 Task: Find connections with filter location Haldaur with filter topic #customerrelationswith filter profile language English with filter current company Inc42 Media with filter school Dr. Balasaheb Sawant Konkan Krishi Vidyaapeeth,(former Konkan Krishi Vidyapeeth) Ratnagiri with filter industry Civic and Social Organizations with filter service category UX Research with filter keywords title Translator
Action: Mouse moved to (716, 104)
Screenshot: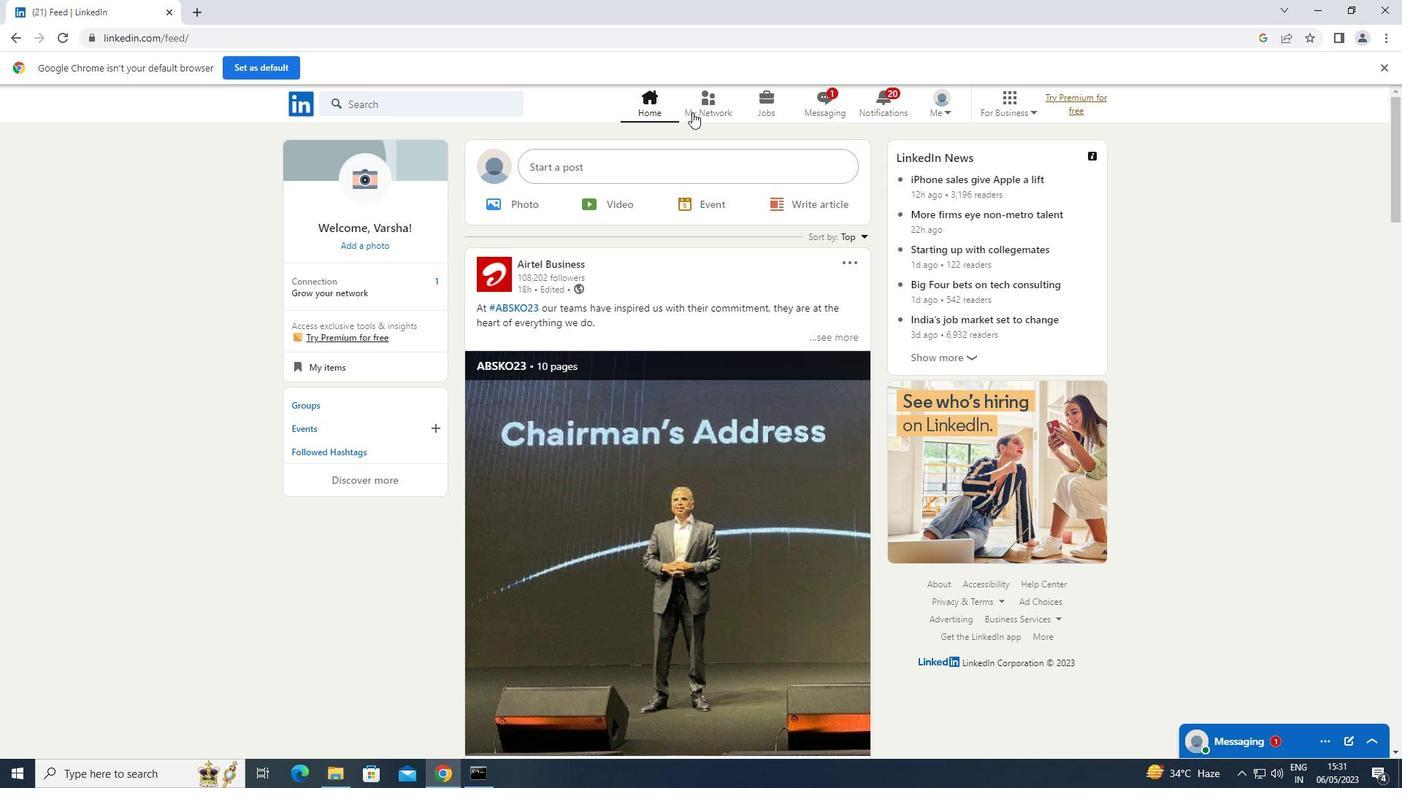 
Action: Mouse pressed left at (716, 104)
Screenshot: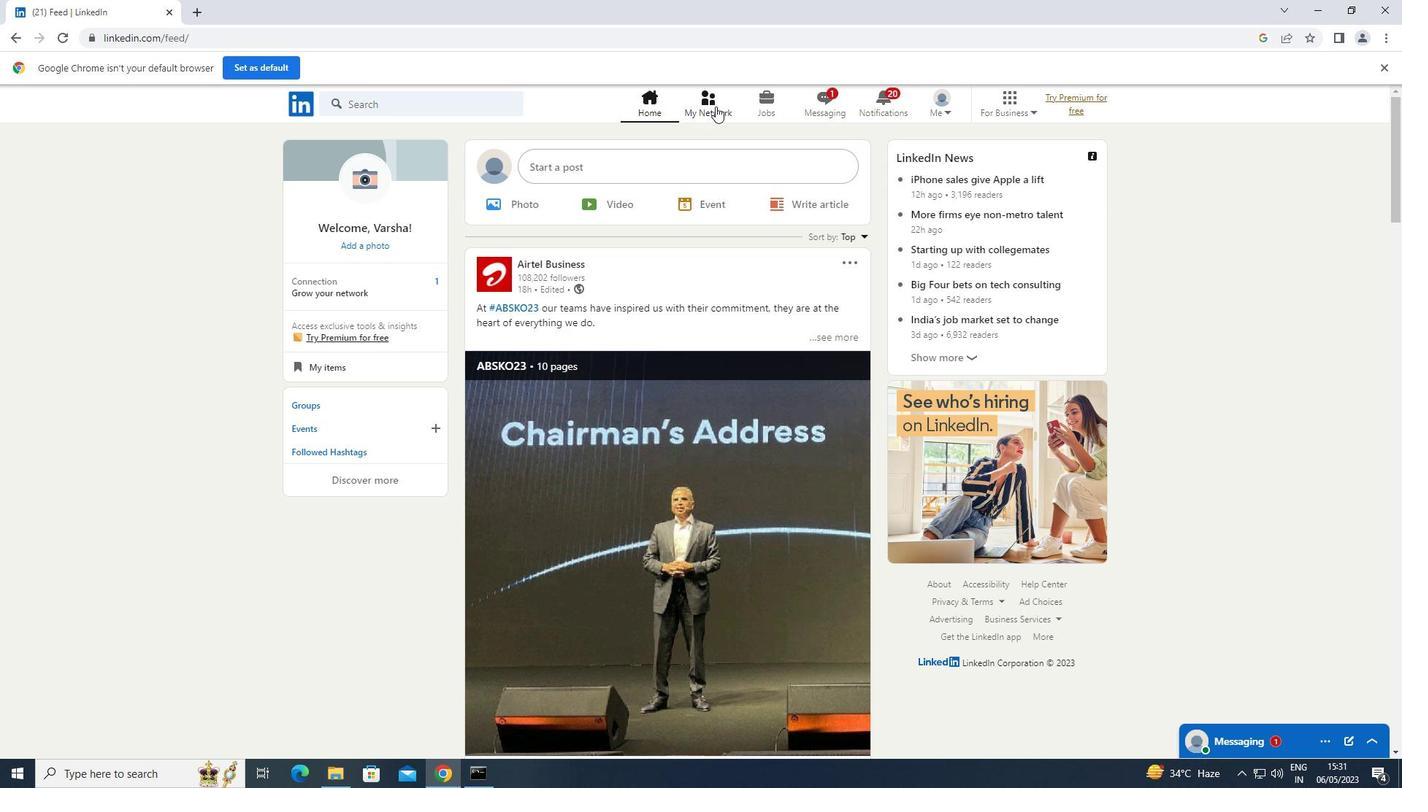 
Action: Mouse moved to (351, 186)
Screenshot: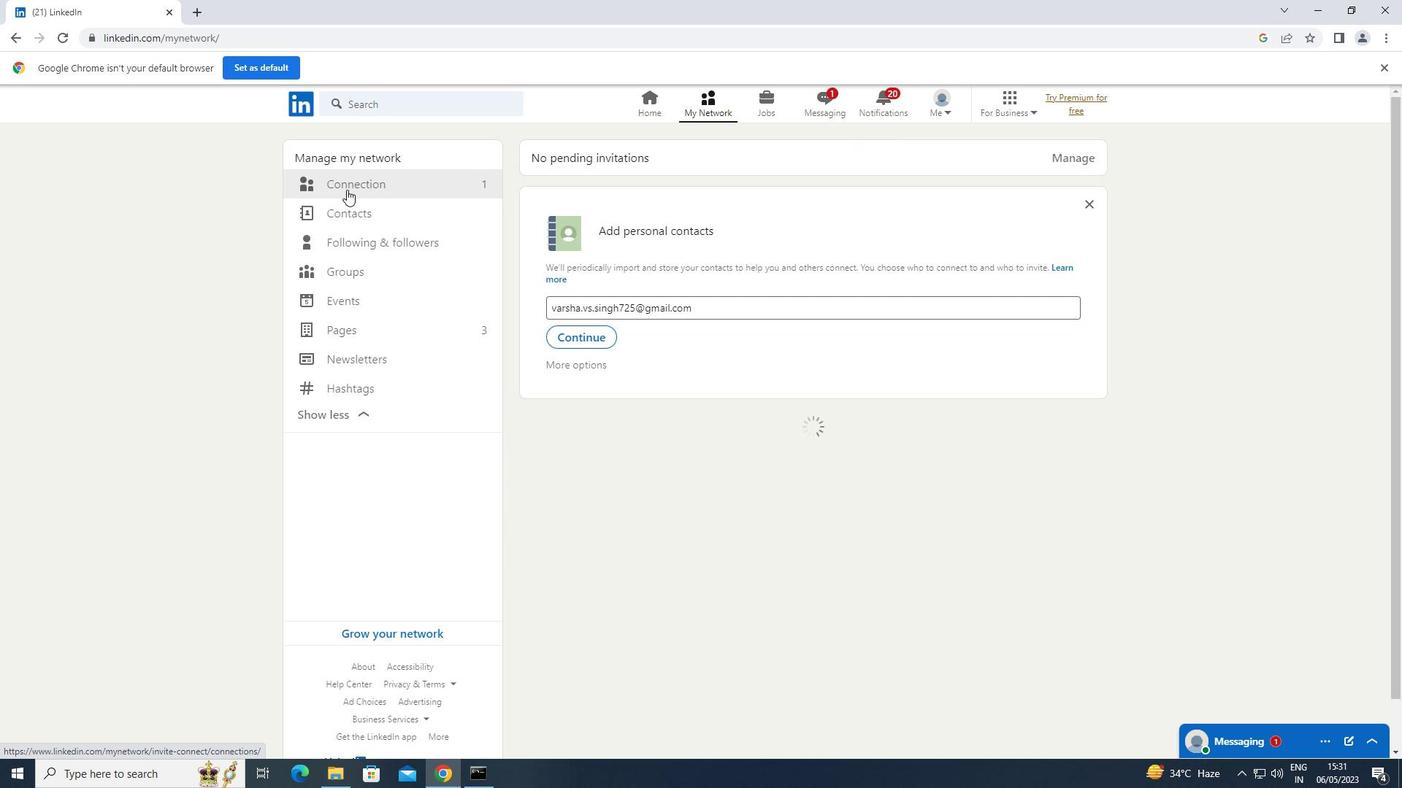 
Action: Mouse pressed left at (351, 186)
Screenshot: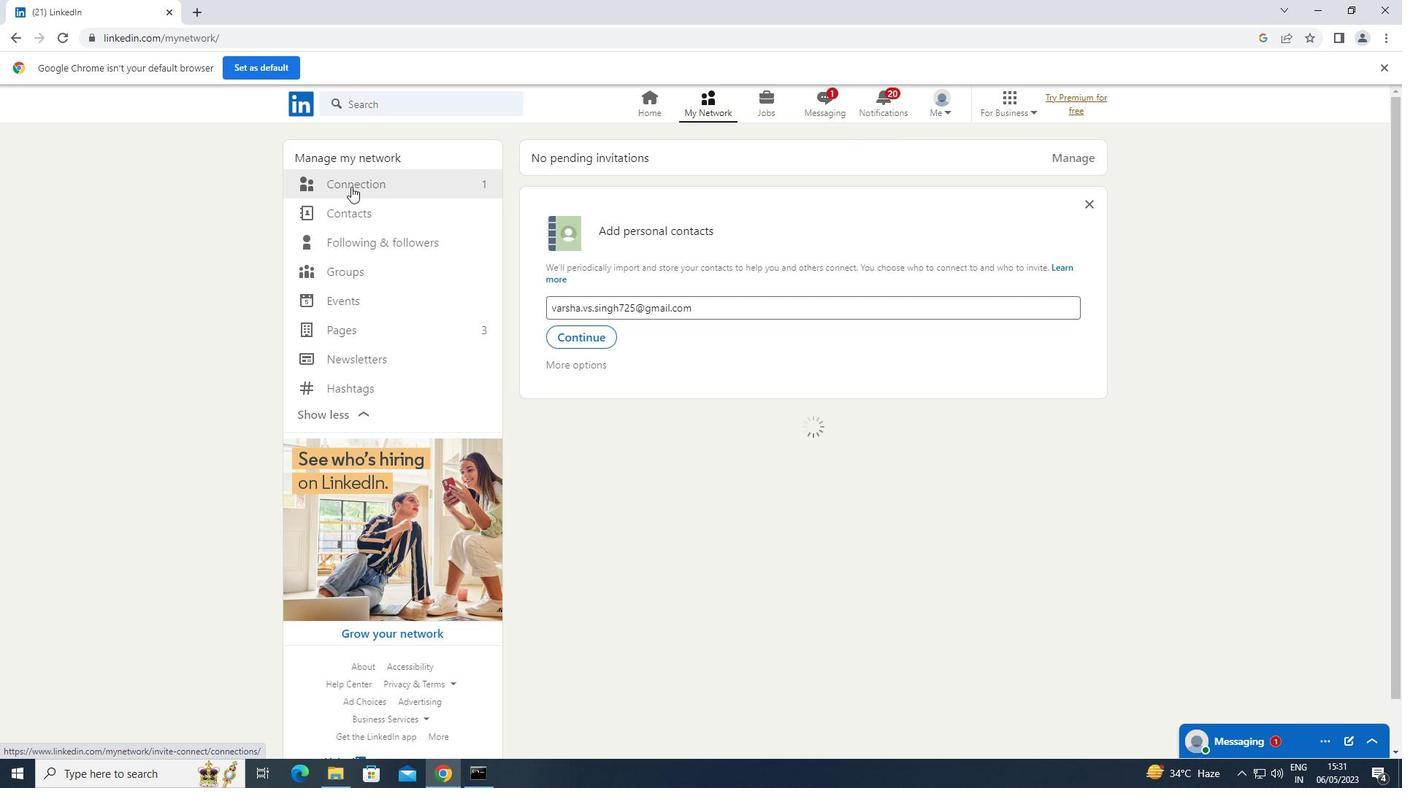 
Action: Mouse moved to (815, 185)
Screenshot: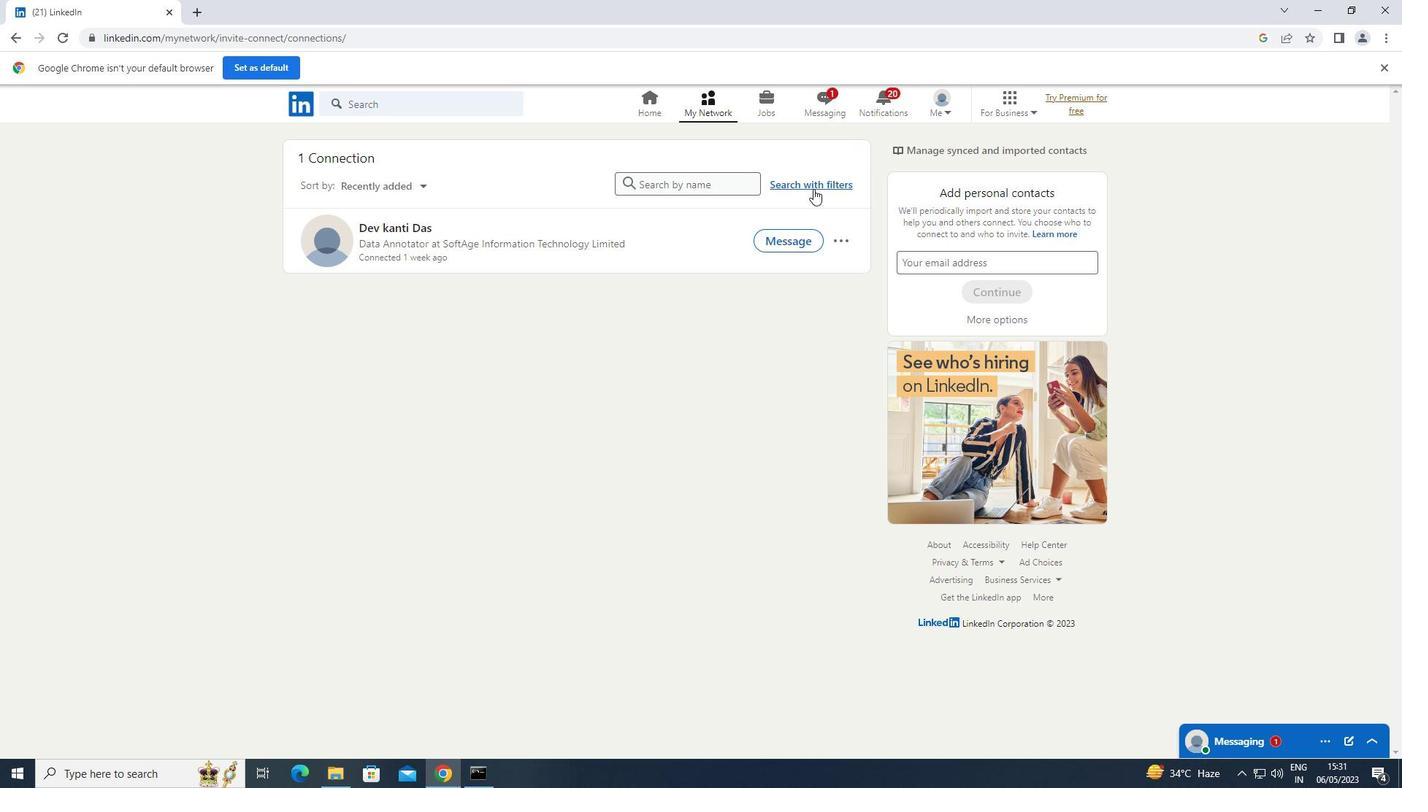 
Action: Mouse pressed left at (815, 185)
Screenshot: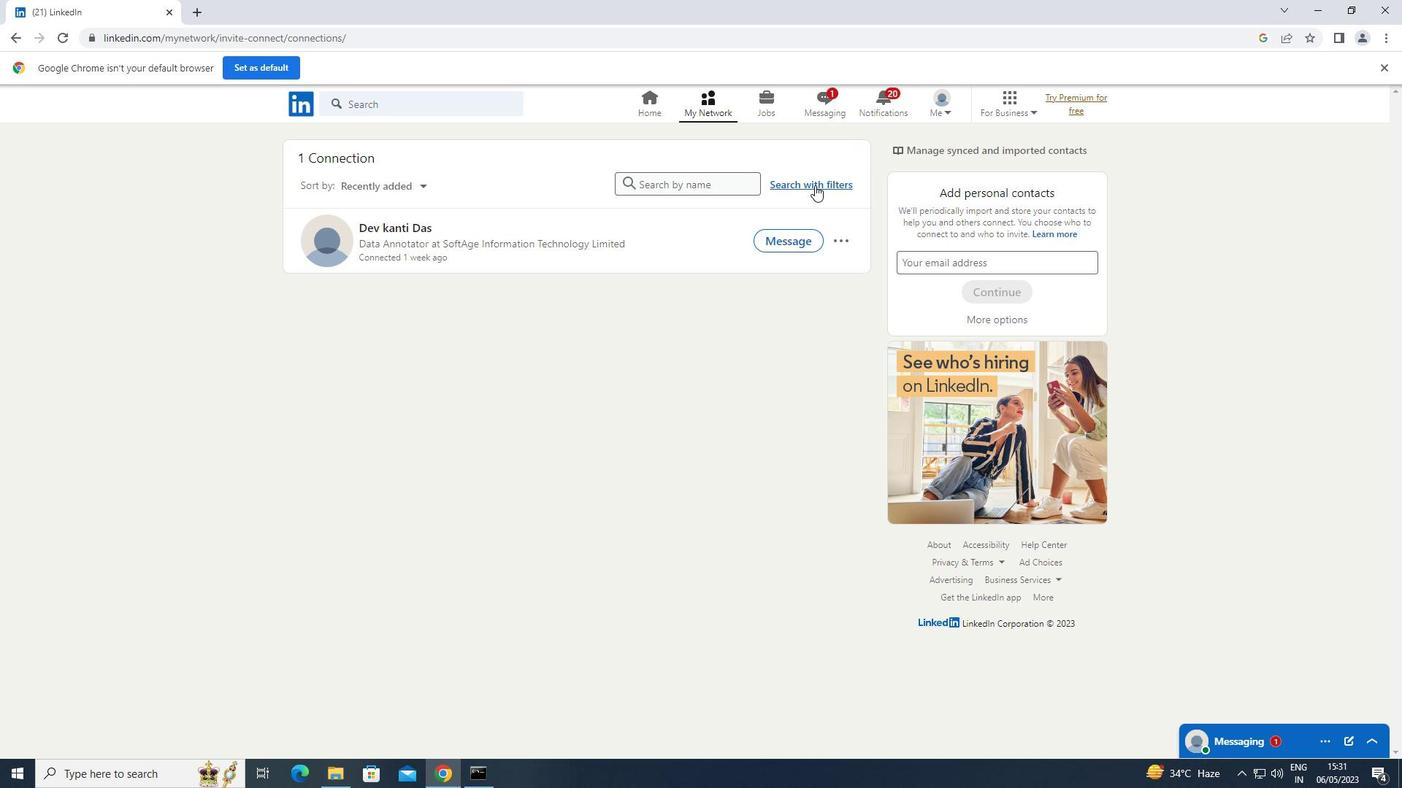 
Action: Mouse moved to (743, 142)
Screenshot: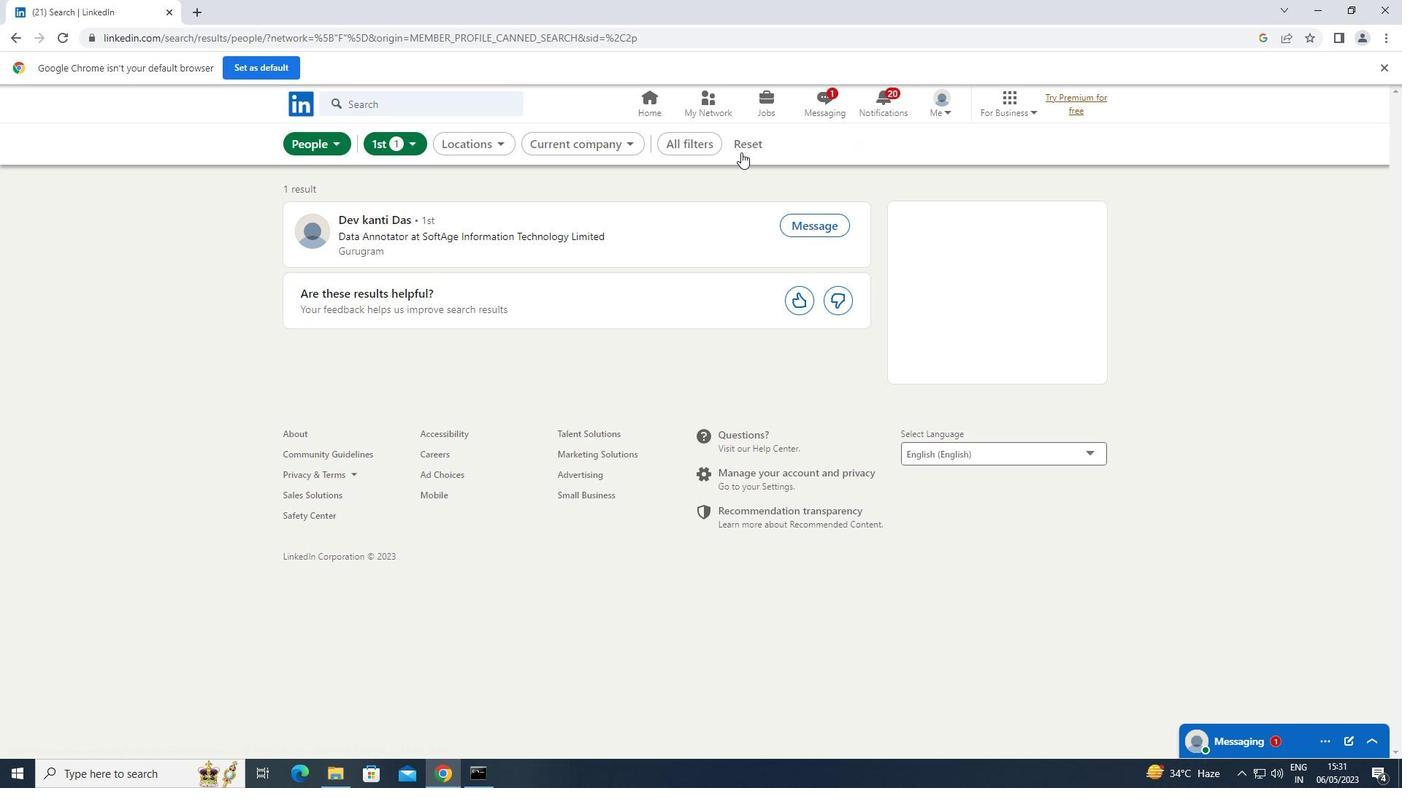 
Action: Mouse pressed left at (743, 142)
Screenshot: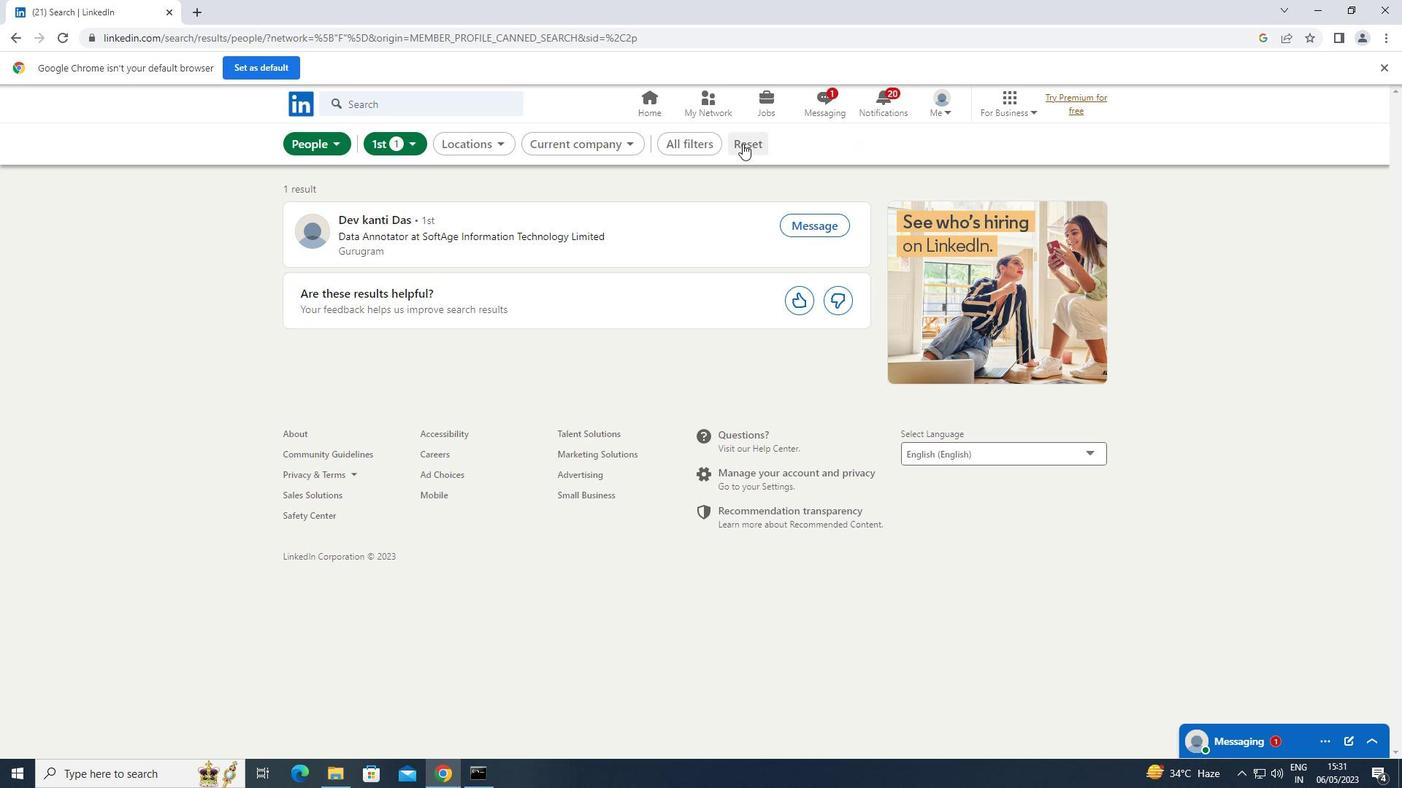 
Action: Mouse moved to (712, 144)
Screenshot: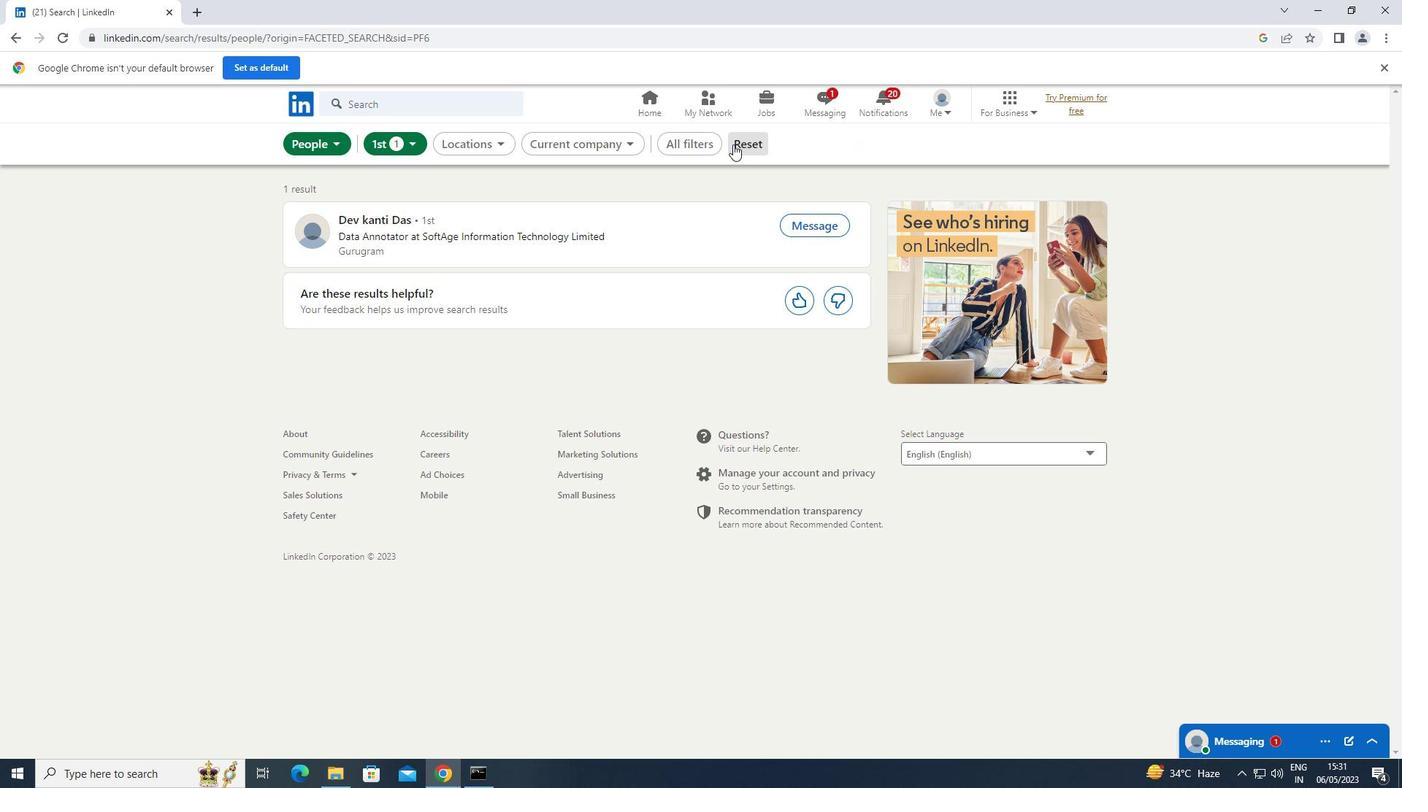 
Action: Mouse pressed left at (712, 144)
Screenshot: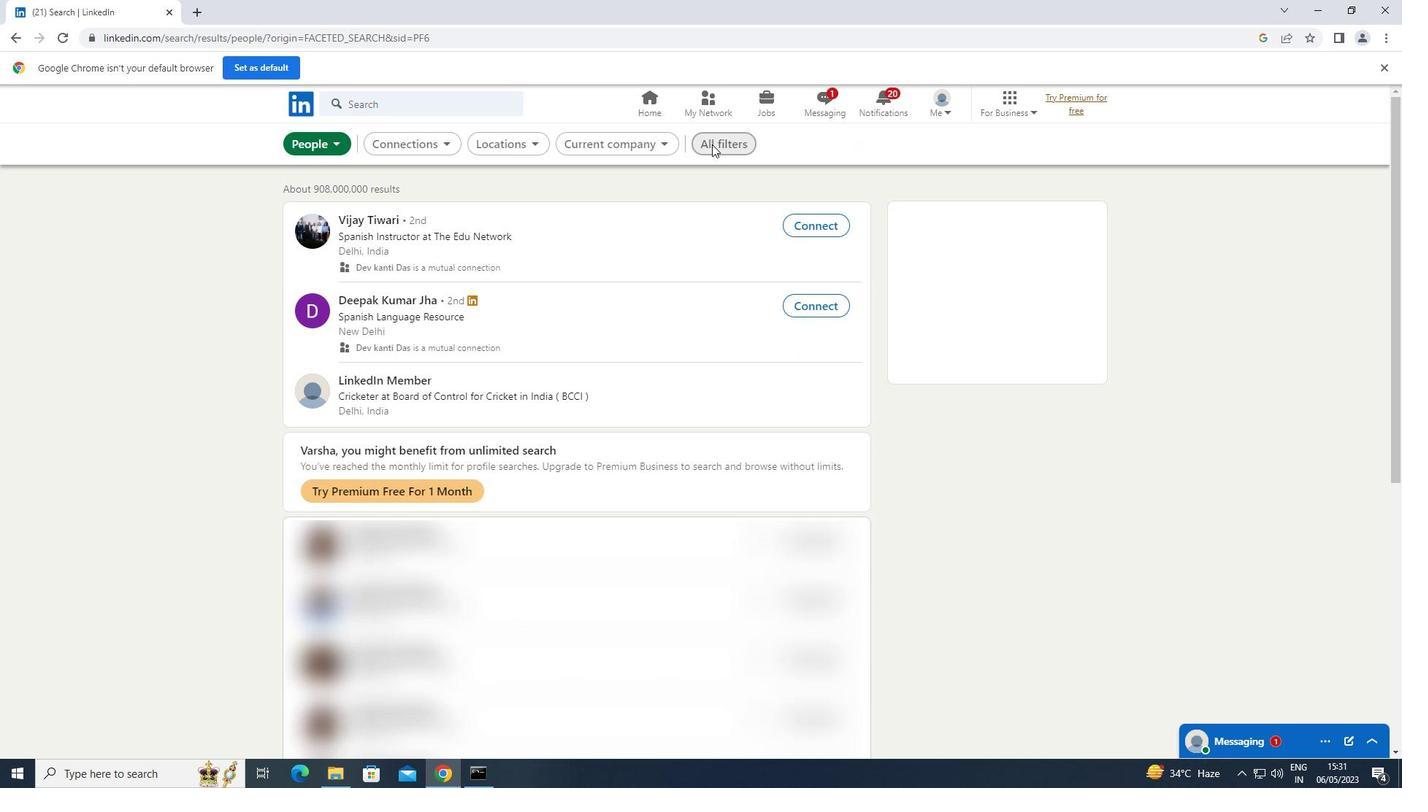 
Action: Mouse moved to (1063, 303)
Screenshot: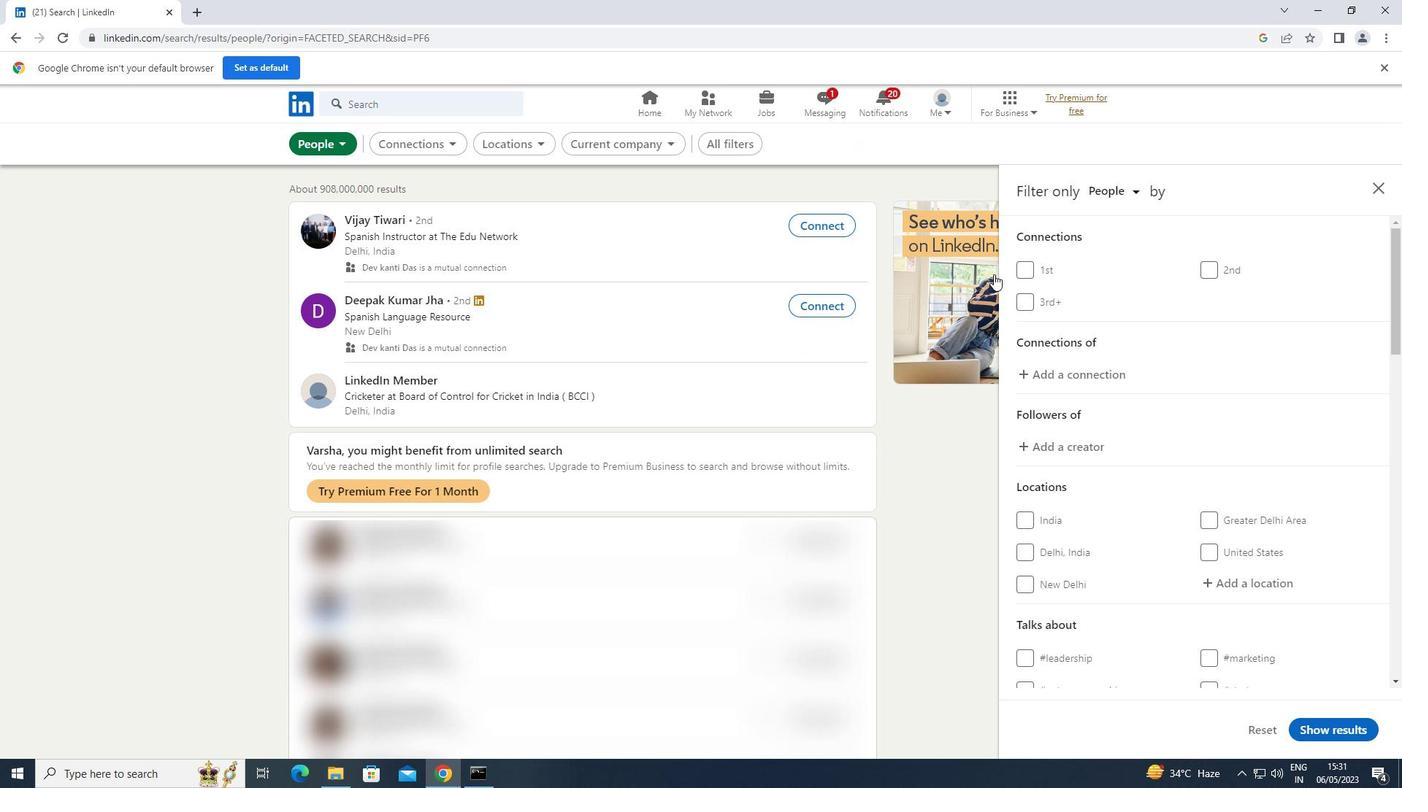 
Action: Mouse scrolled (1063, 302) with delta (0, 0)
Screenshot: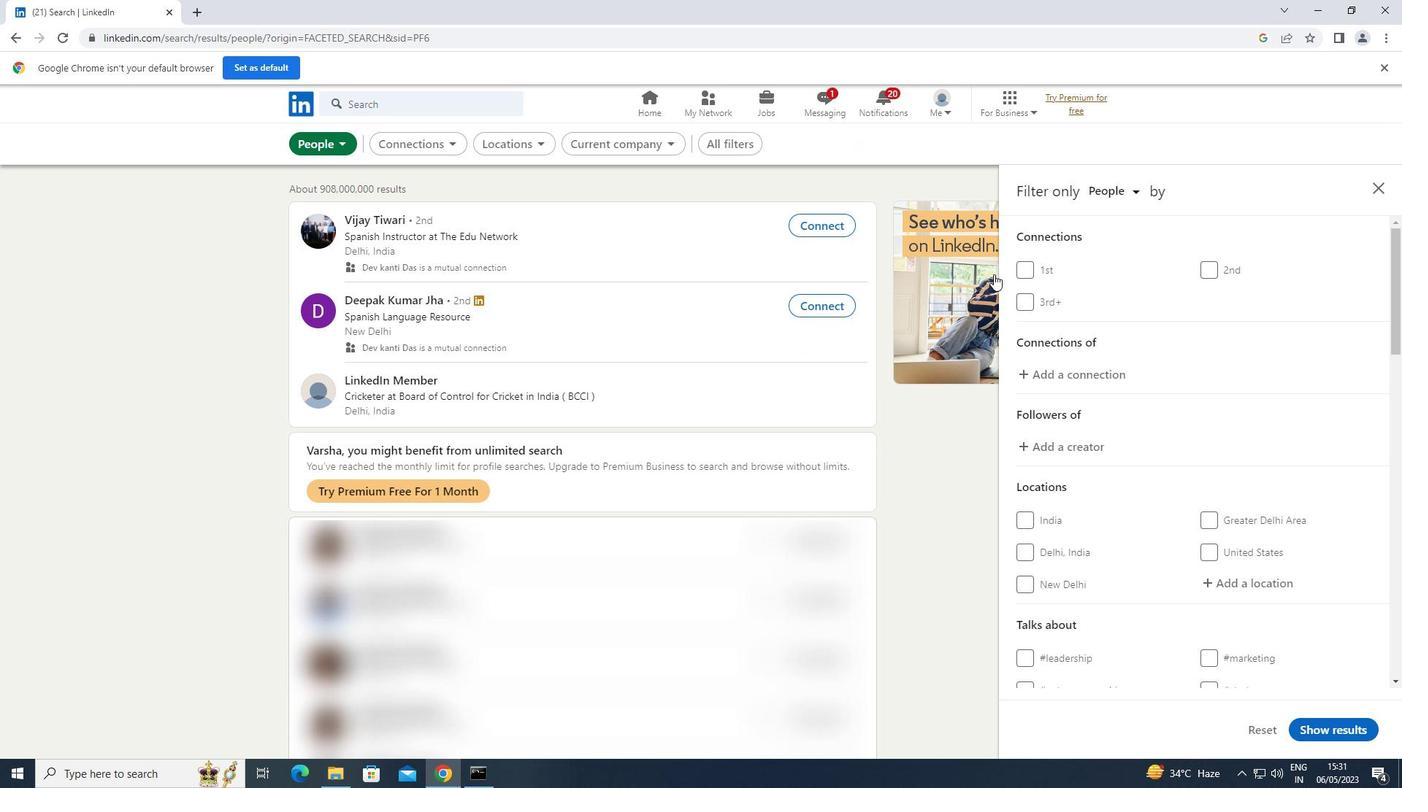 
Action: Mouse moved to (1074, 307)
Screenshot: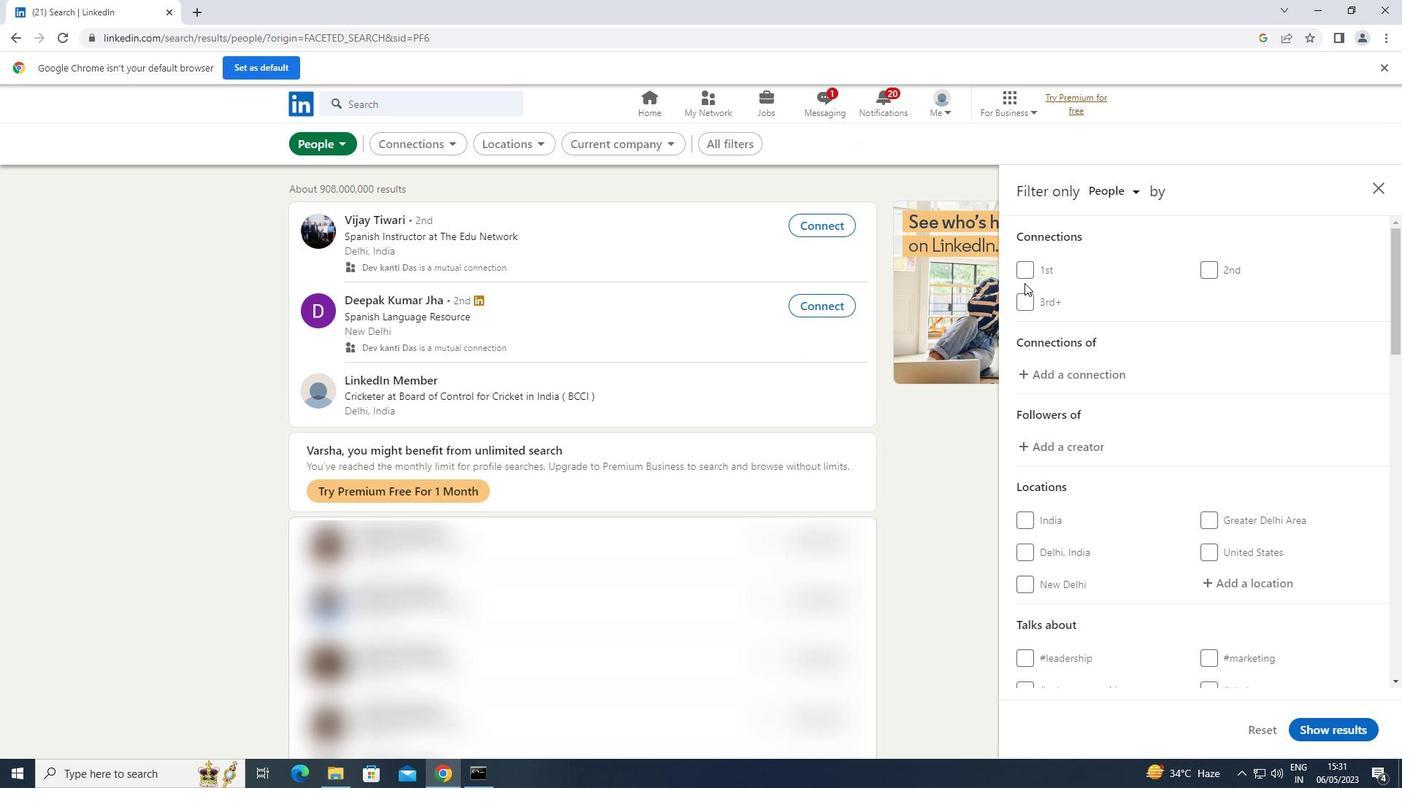 
Action: Mouse scrolled (1074, 306) with delta (0, 0)
Screenshot: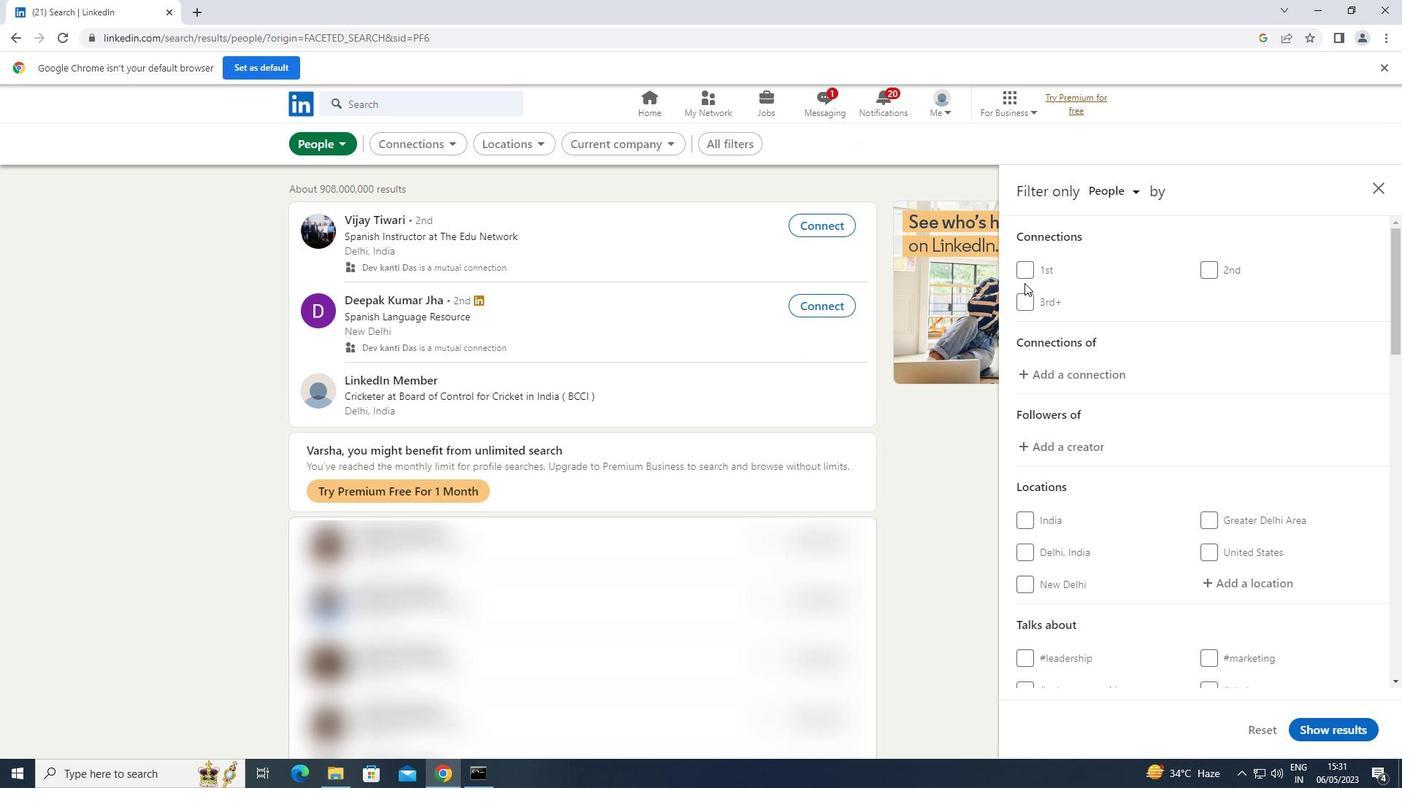
Action: Mouse moved to (1254, 440)
Screenshot: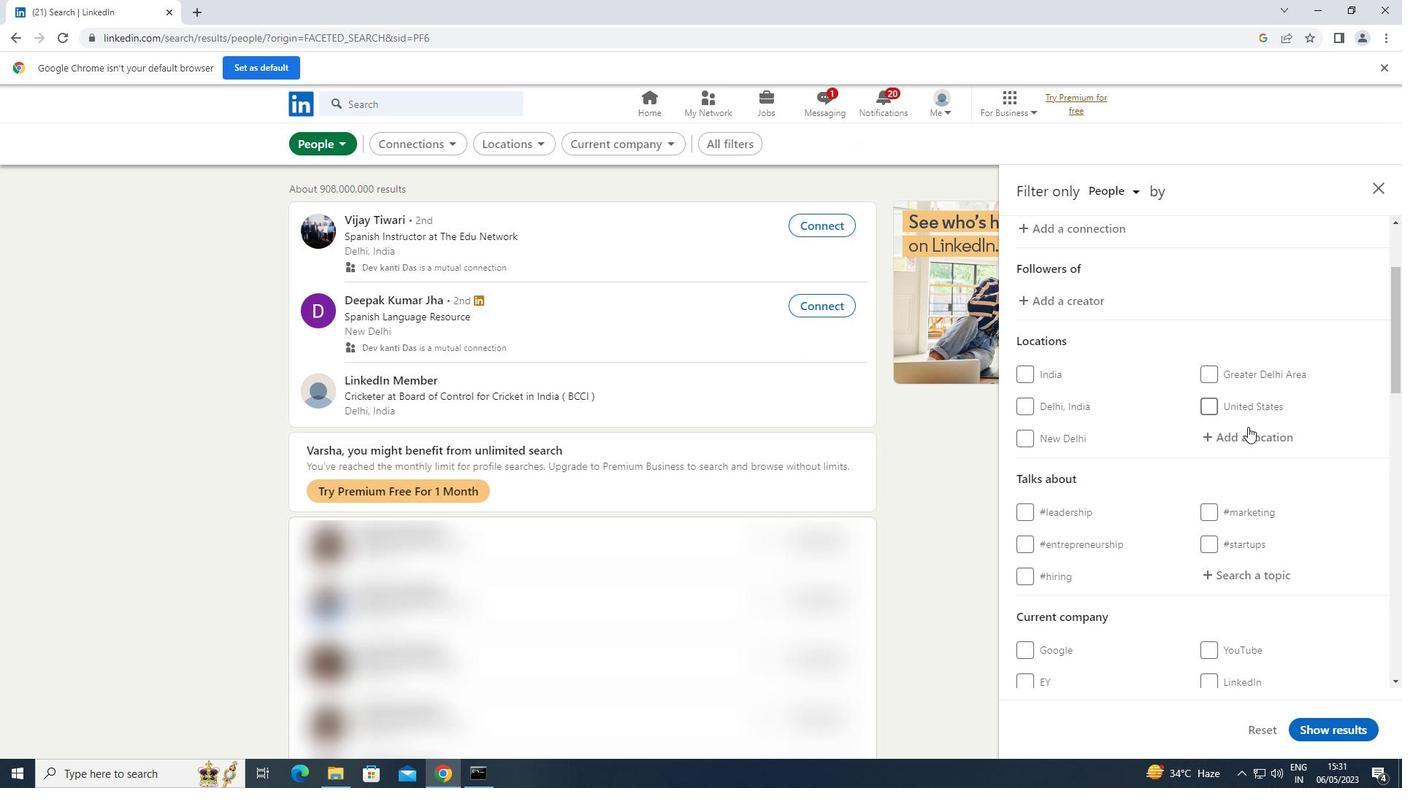
Action: Mouse pressed left at (1254, 440)
Screenshot: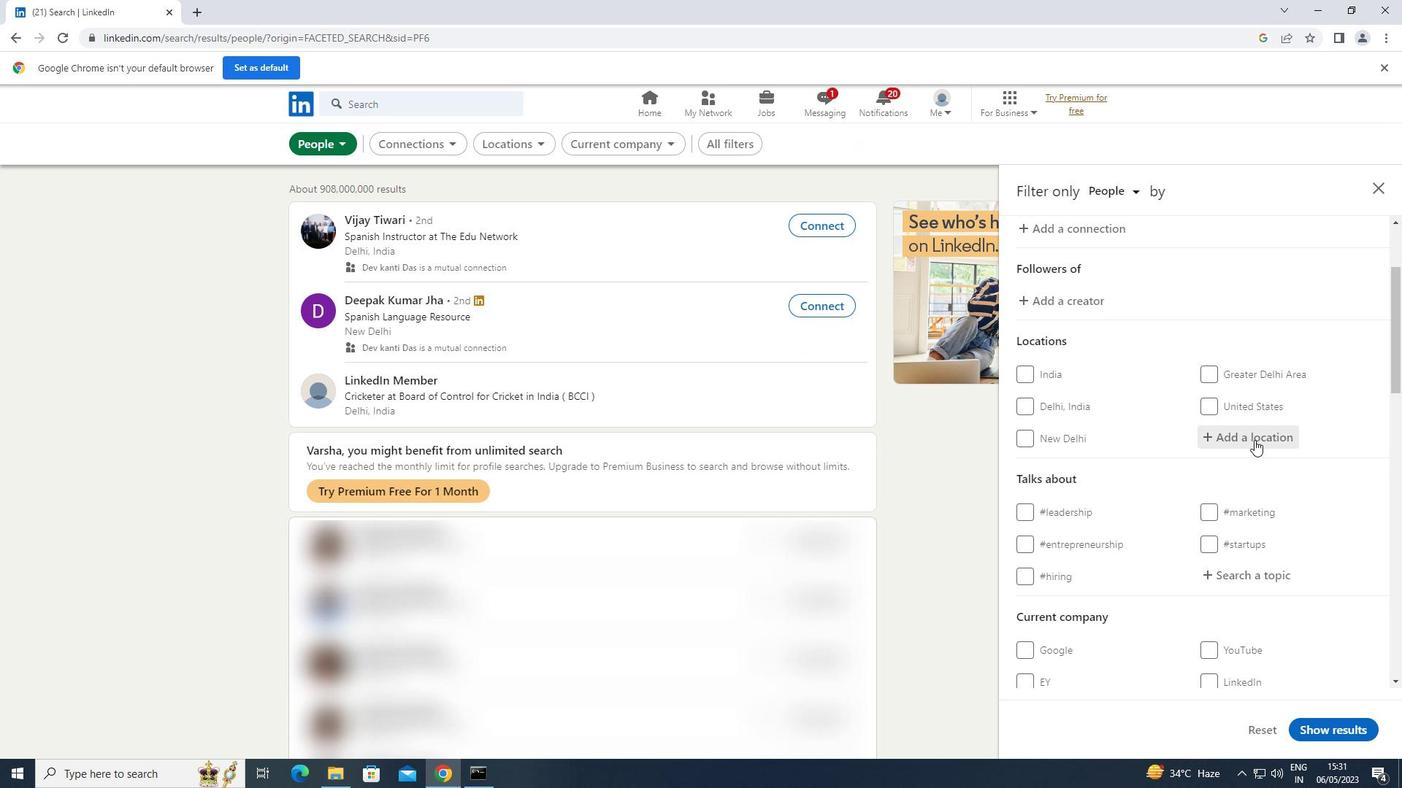 
Action: Key pressed <Key.shift>HALDAUR
Screenshot: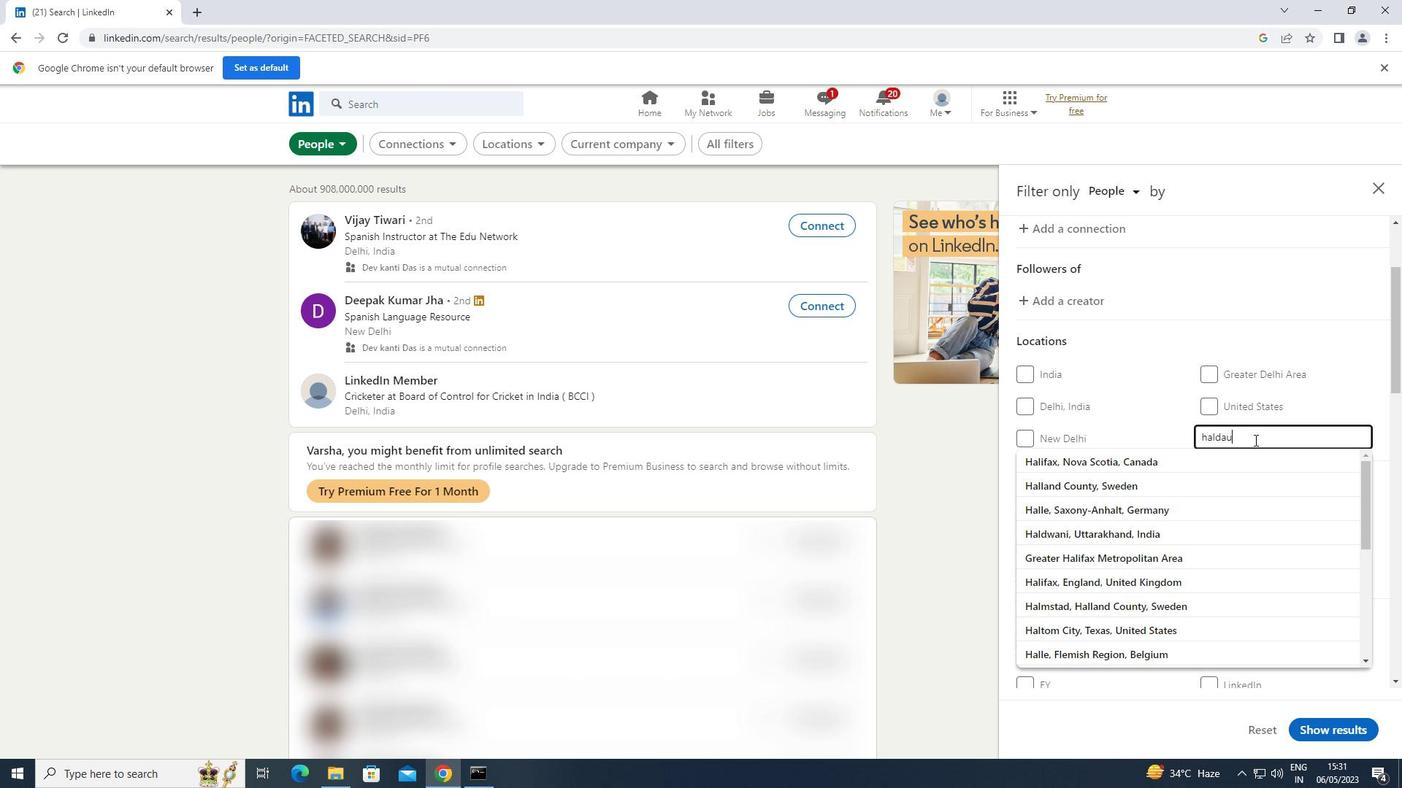 
Action: Mouse moved to (1206, 433)
Screenshot: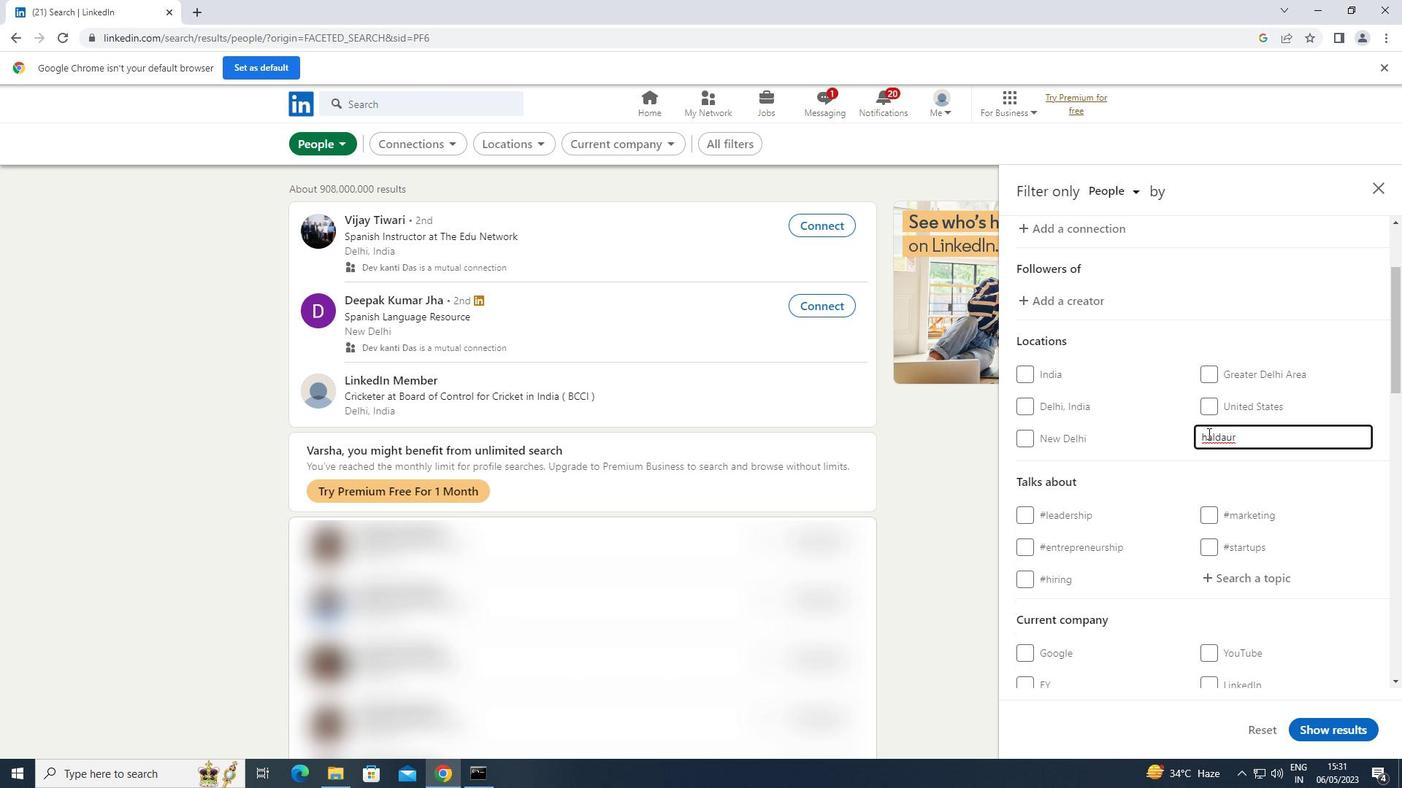 
Action: Mouse pressed left at (1206, 433)
Screenshot: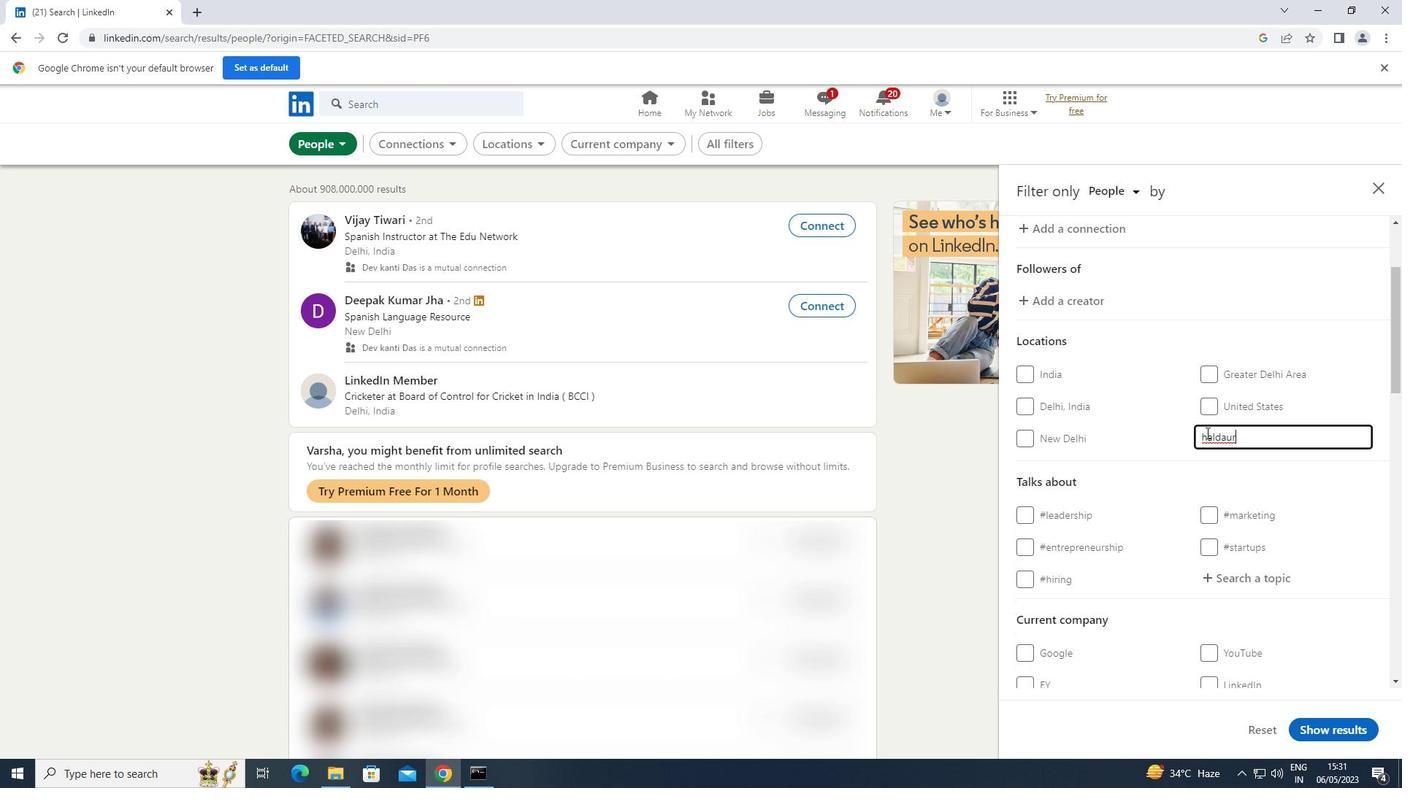 
Action: Key pressed <Key.backspace><Key.shift>H
Screenshot: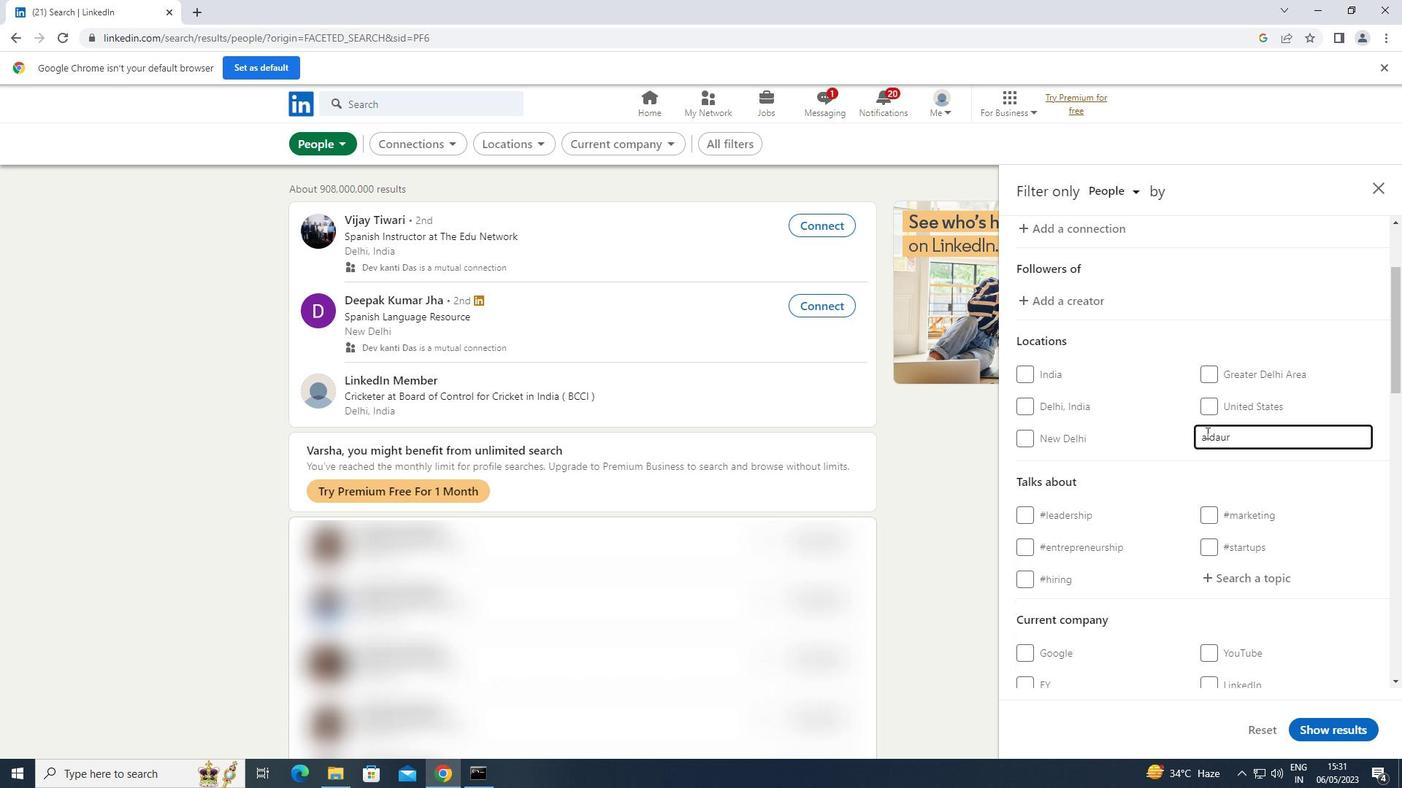 
Action: Mouse moved to (1239, 574)
Screenshot: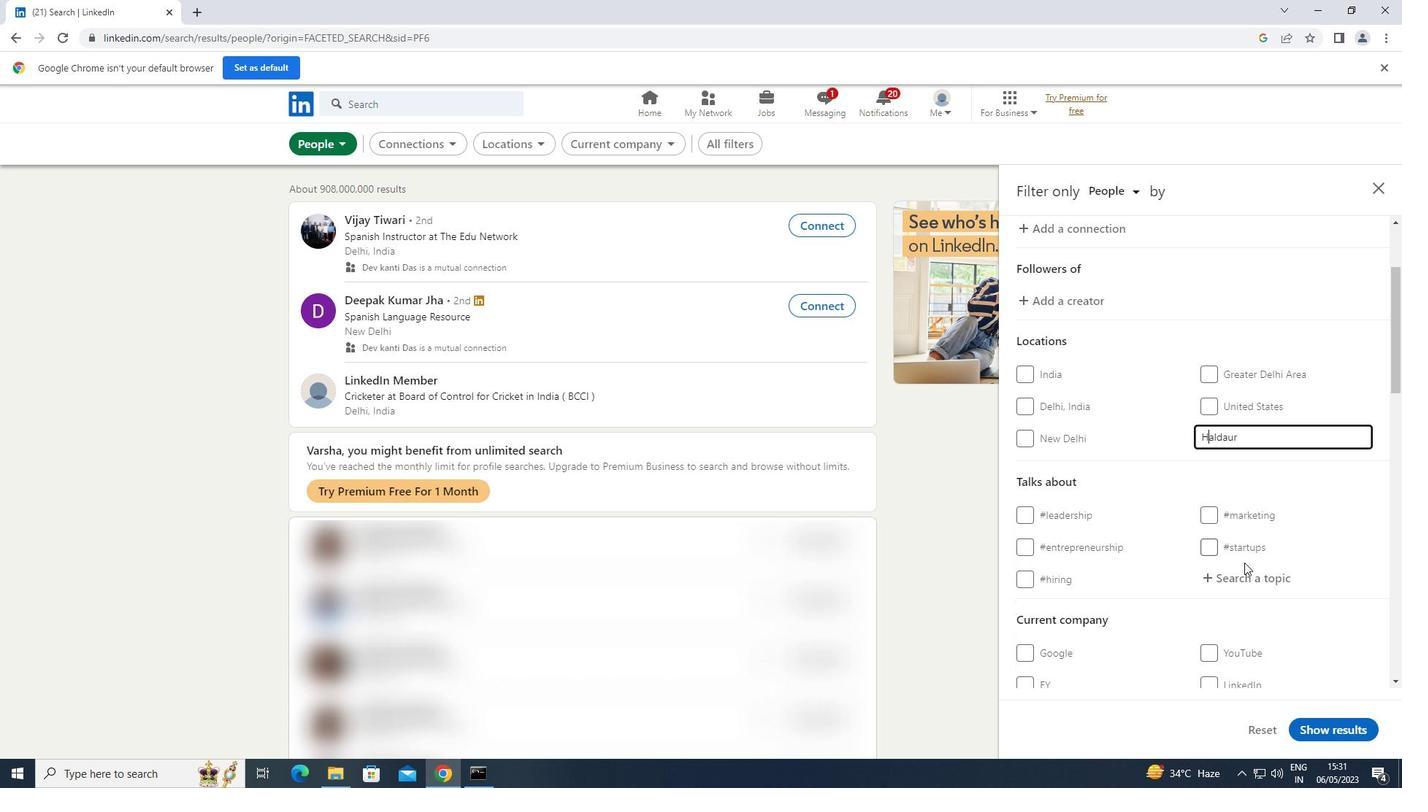 
Action: Mouse pressed left at (1239, 574)
Screenshot: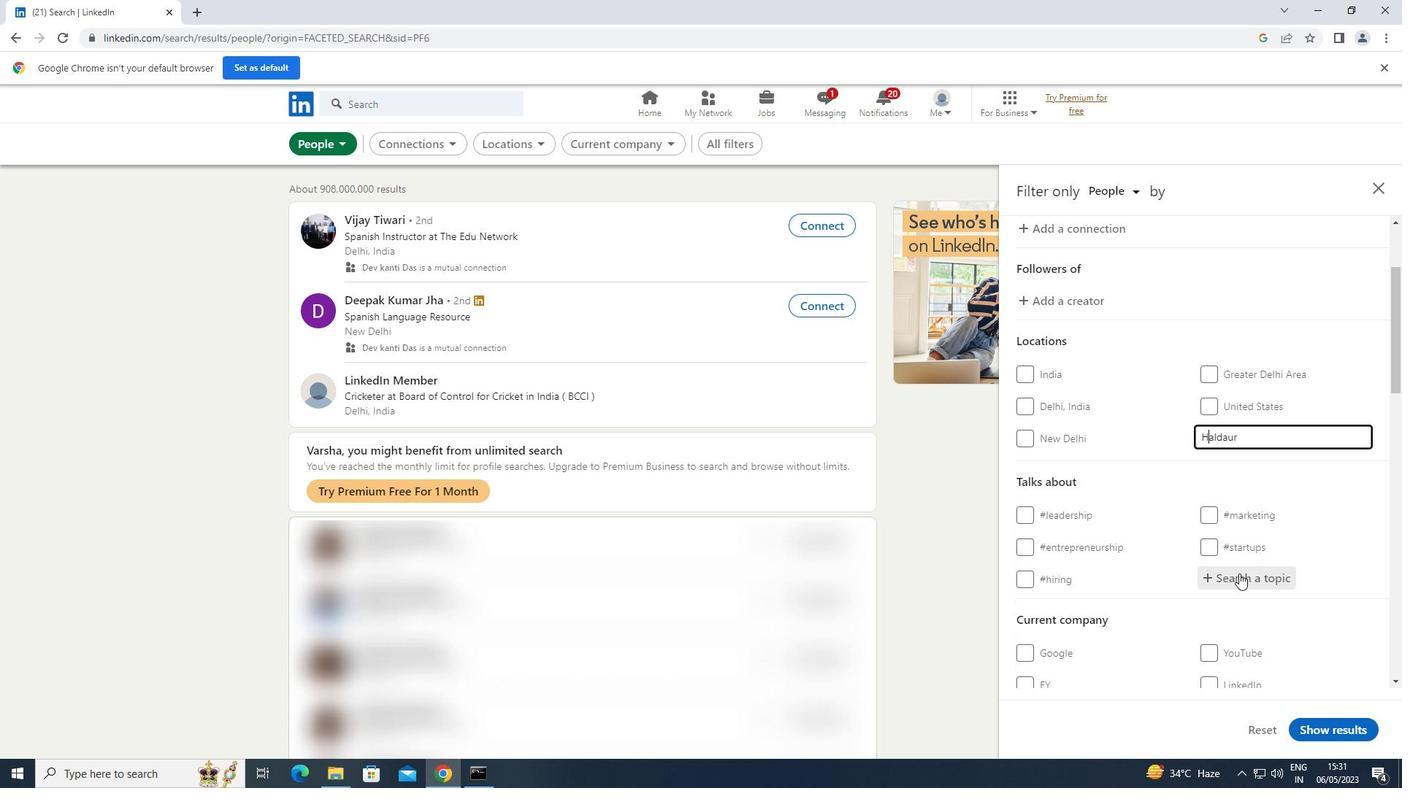 
Action: Key pressed CUSTOMERRELAT
Screenshot: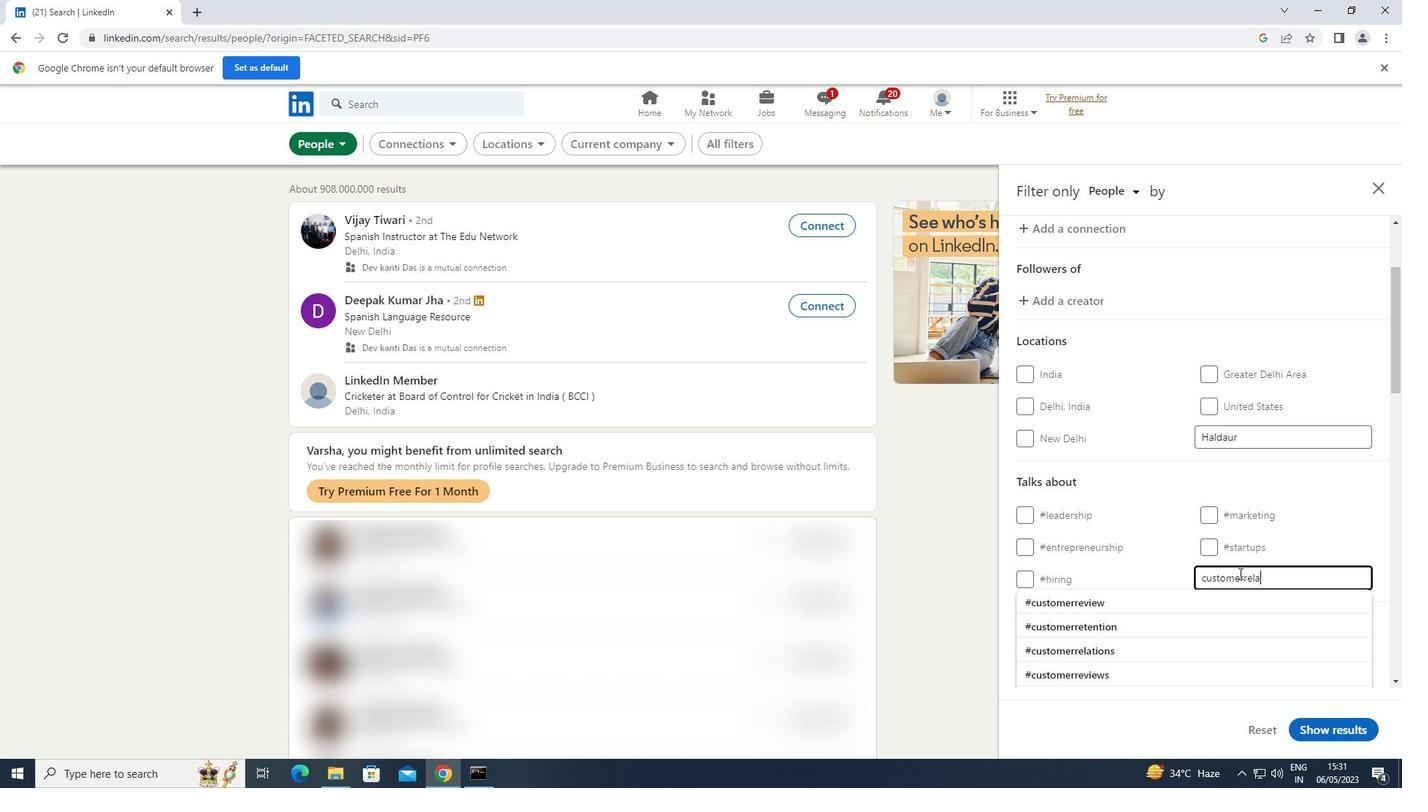 
Action: Mouse moved to (1108, 598)
Screenshot: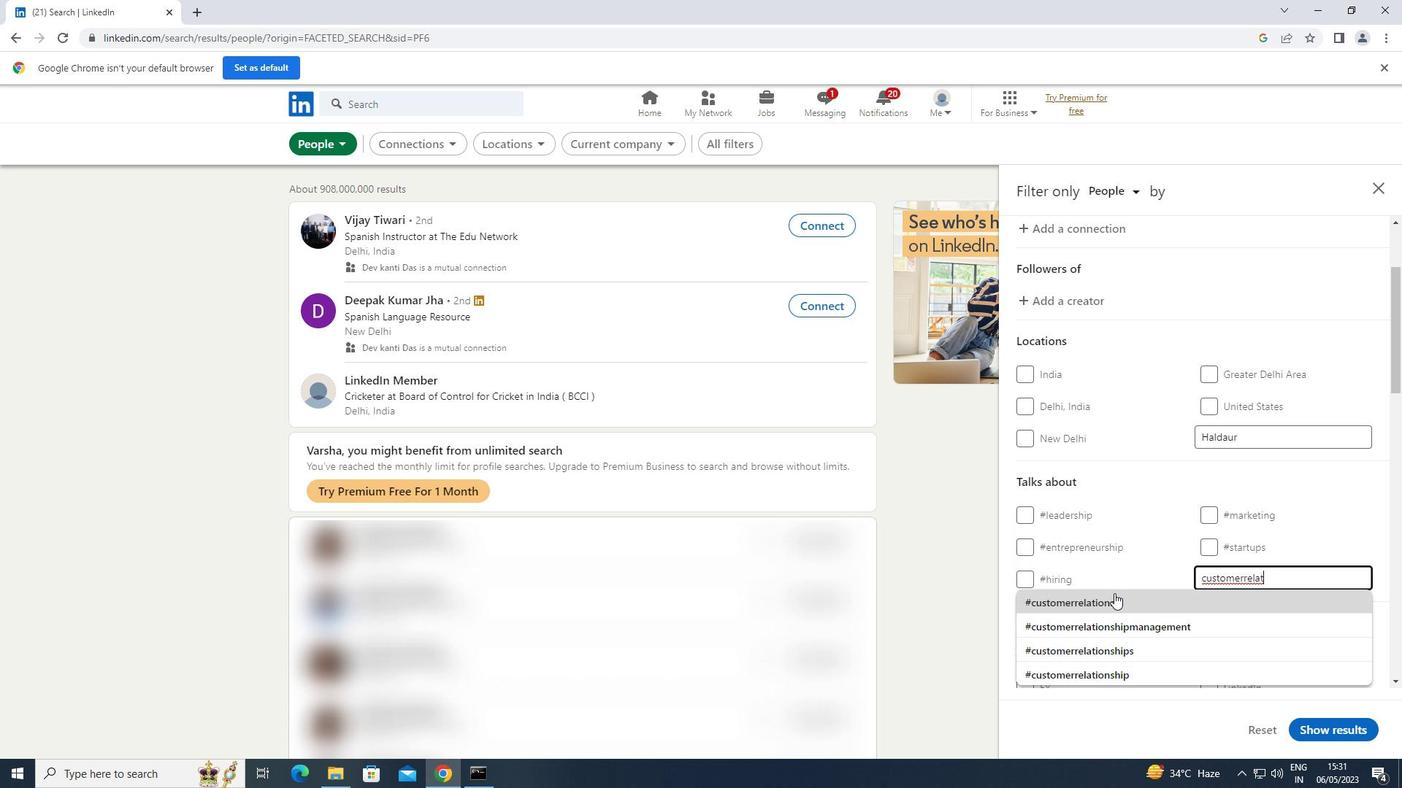 
Action: Mouse pressed left at (1108, 598)
Screenshot: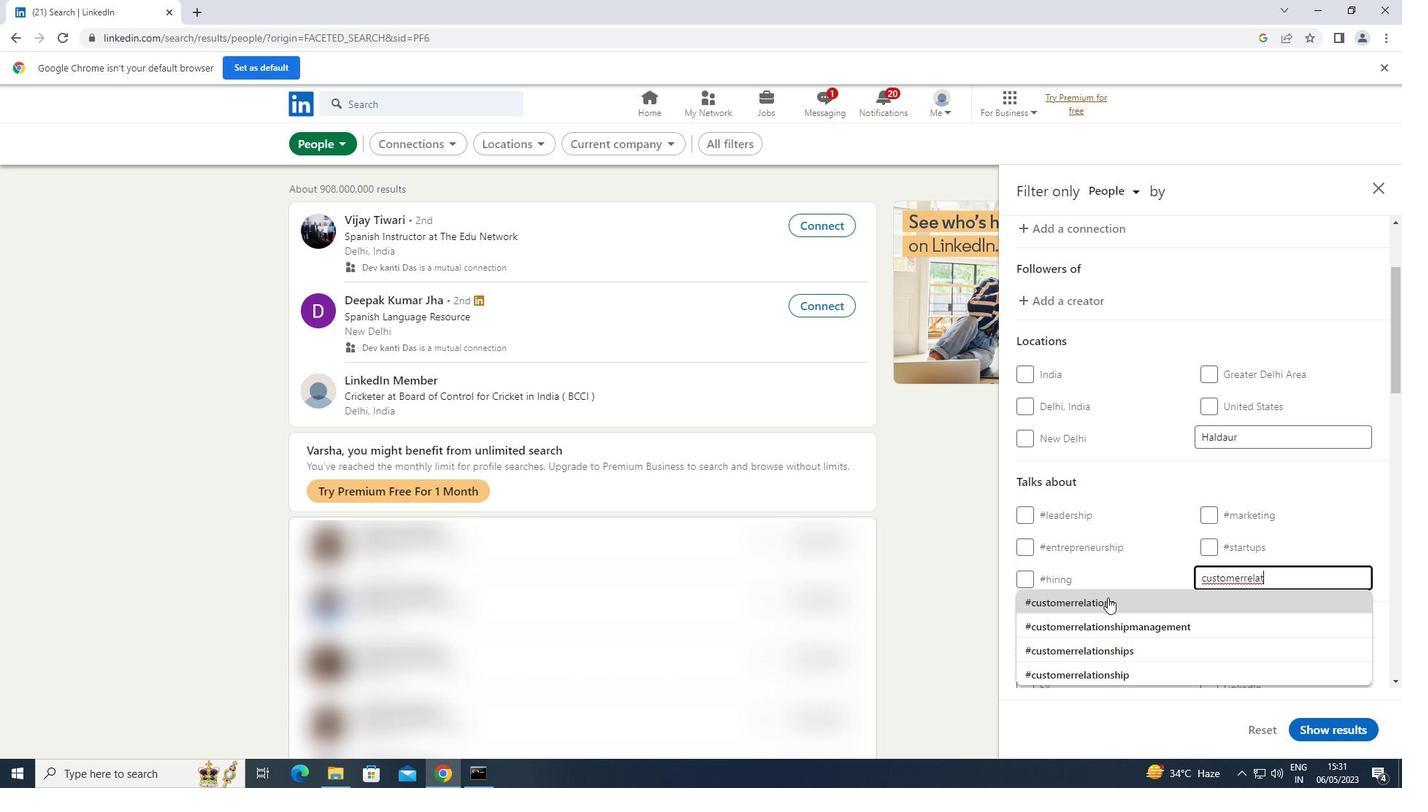 
Action: Mouse moved to (1107, 597)
Screenshot: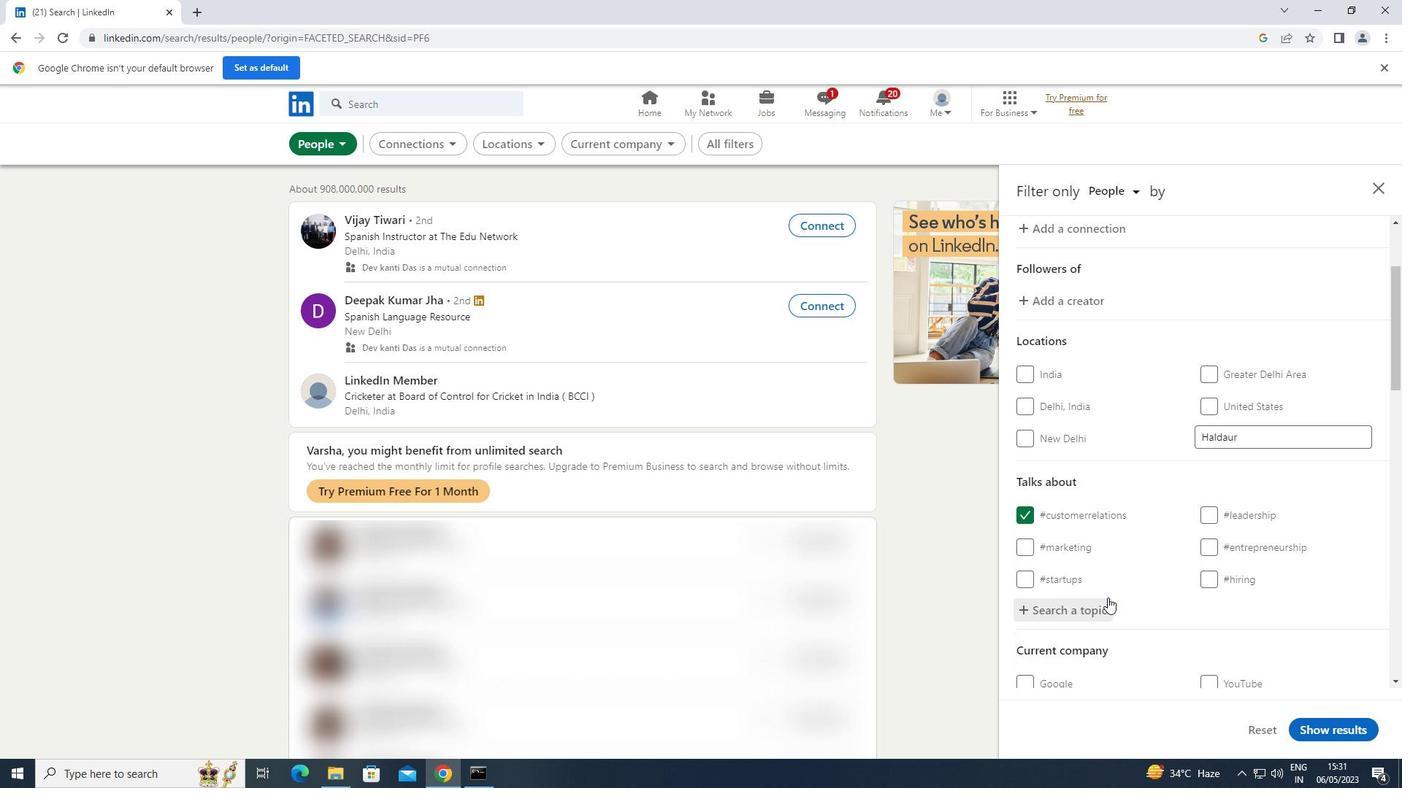 
Action: Mouse scrolled (1107, 596) with delta (0, 0)
Screenshot: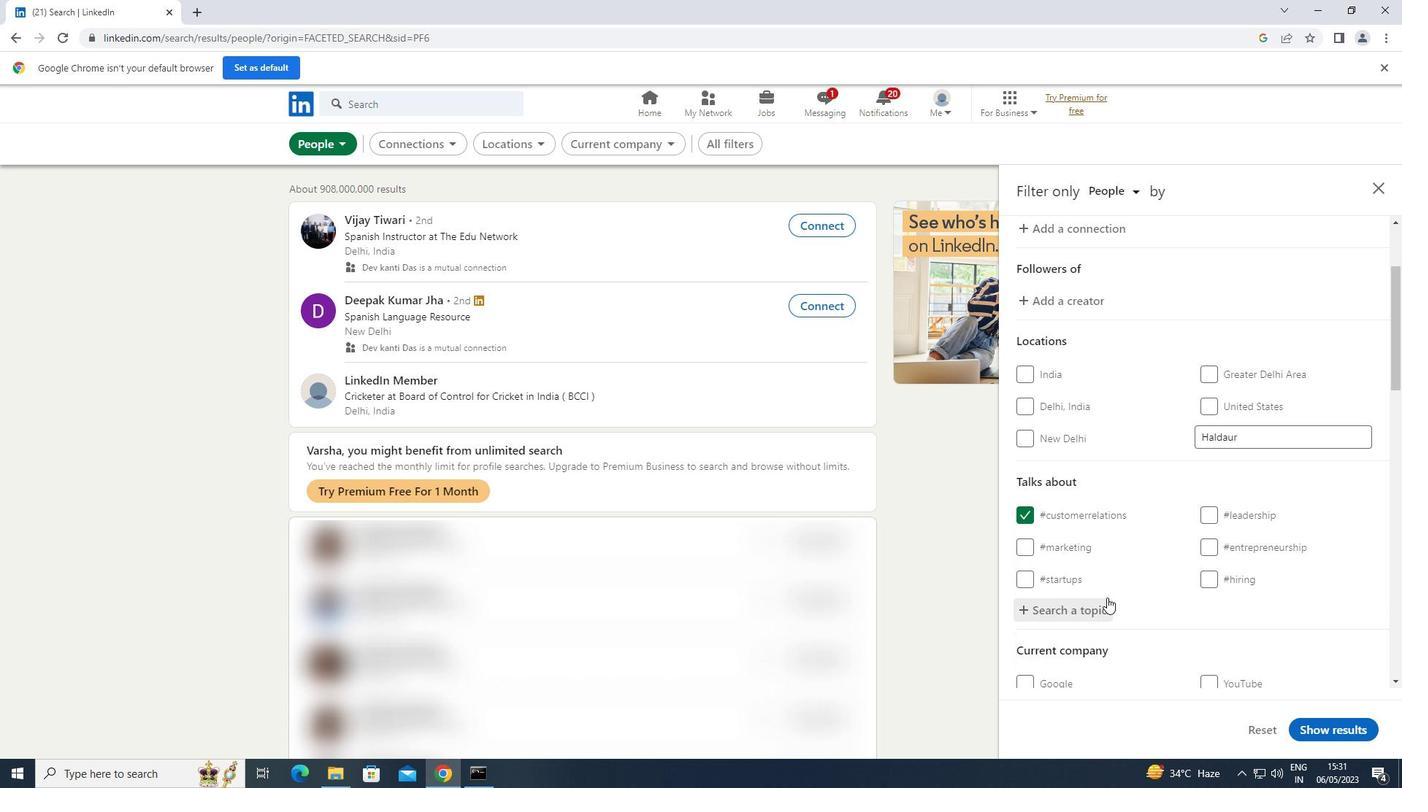 
Action: Mouse scrolled (1107, 596) with delta (0, 0)
Screenshot: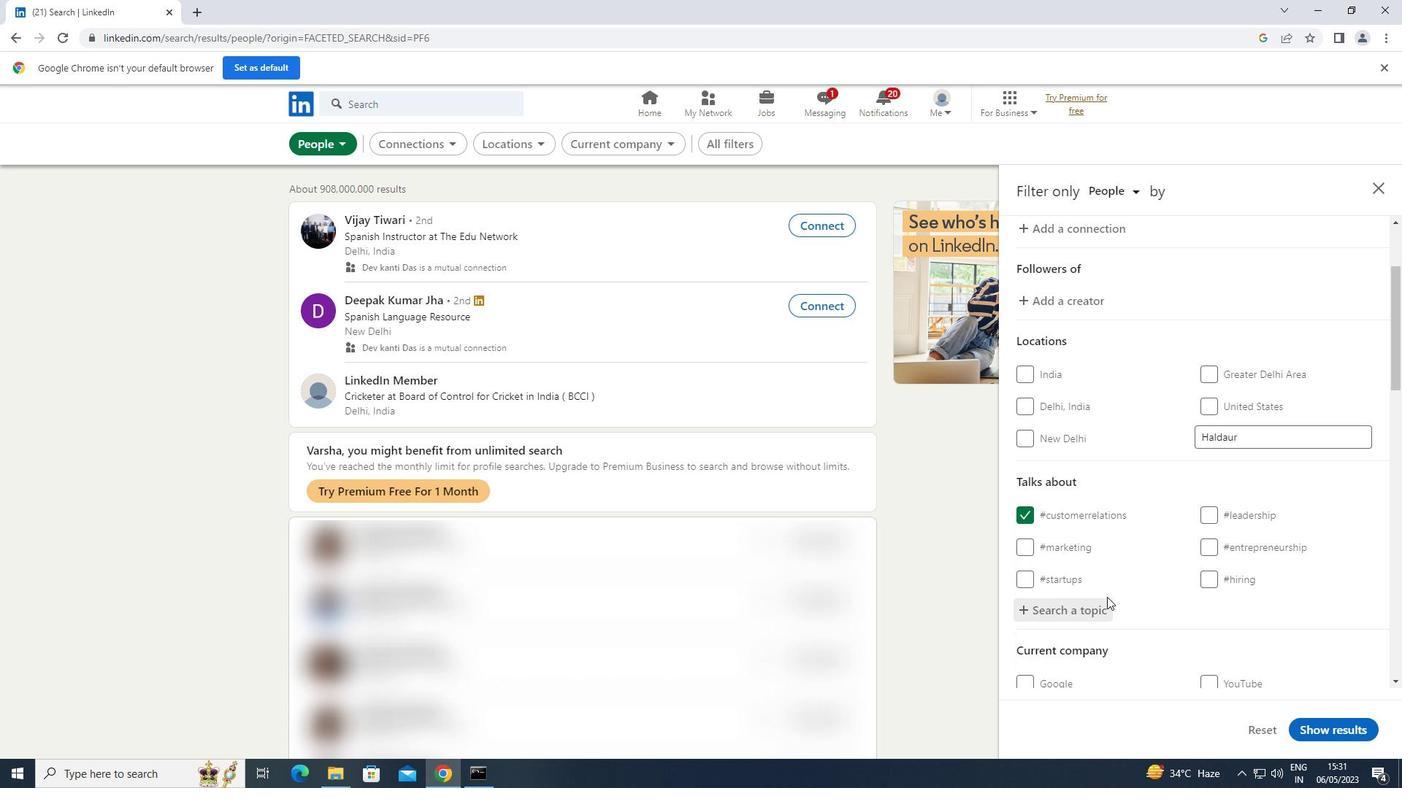 
Action: Mouse scrolled (1107, 596) with delta (0, 0)
Screenshot: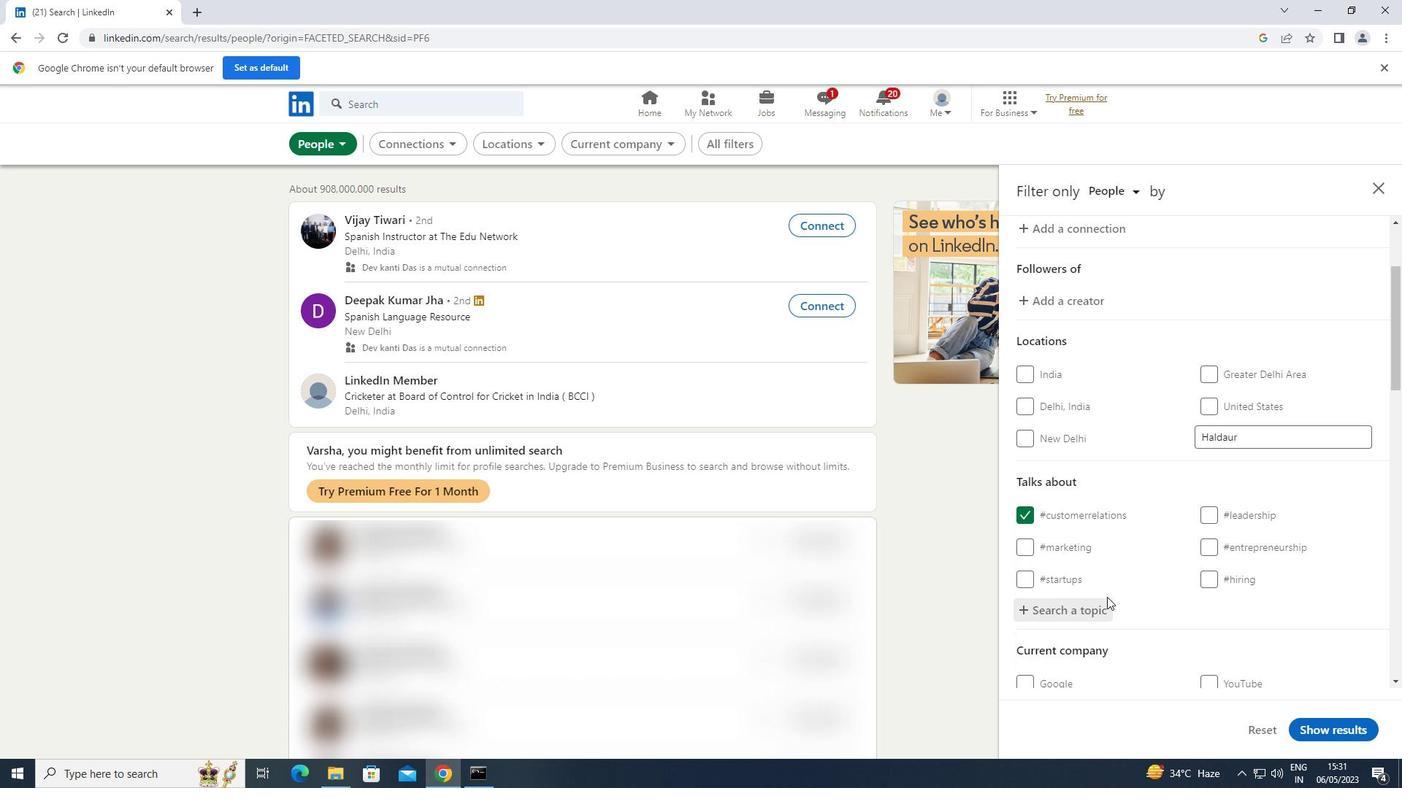 
Action: Mouse scrolled (1107, 596) with delta (0, 0)
Screenshot: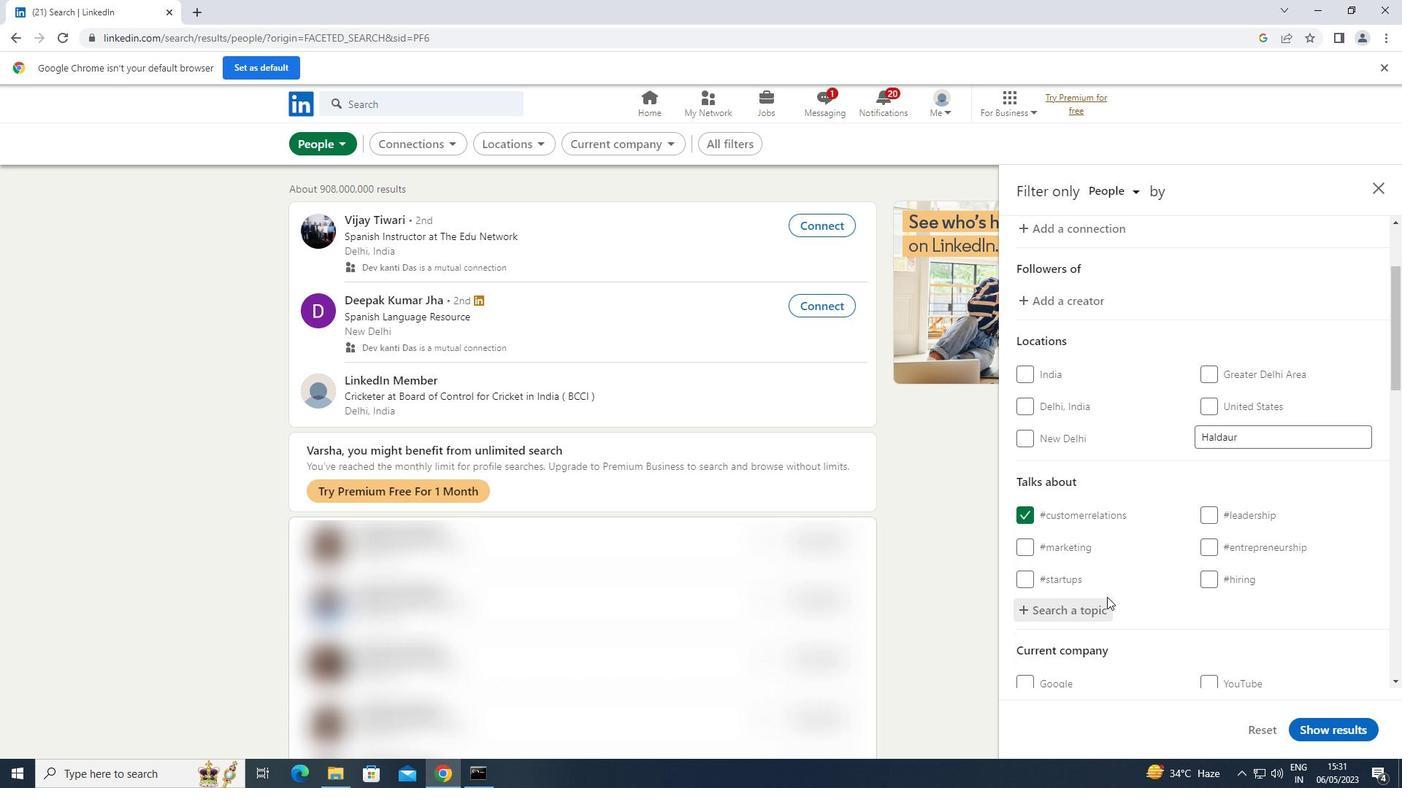 
Action: Mouse scrolled (1107, 596) with delta (0, 0)
Screenshot: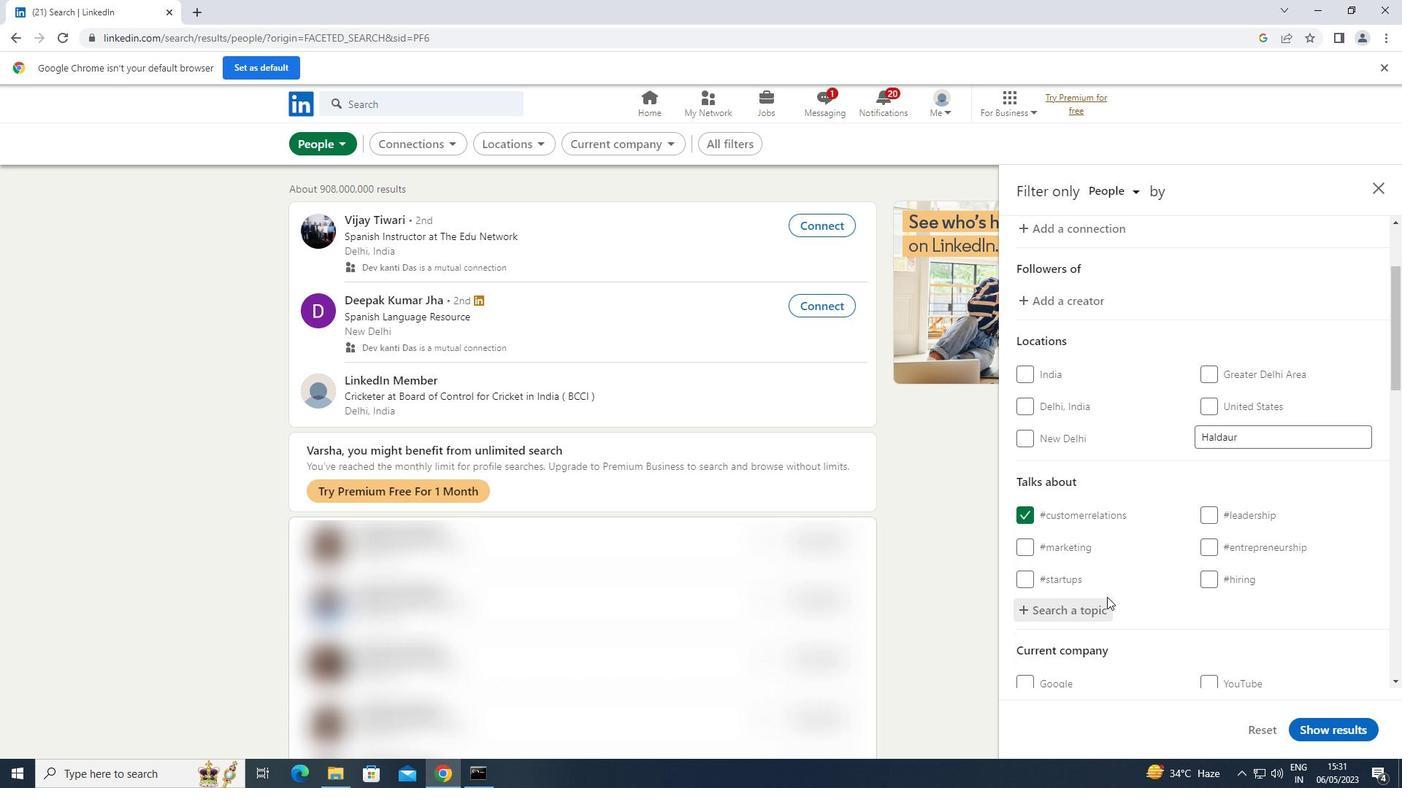 
Action: Mouse moved to (1113, 593)
Screenshot: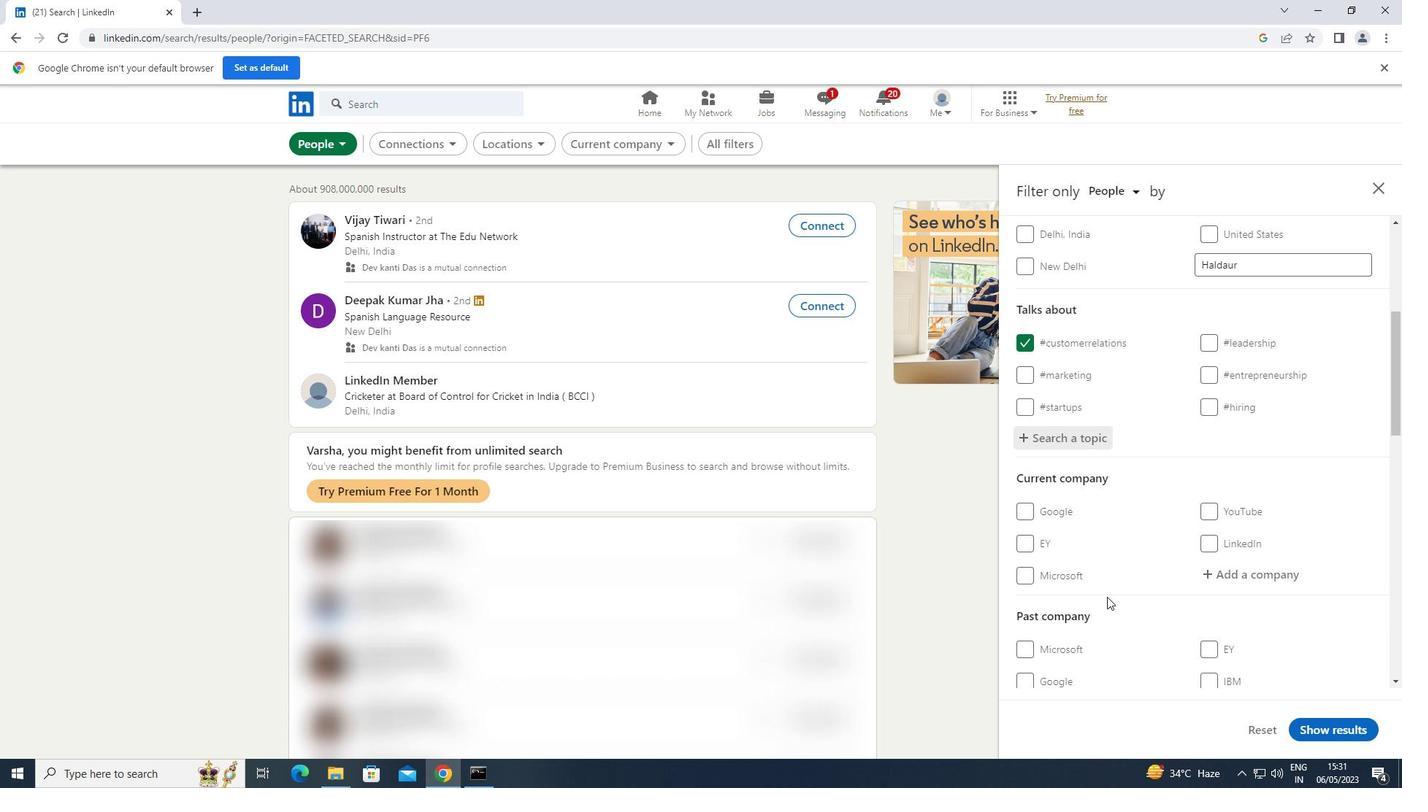 
Action: Mouse scrolled (1113, 593) with delta (0, 0)
Screenshot: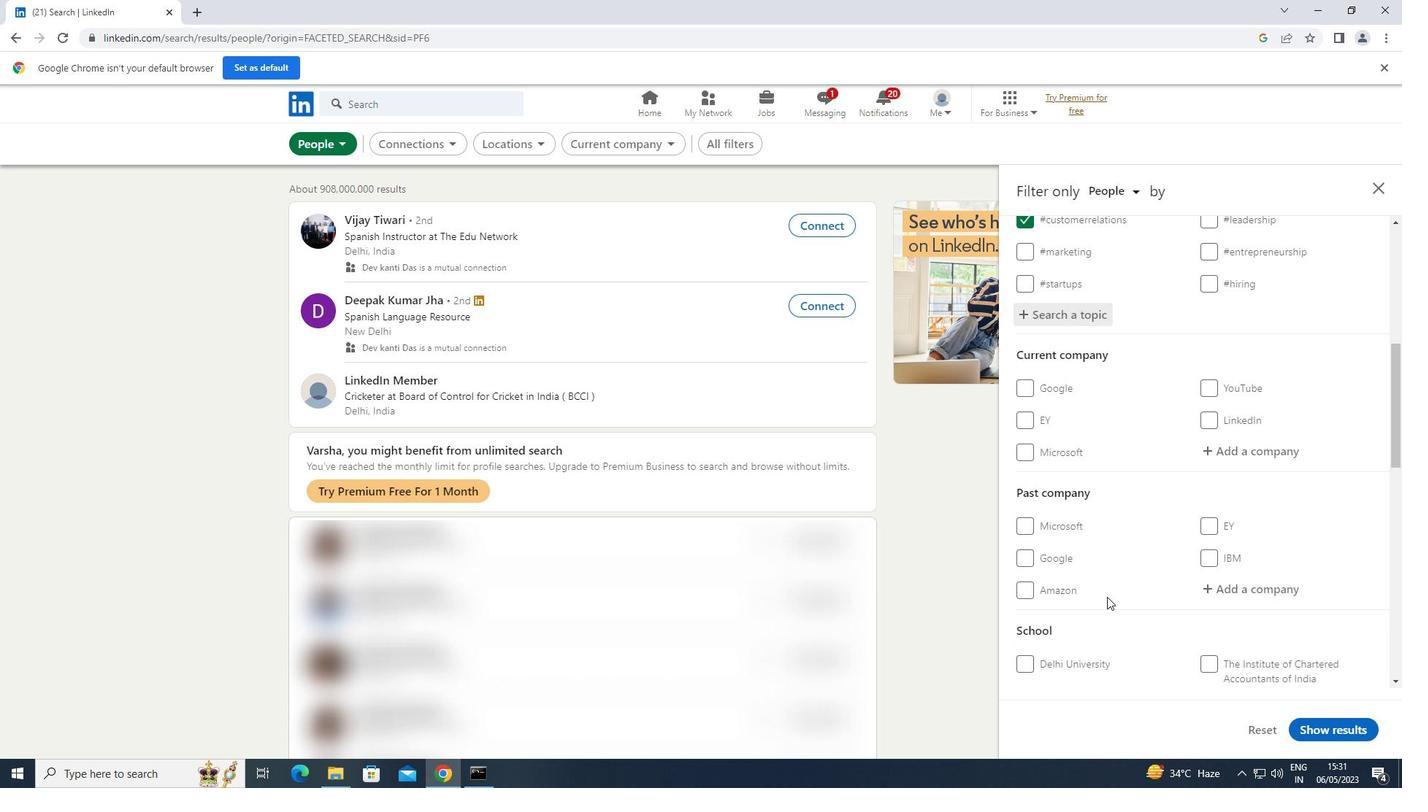 
Action: Mouse moved to (1114, 593)
Screenshot: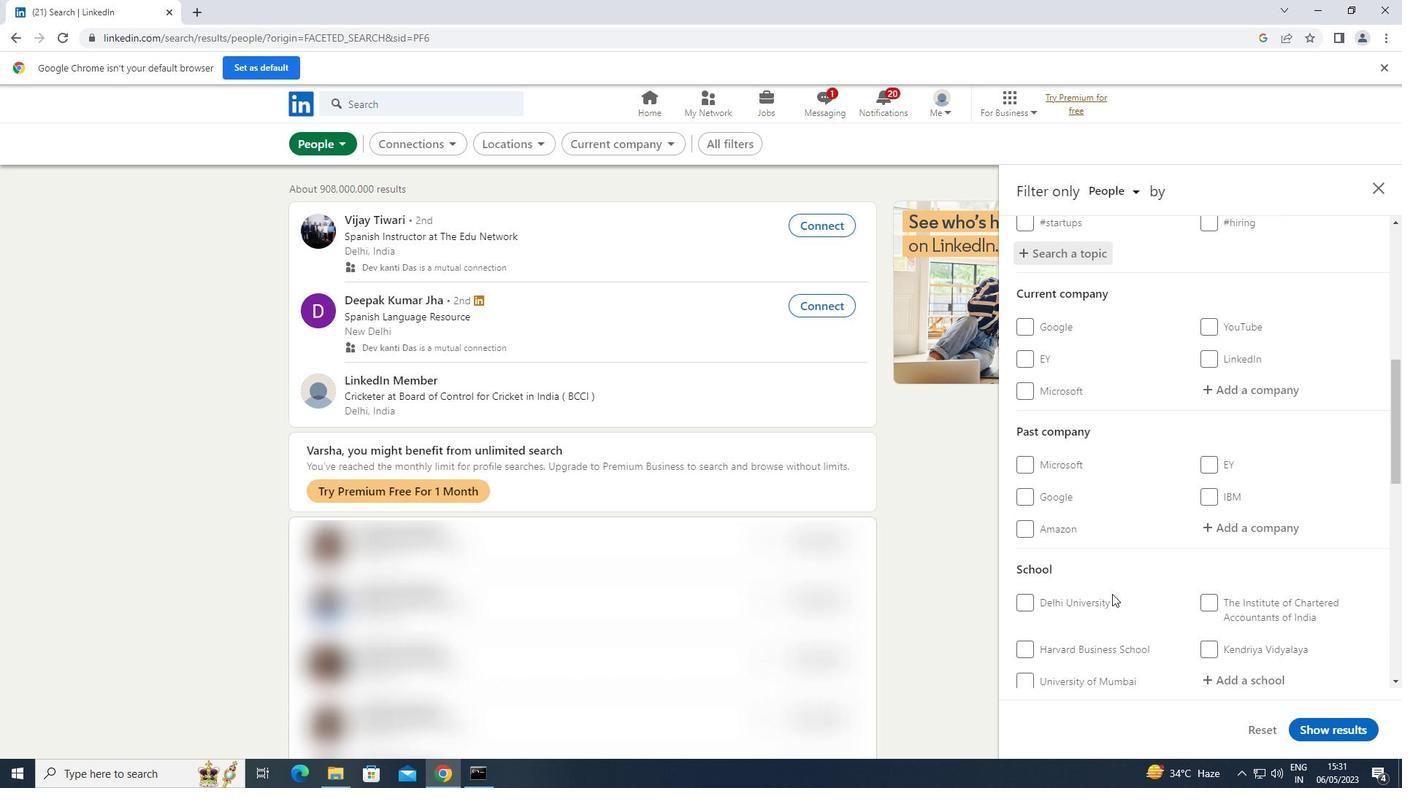 
Action: Mouse scrolled (1114, 593) with delta (0, 0)
Screenshot: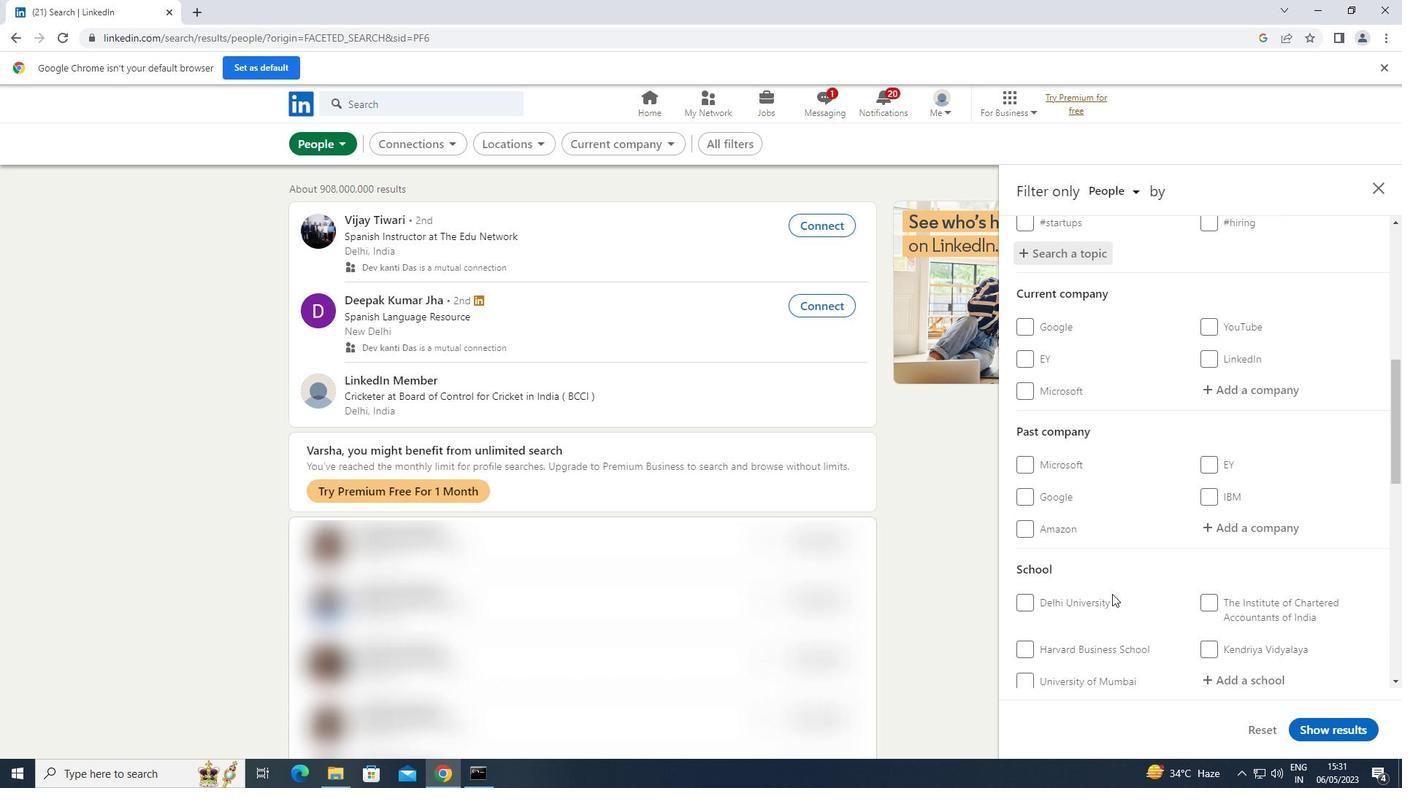 
Action: Mouse scrolled (1114, 593) with delta (0, 0)
Screenshot: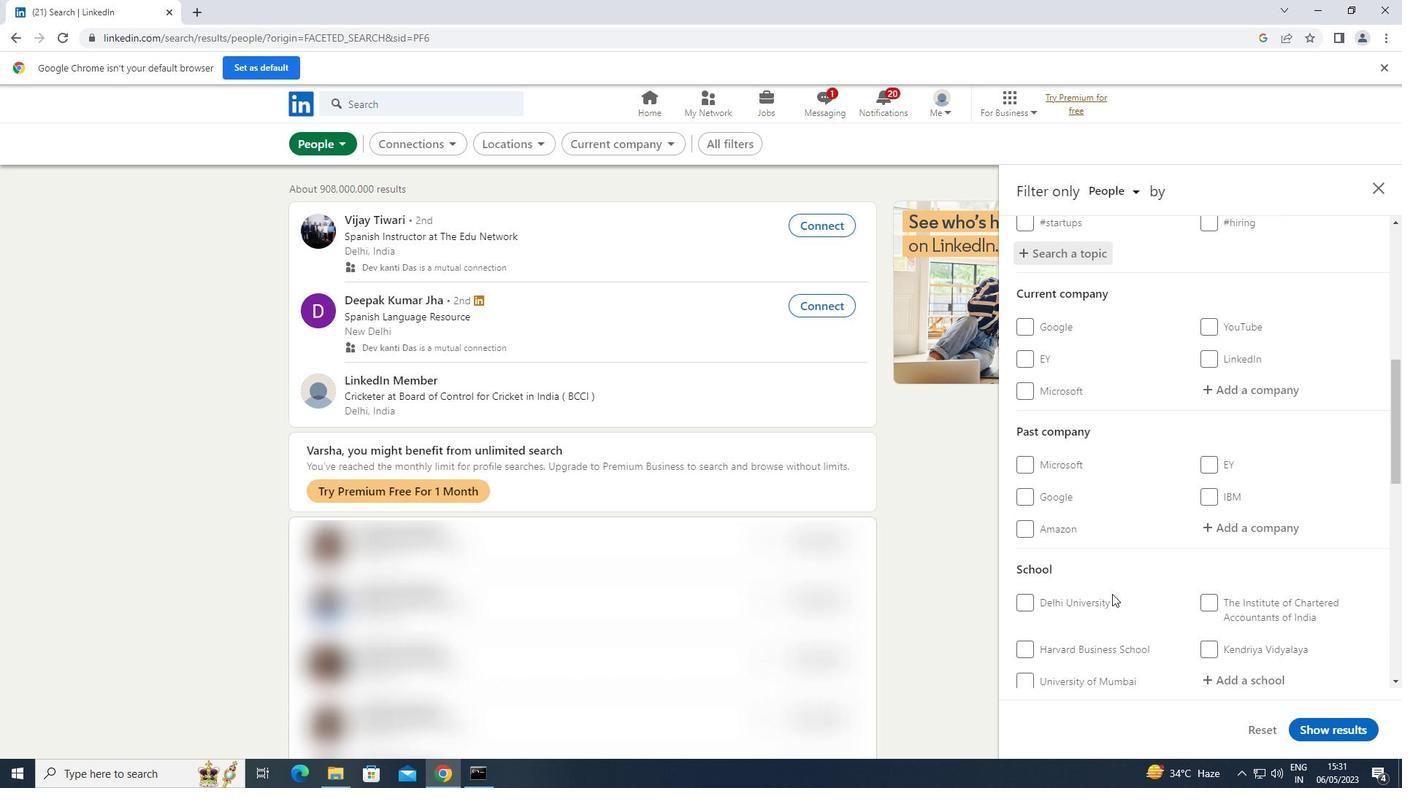 
Action: Mouse moved to (1043, 540)
Screenshot: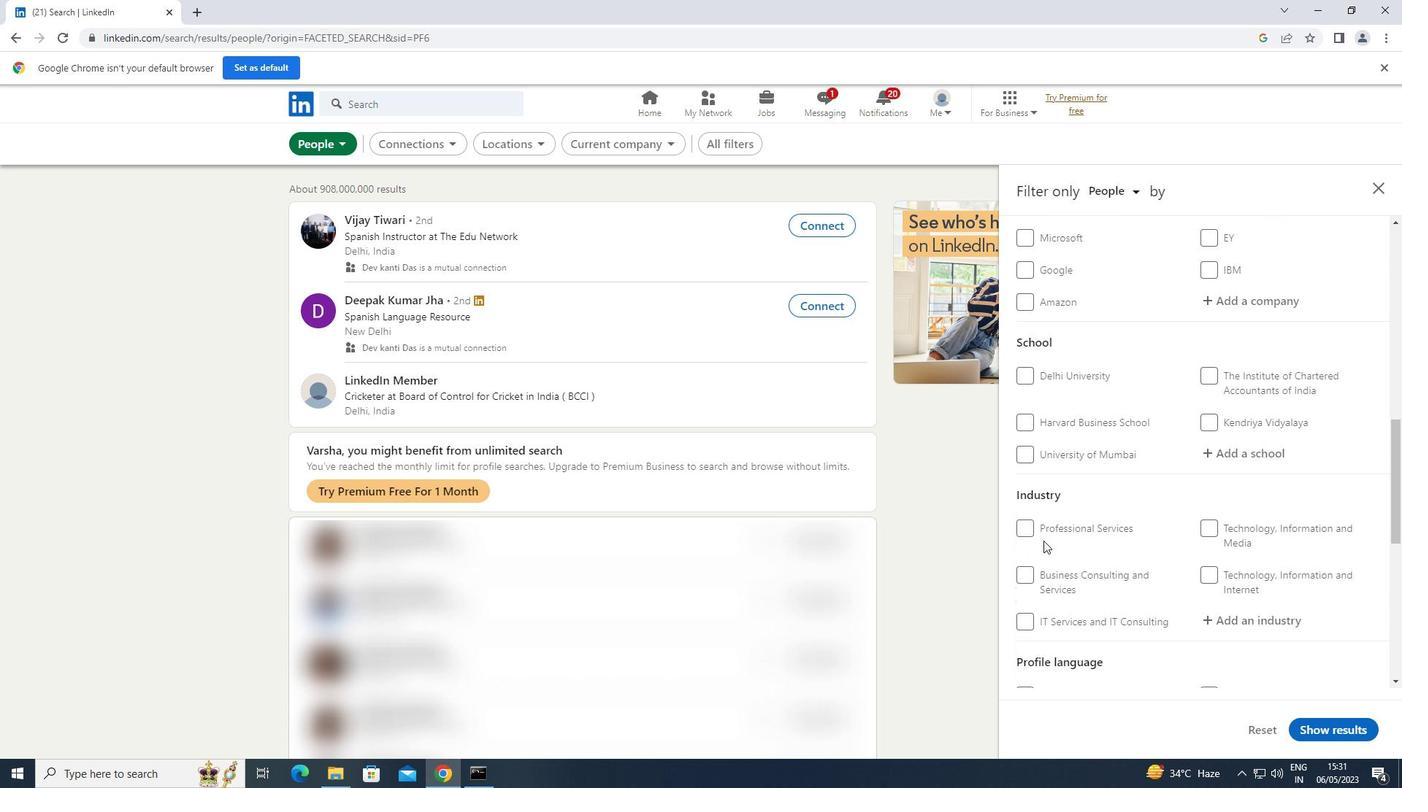 
Action: Mouse scrolled (1043, 539) with delta (0, 0)
Screenshot: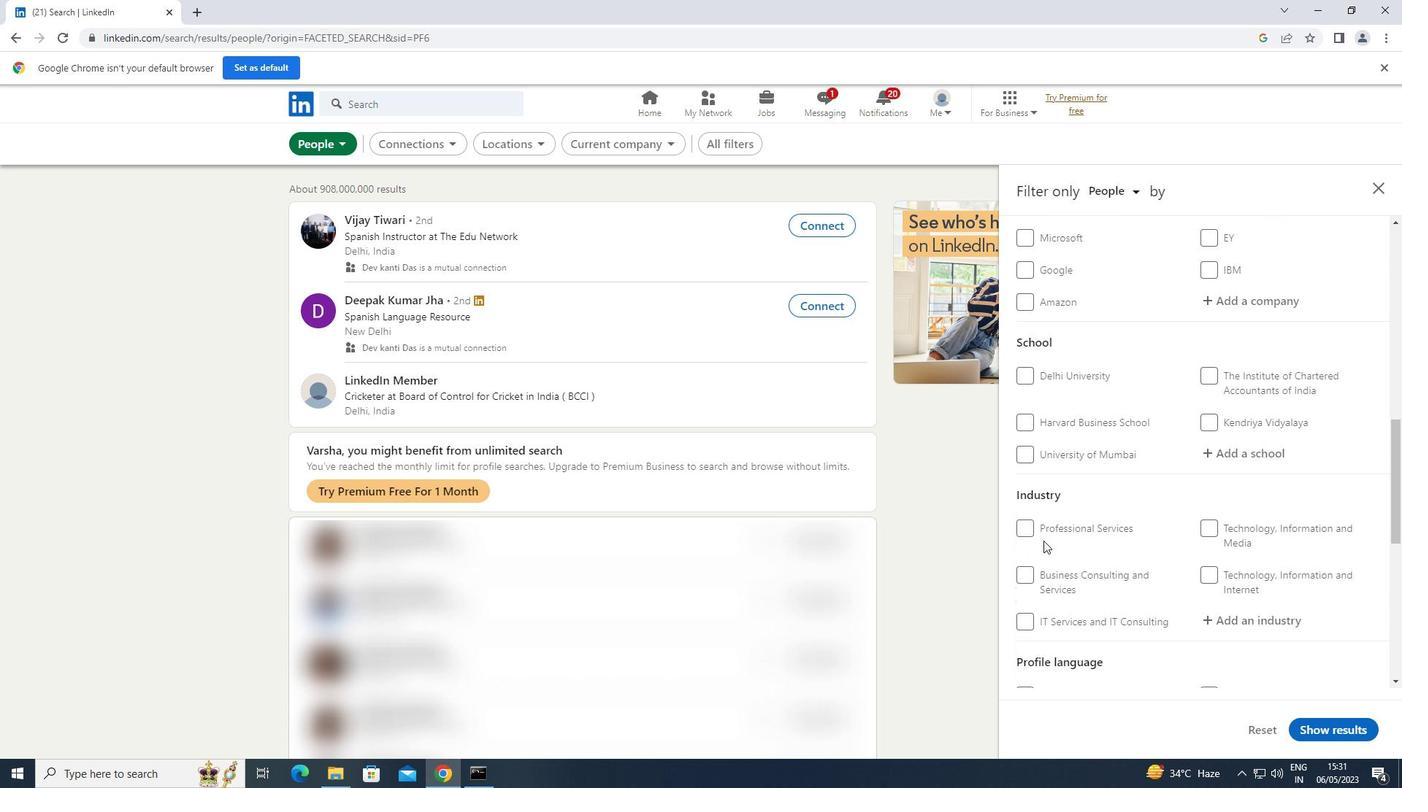 
Action: Mouse scrolled (1043, 539) with delta (0, 0)
Screenshot: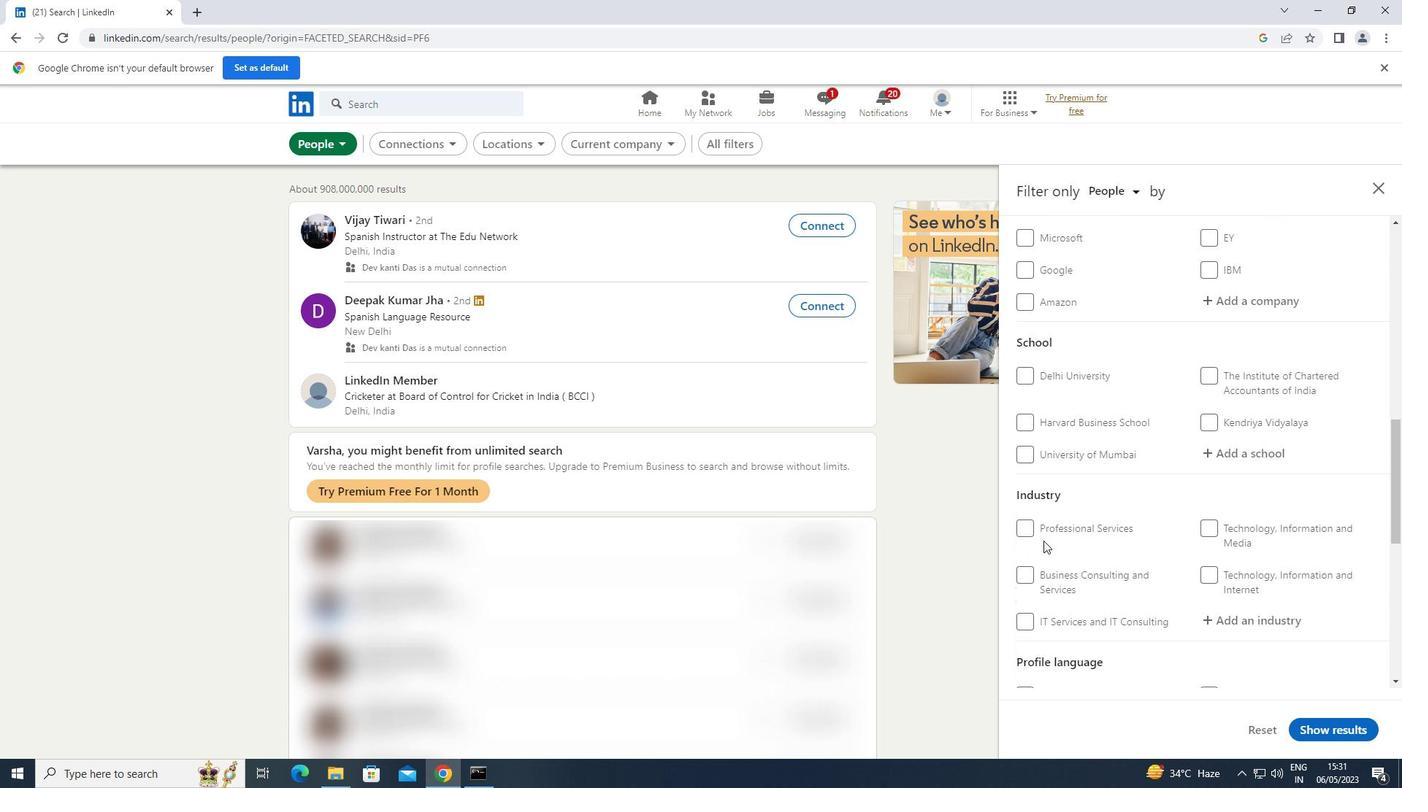 
Action: Mouse scrolled (1043, 539) with delta (0, 0)
Screenshot: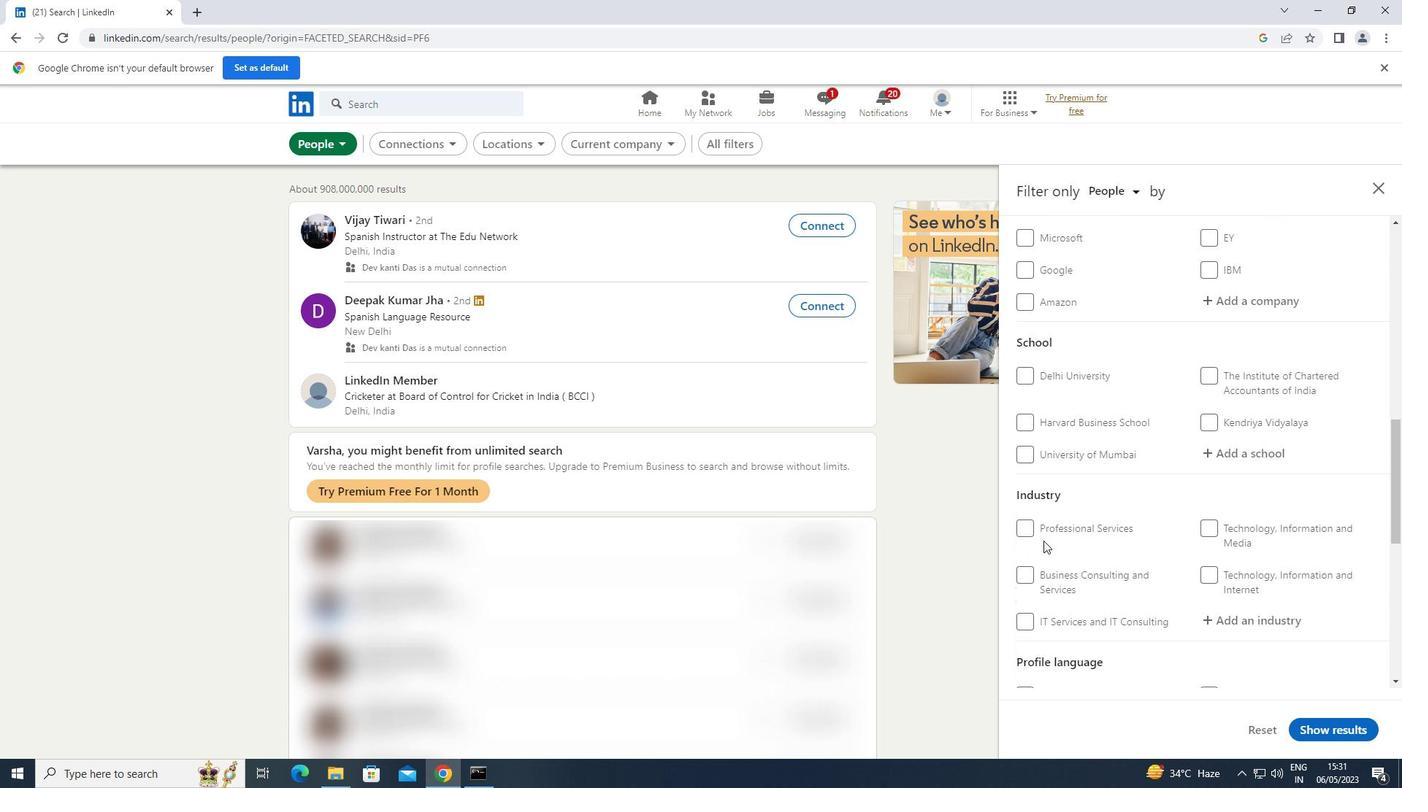 
Action: Mouse moved to (1024, 477)
Screenshot: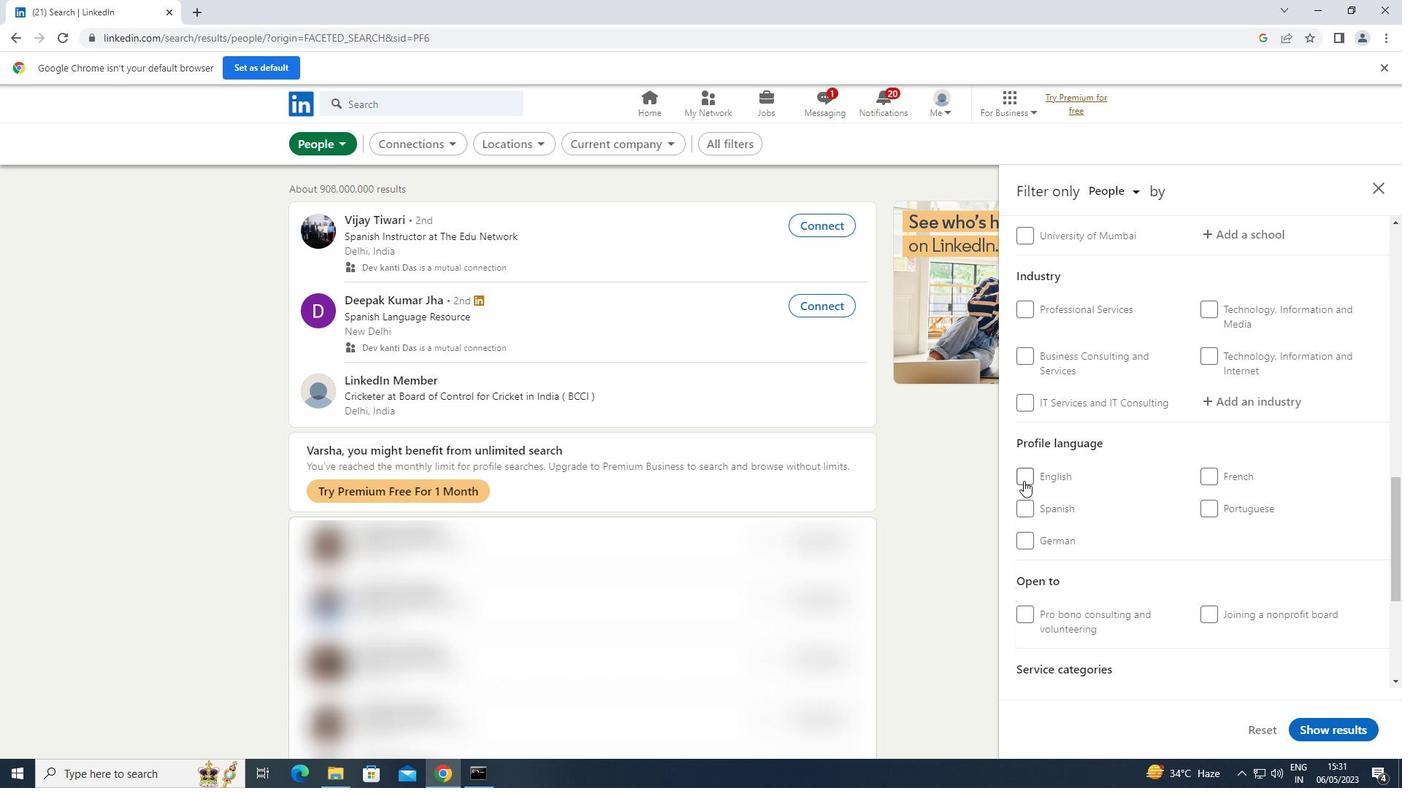 
Action: Mouse pressed left at (1024, 477)
Screenshot: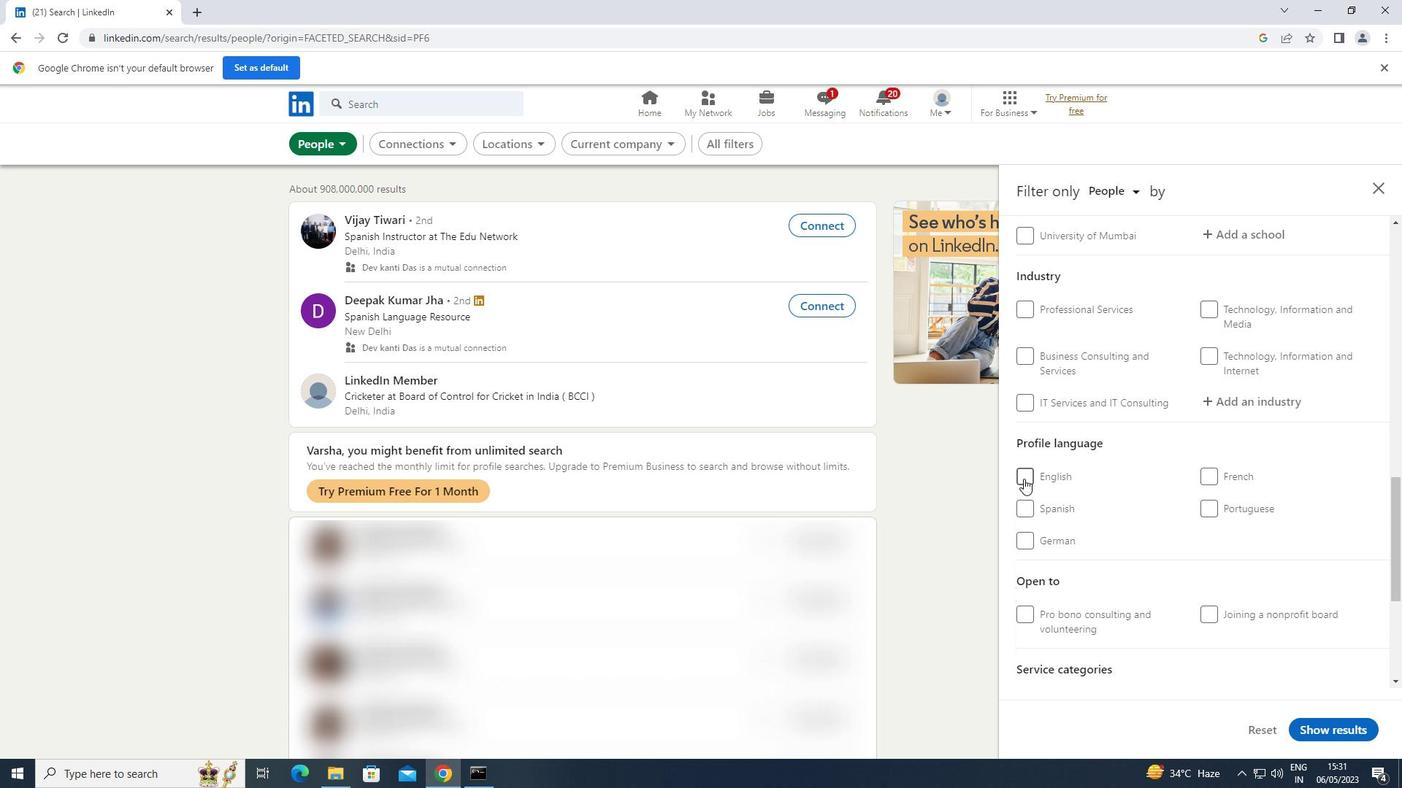 
Action: Mouse moved to (1126, 537)
Screenshot: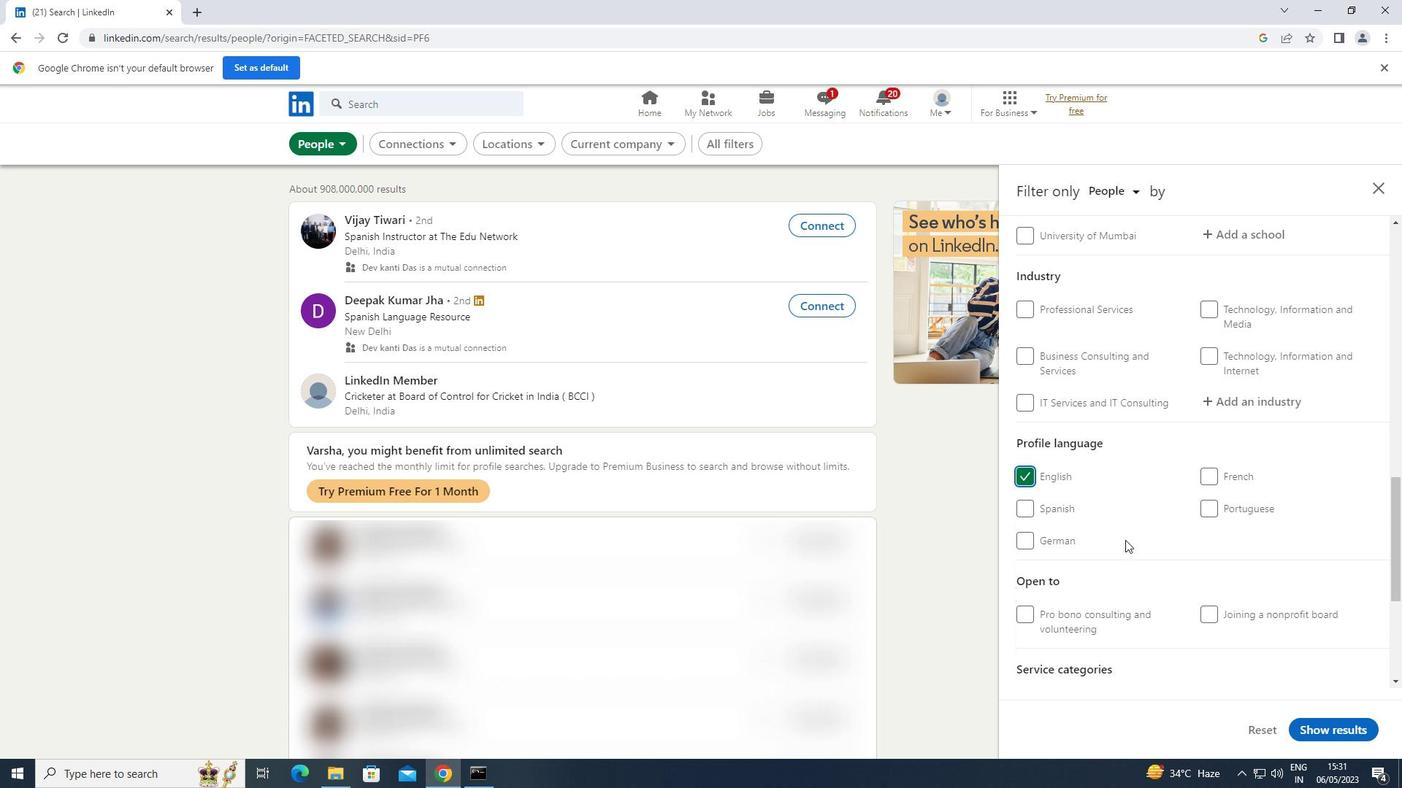 
Action: Mouse scrolled (1126, 538) with delta (0, 0)
Screenshot: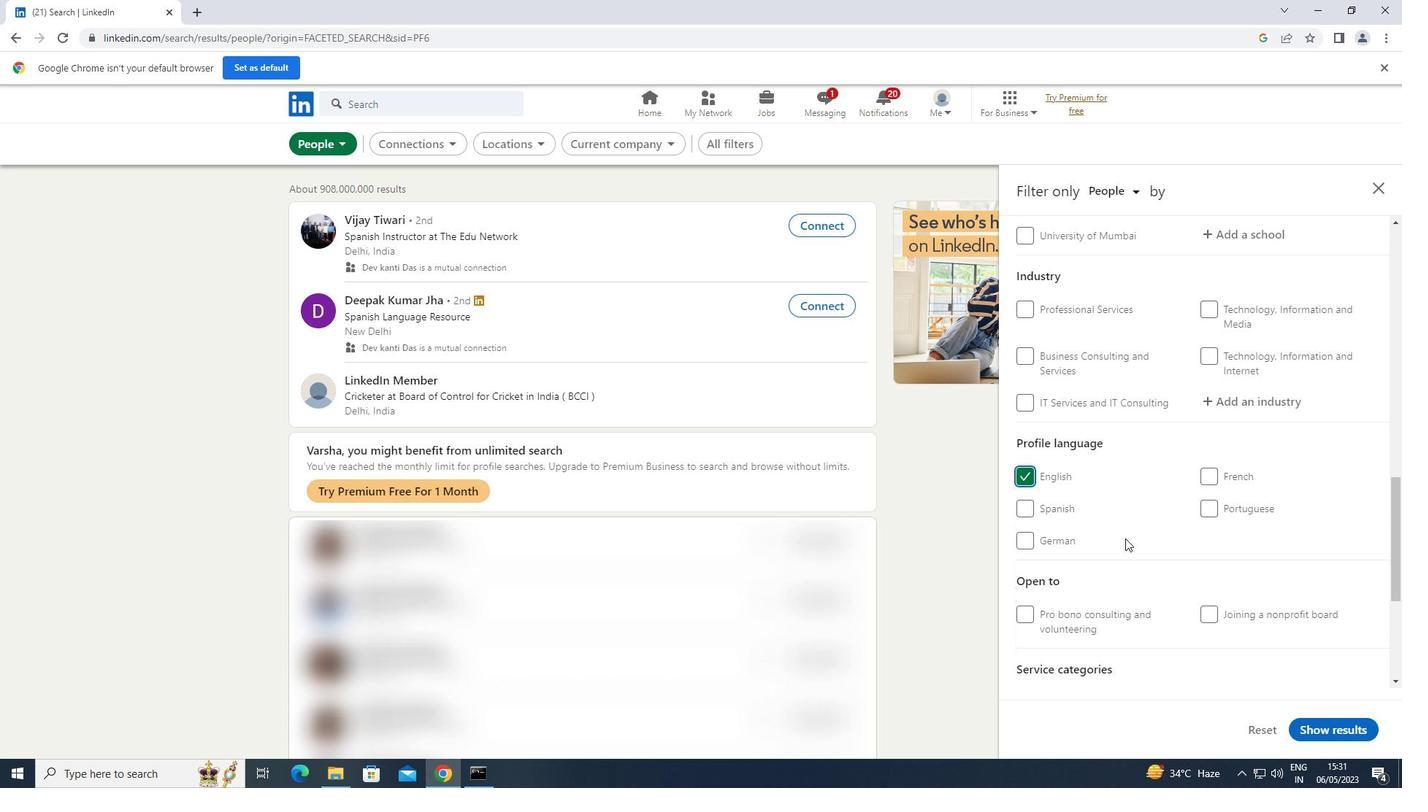 
Action: Mouse moved to (1126, 536)
Screenshot: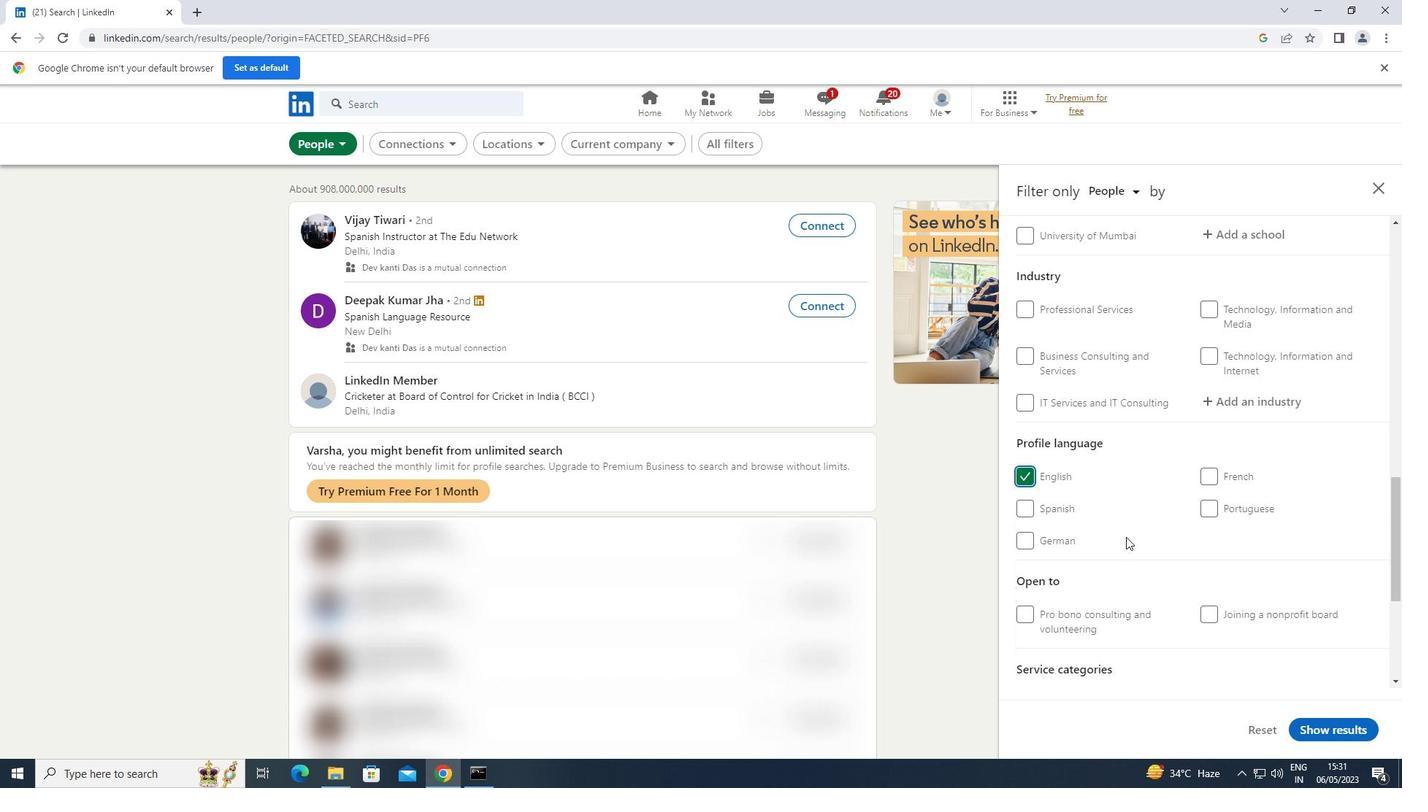 
Action: Mouse scrolled (1126, 536) with delta (0, 0)
Screenshot: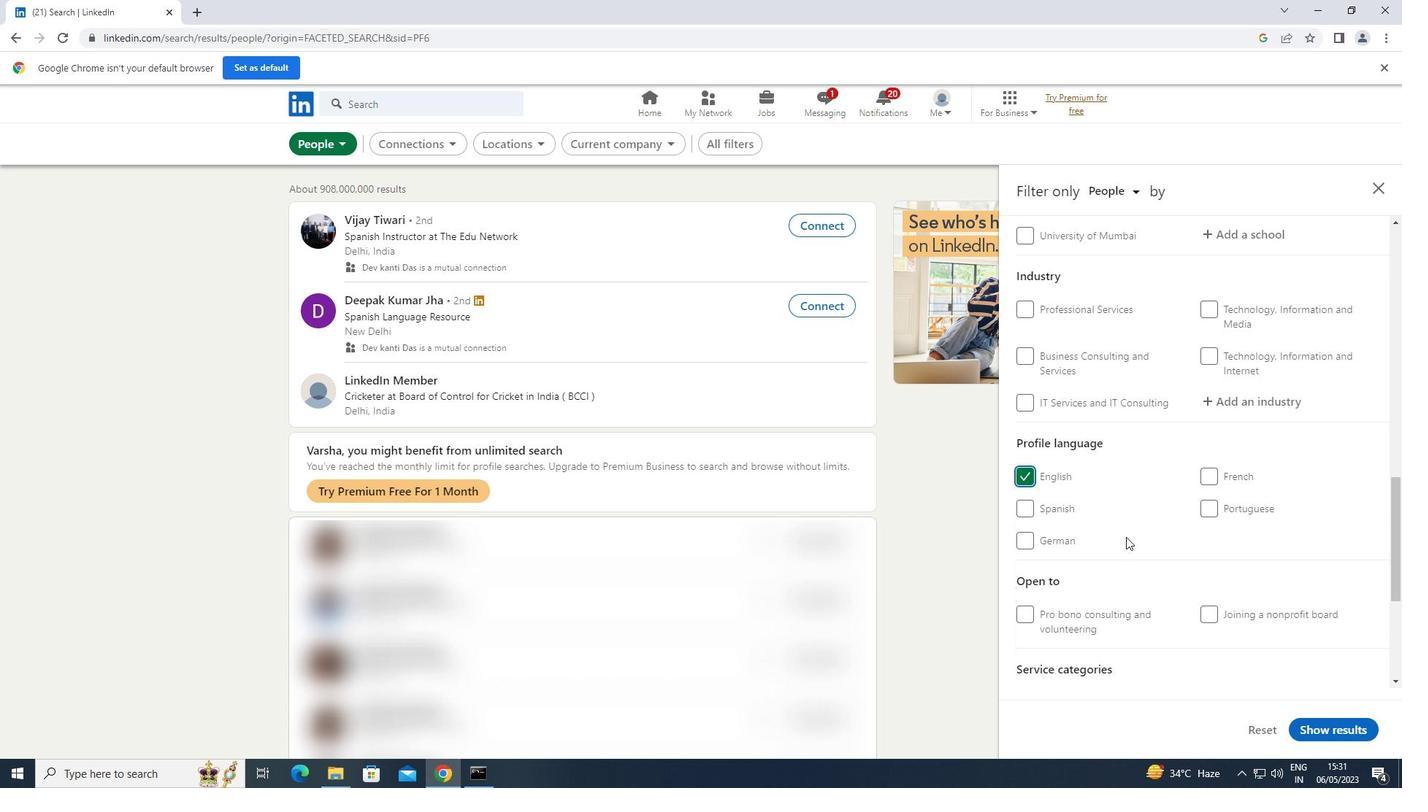 
Action: Mouse moved to (1126, 536)
Screenshot: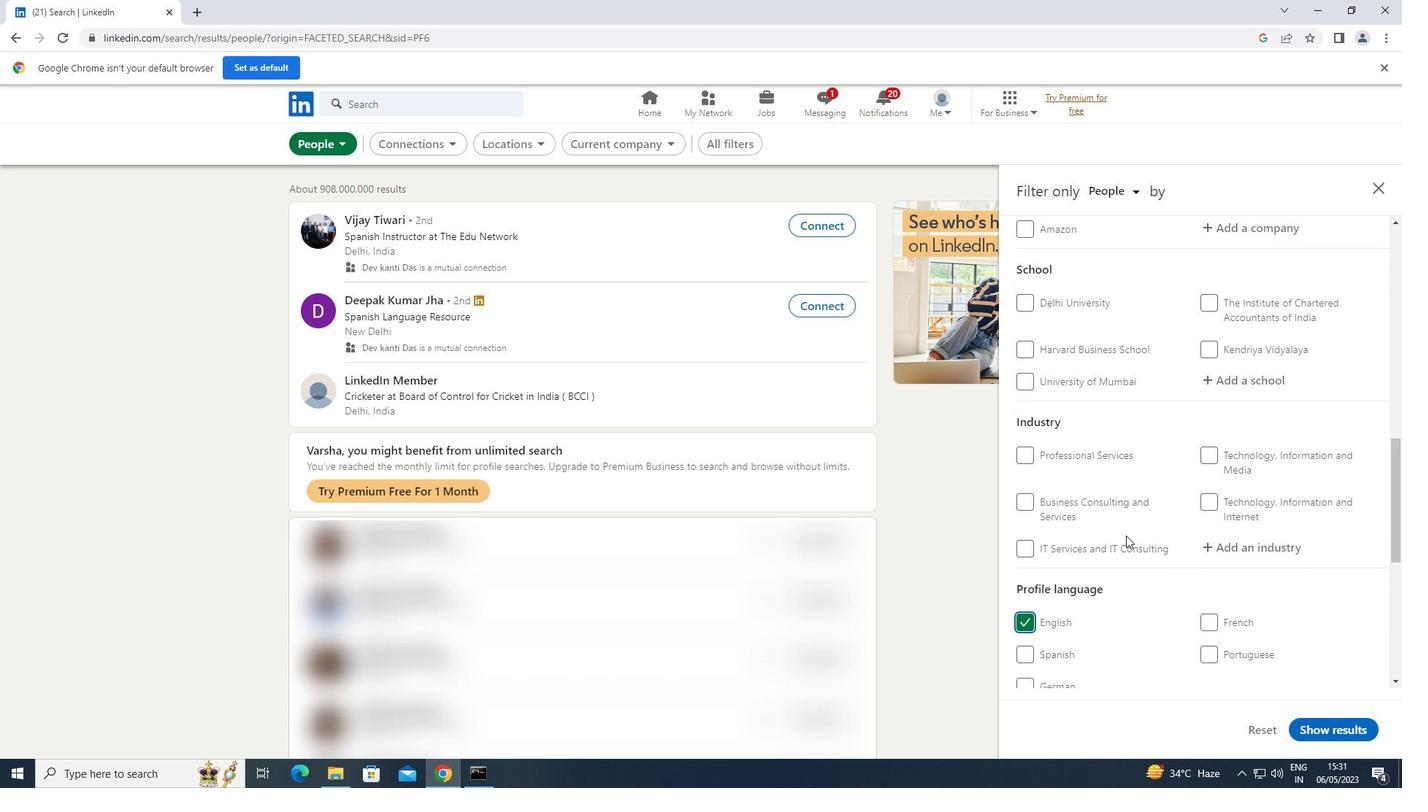 
Action: Mouse scrolled (1126, 536) with delta (0, 0)
Screenshot: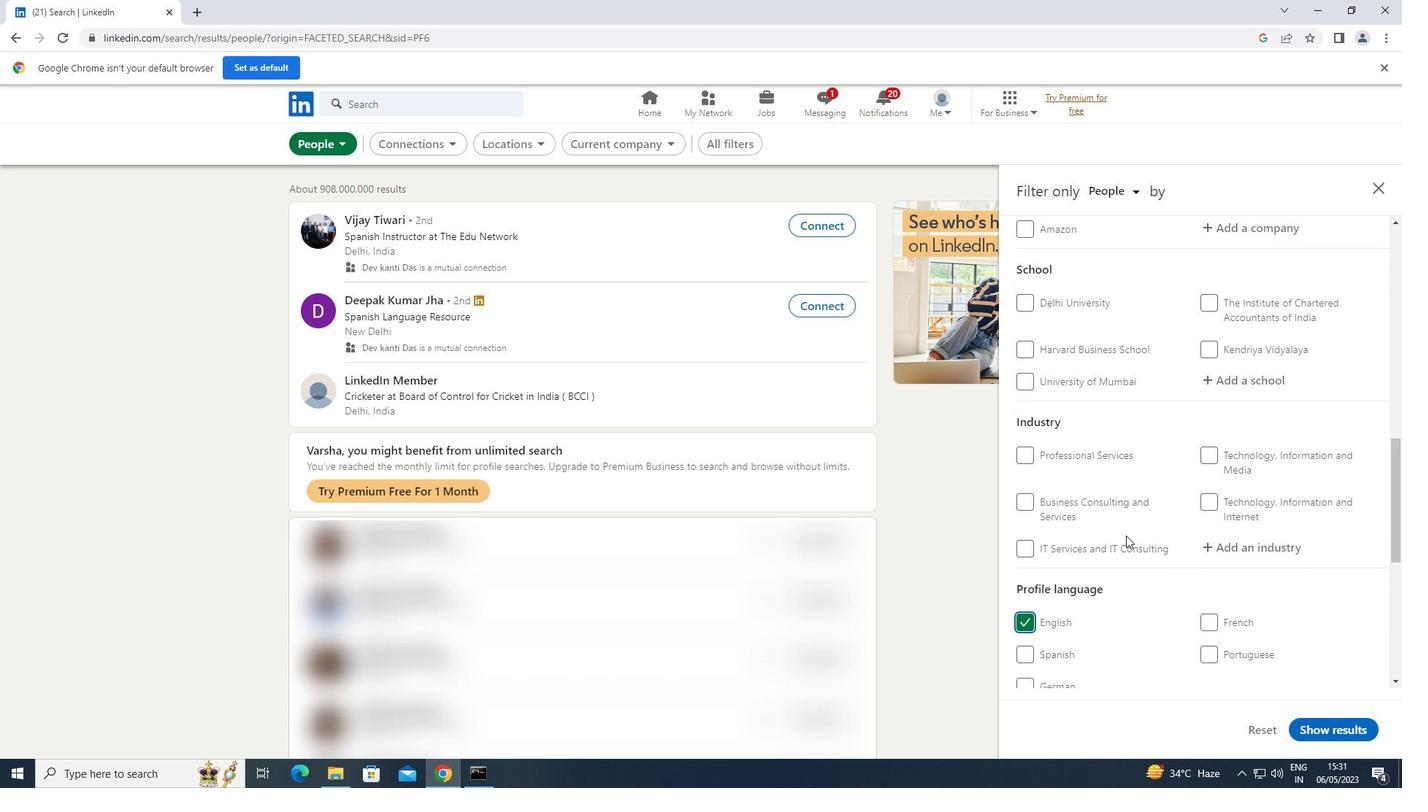 
Action: Mouse scrolled (1126, 536) with delta (0, 0)
Screenshot: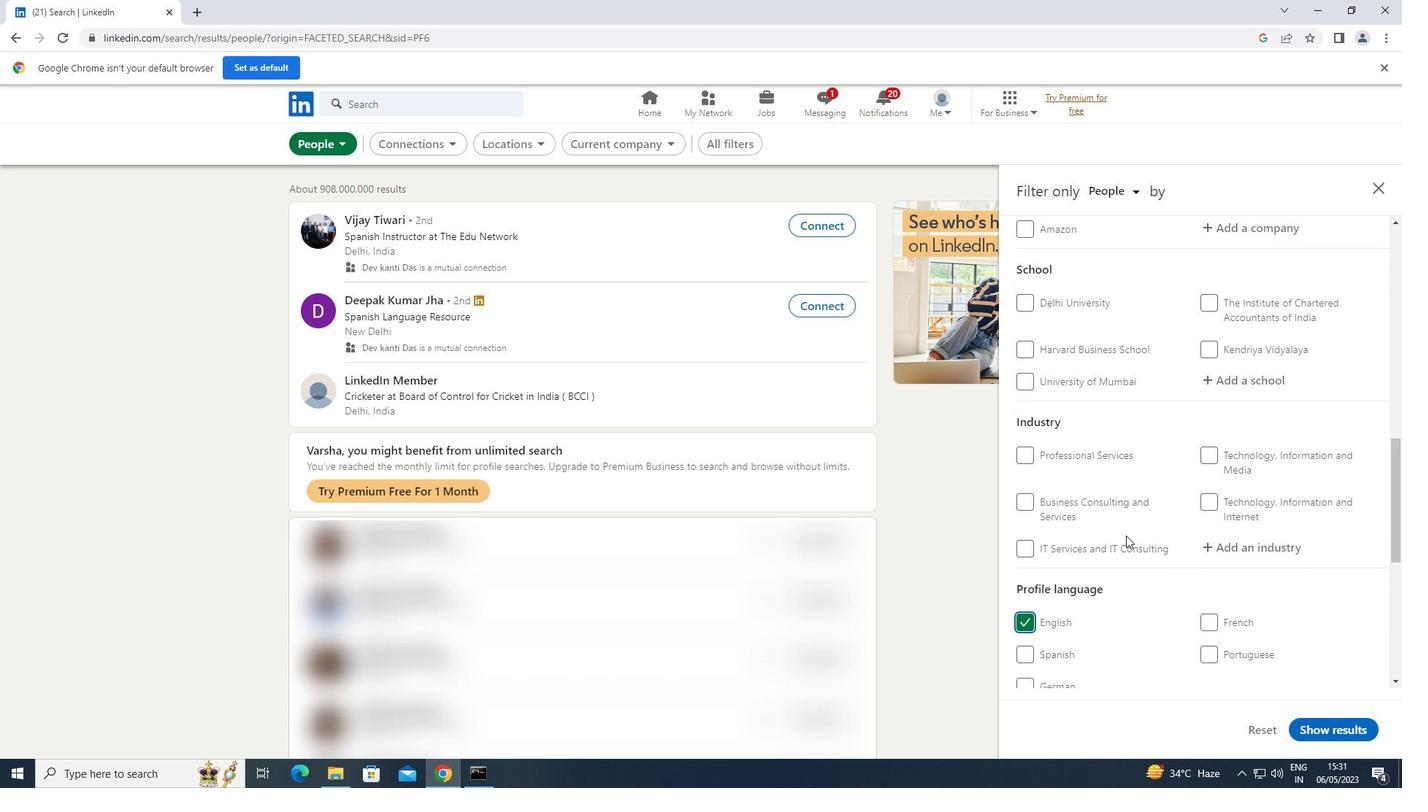 
Action: Mouse scrolled (1126, 536) with delta (0, 0)
Screenshot: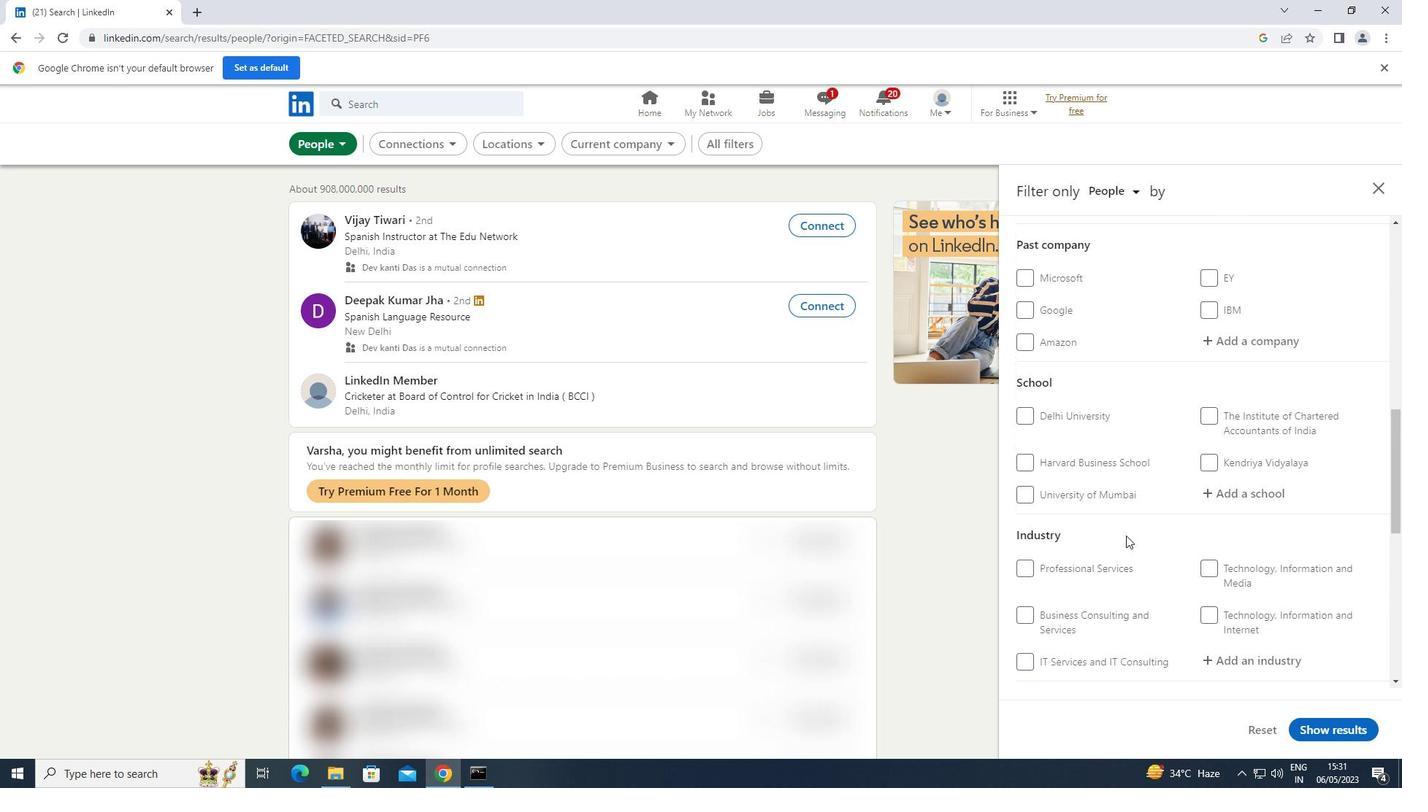 
Action: Mouse moved to (1253, 306)
Screenshot: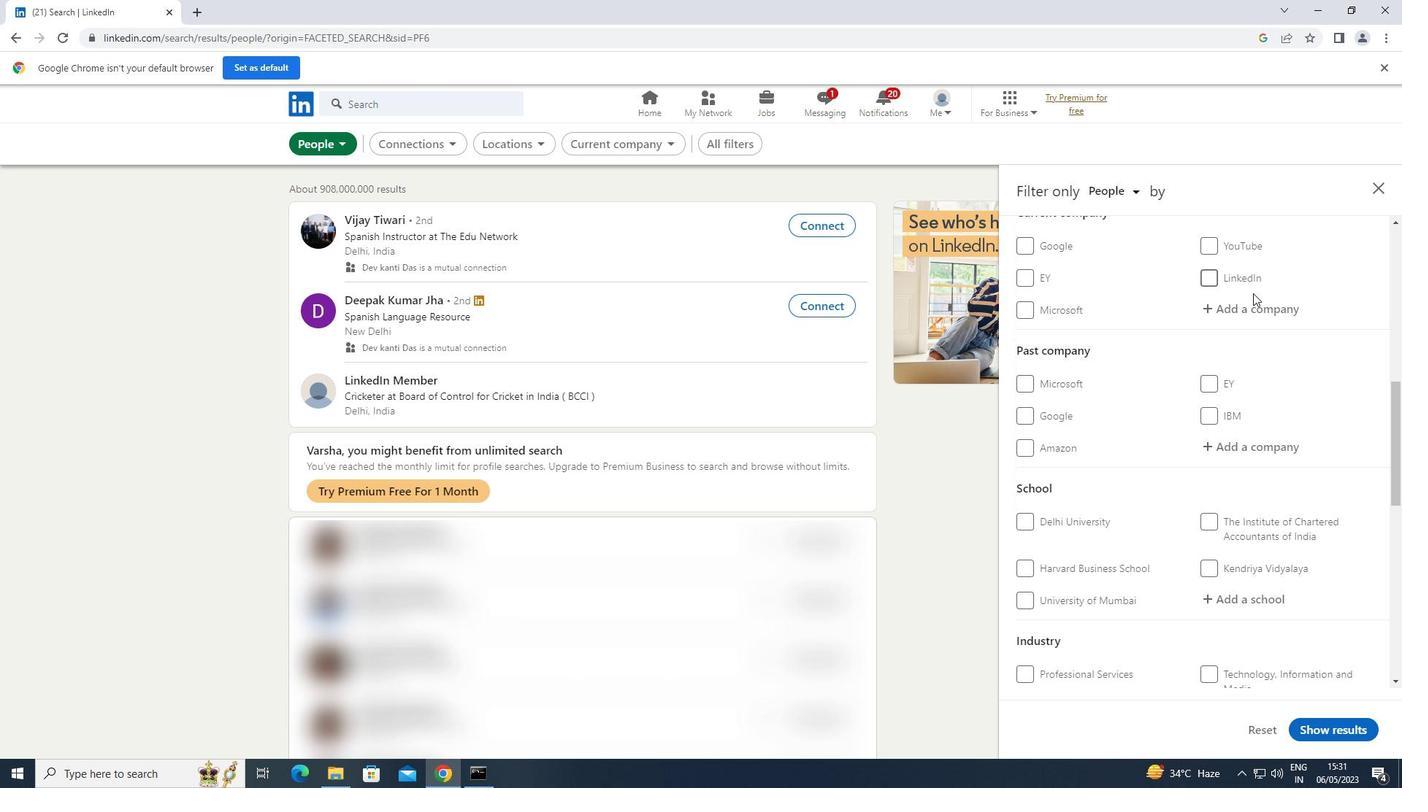 
Action: Mouse pressed left at (1253, 306)
Screenshot: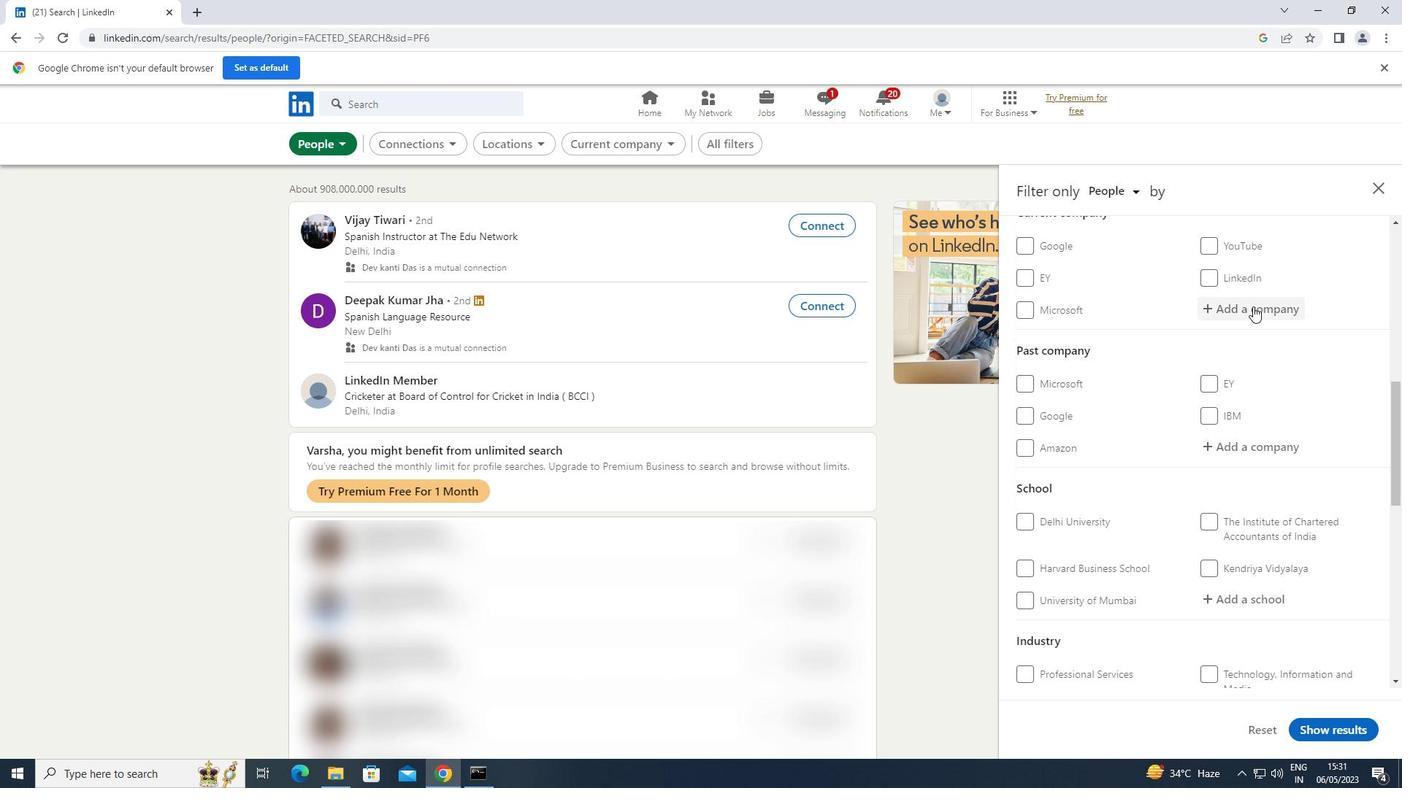 
Action: Key pressed <Key.shift>INC42
Screenshot: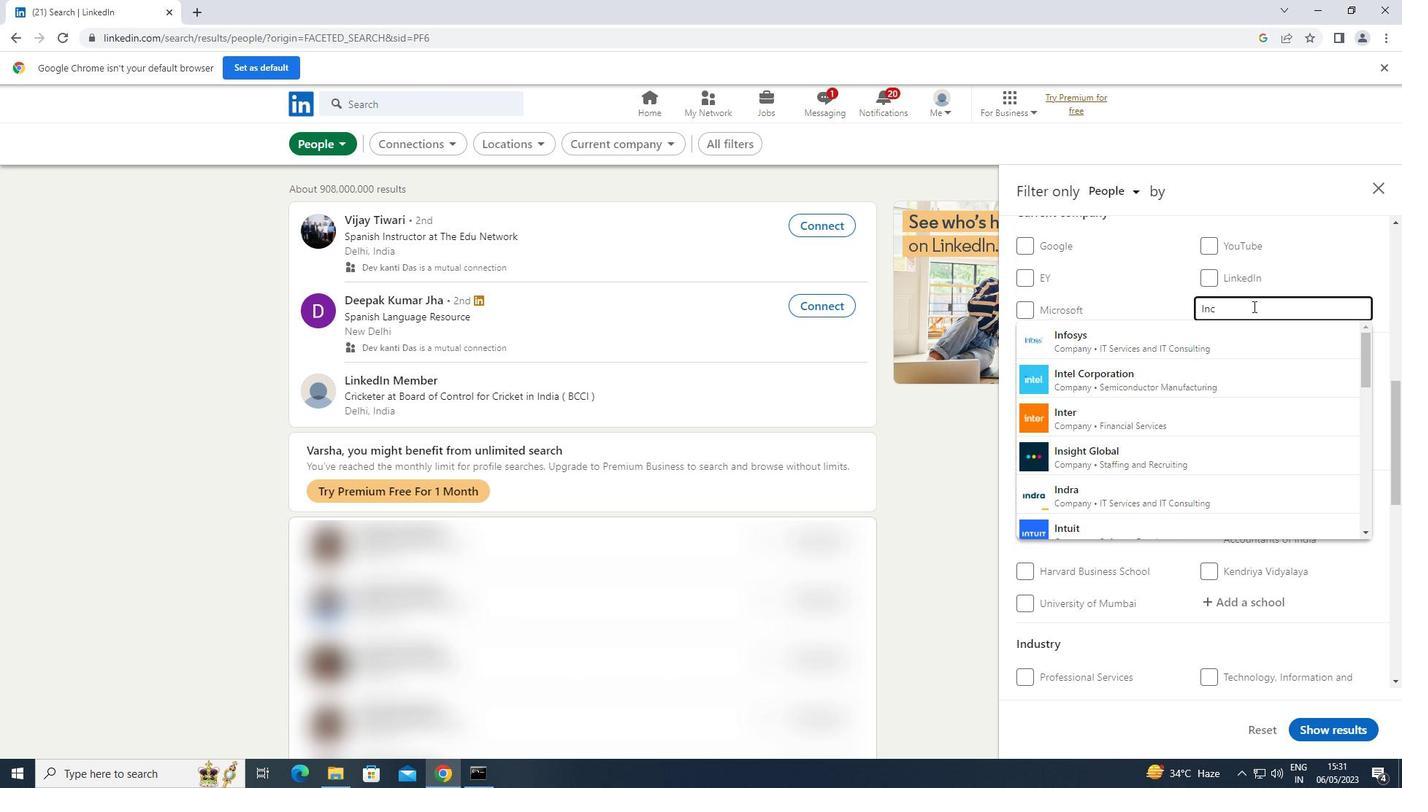 
Action: Mouse moved to (1206, 343)
Screenshot: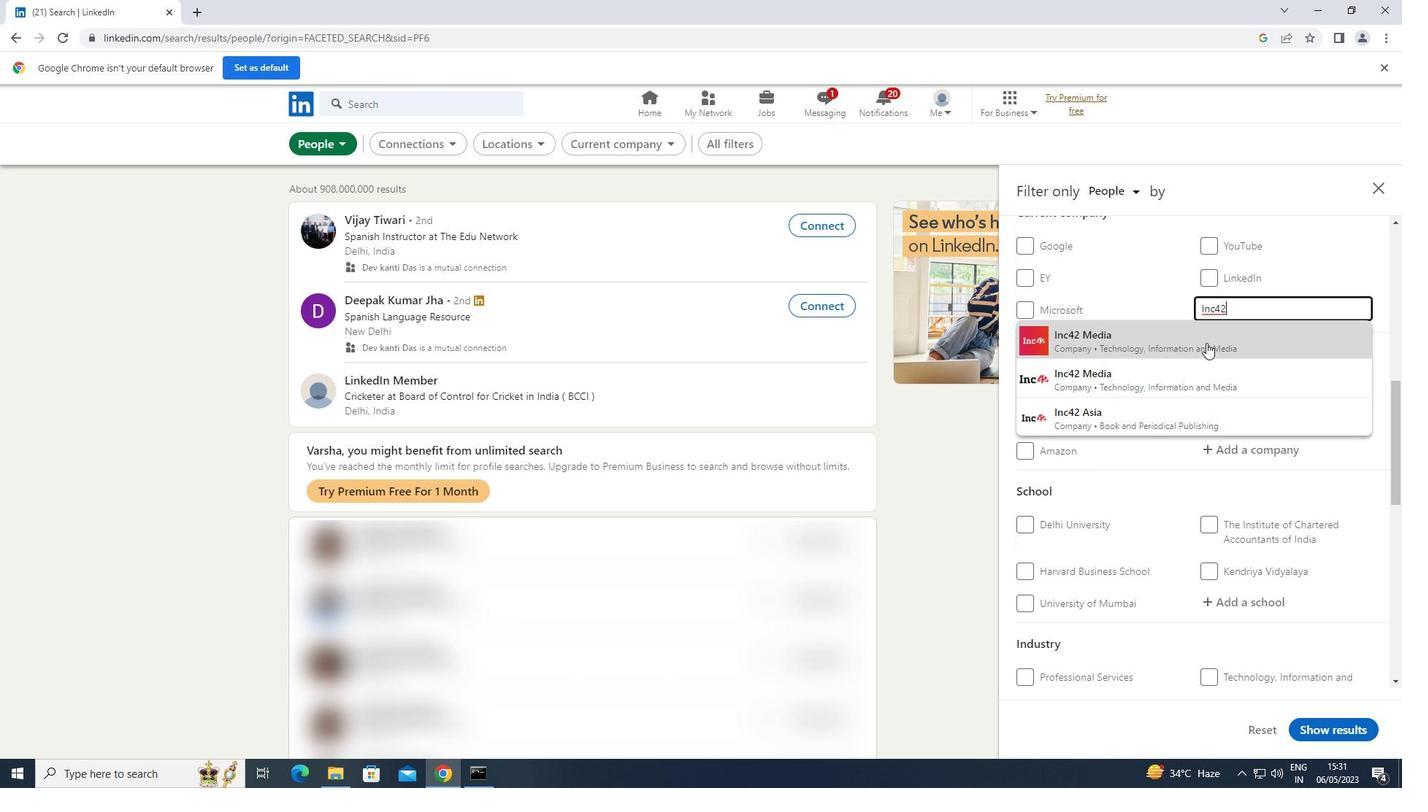 
Action: Mouse pressed left at (1206, 343)
Screenshot: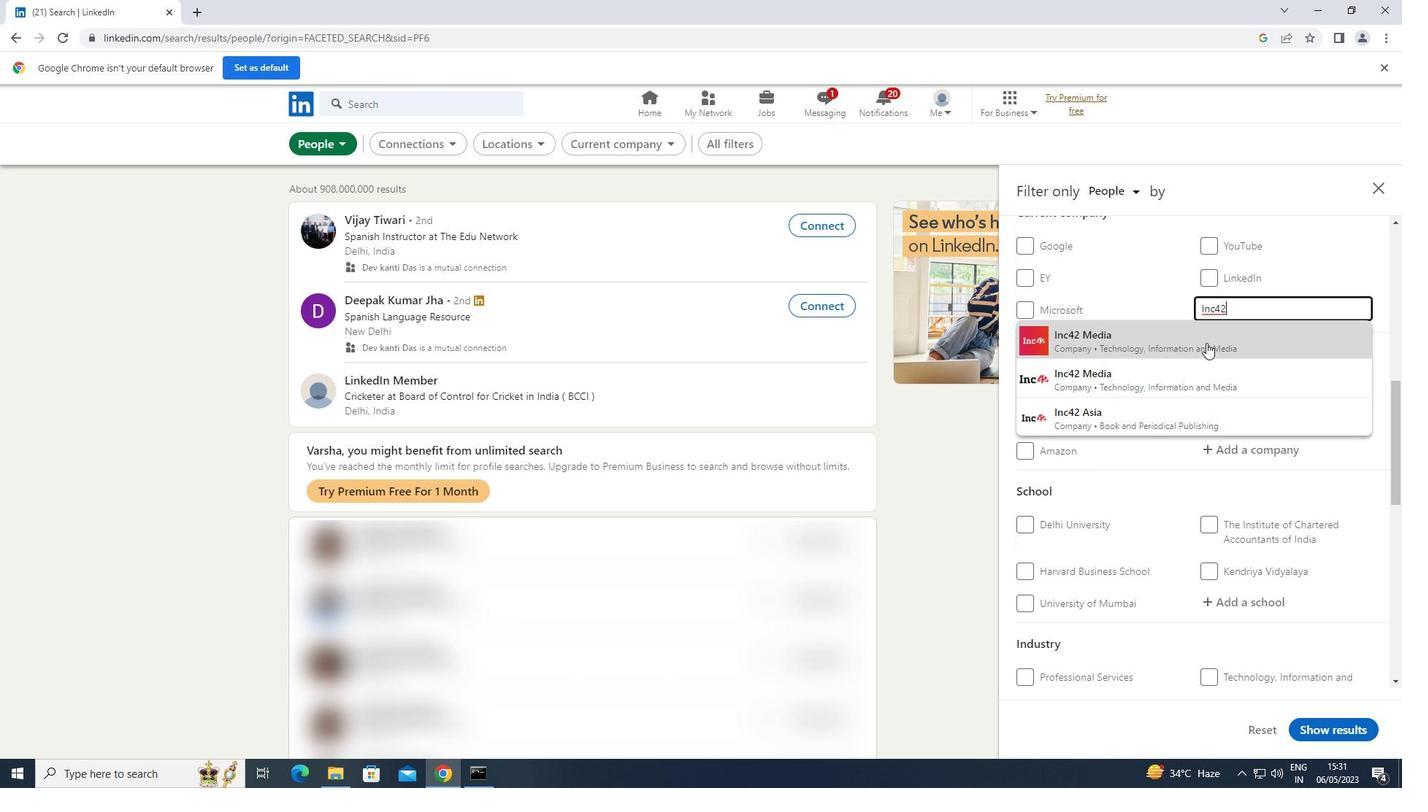 
Action: Mouse moved to (1206, 342)
Screenshot: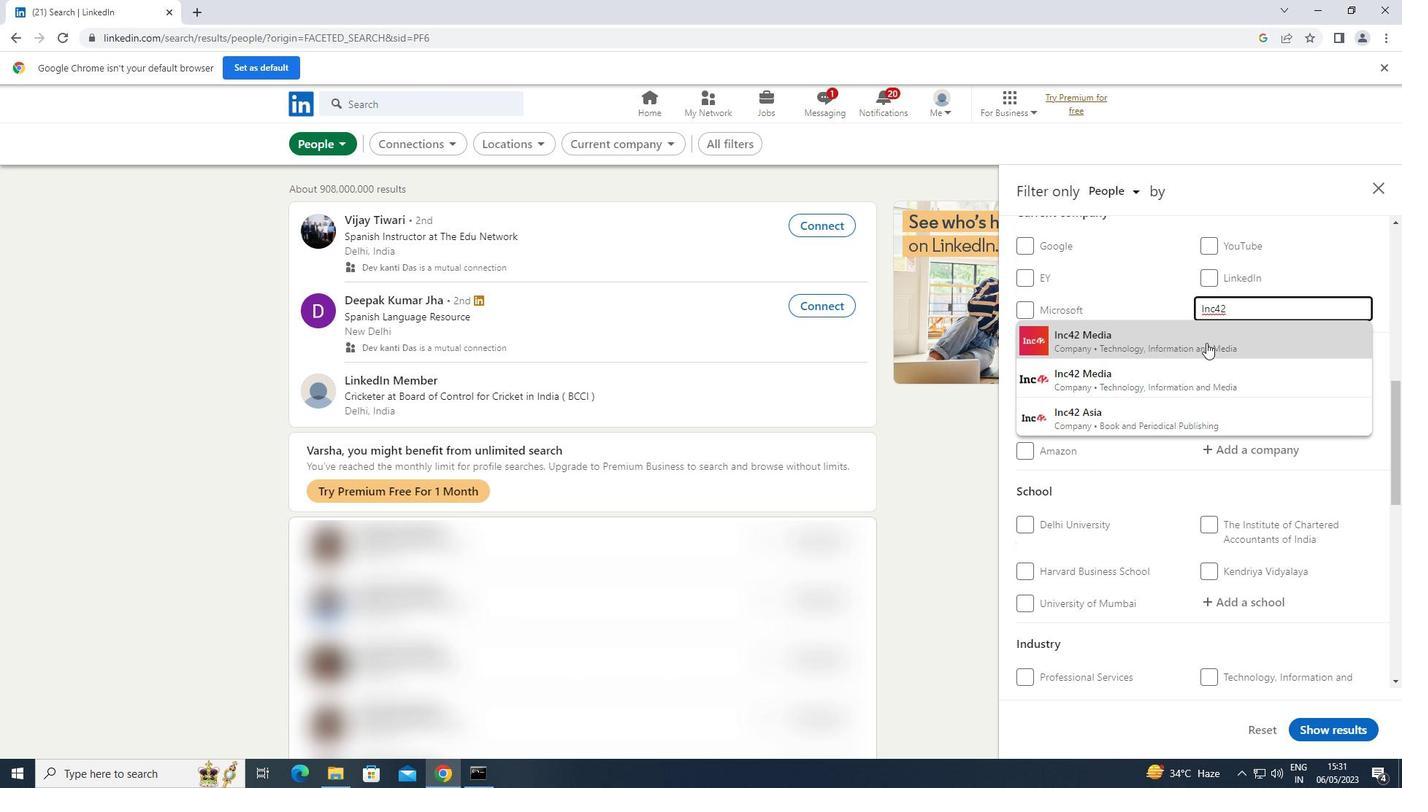 
Action: Mouse scrolled (1206, 341) with delta (0, 0)
Screenshot: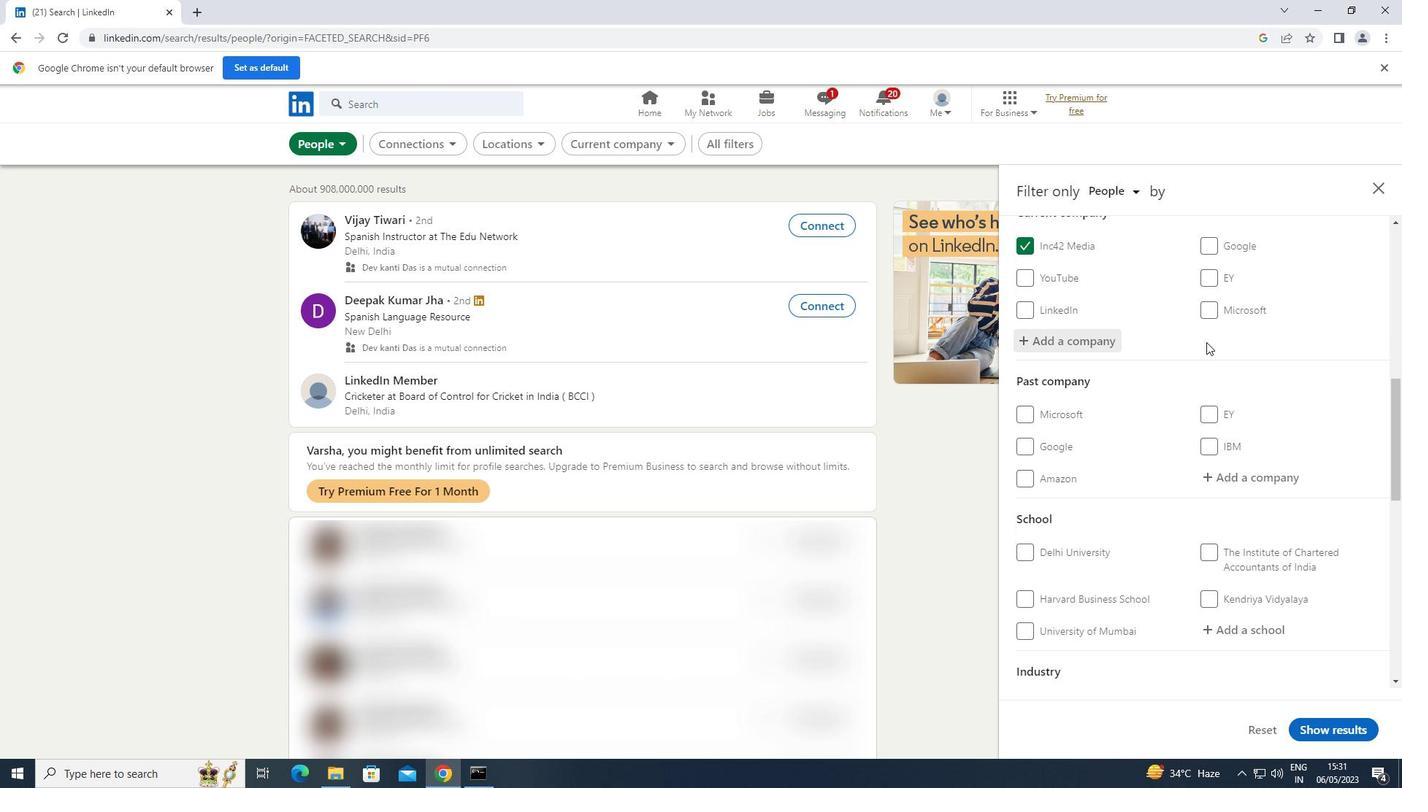 
Action: Mouse scrolled (1206, 341) with delta (0, 0)
Screenshot: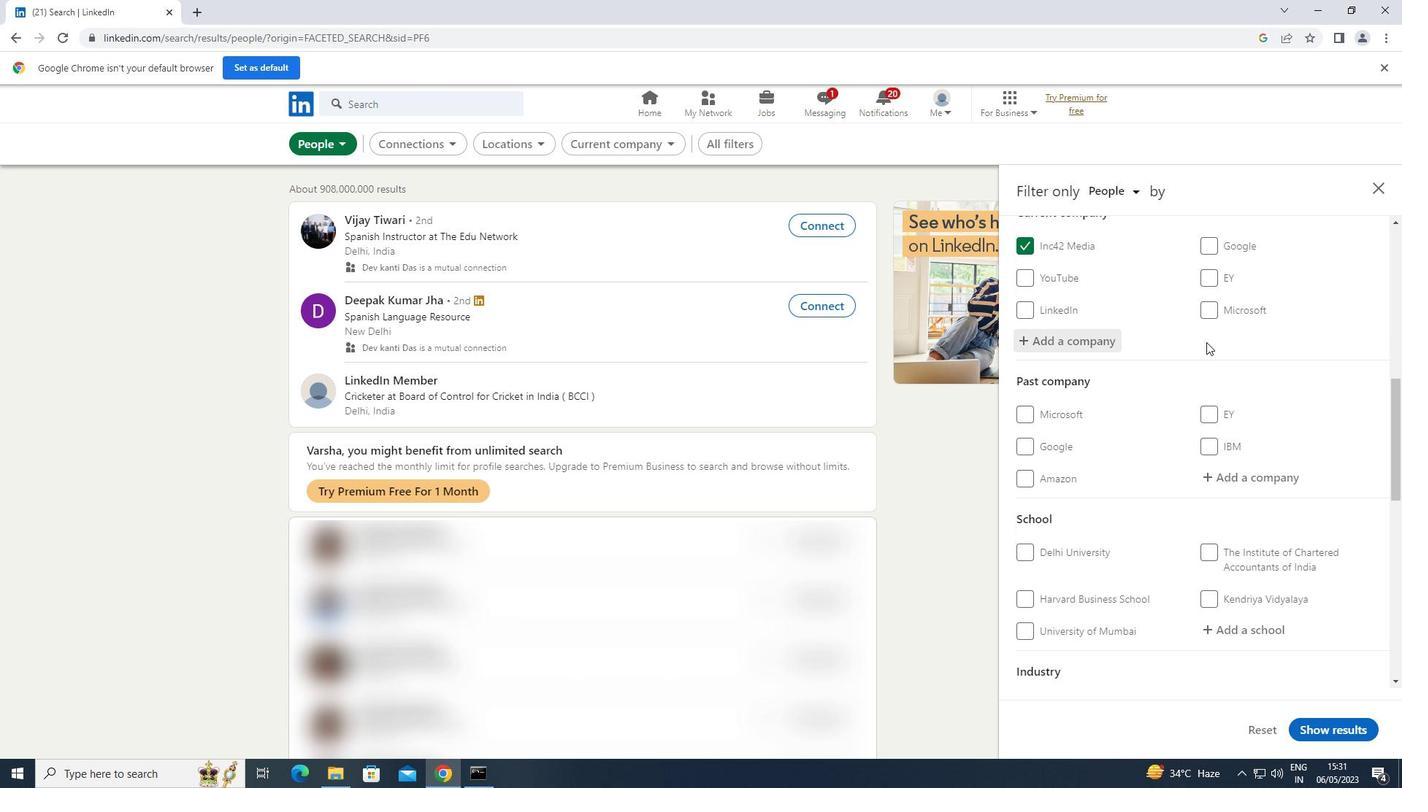 
Action: Mouse scrolled (1206, 341) with delta (0, 0)
Screenshot: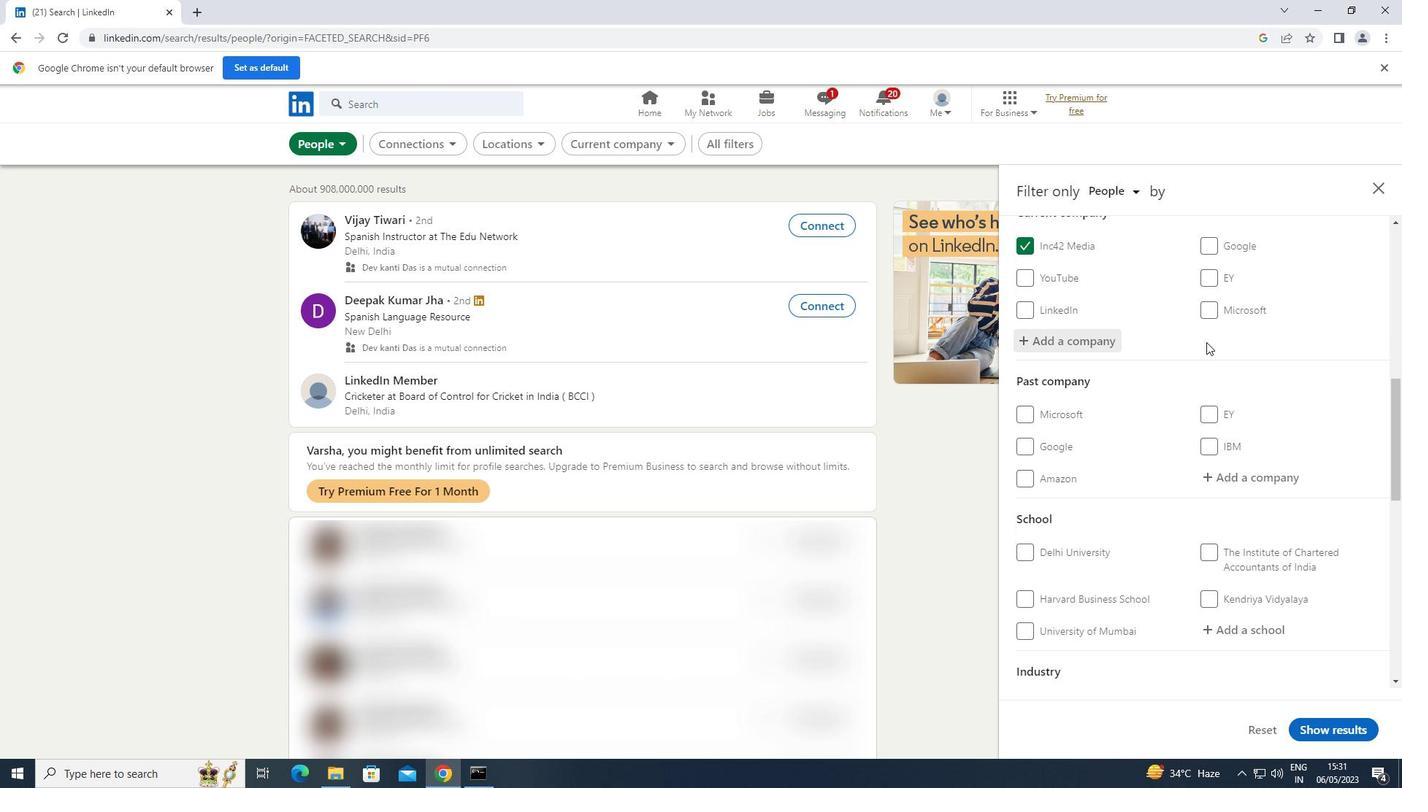 
Action: Mouse moved to (1246, 408)
Screenshot: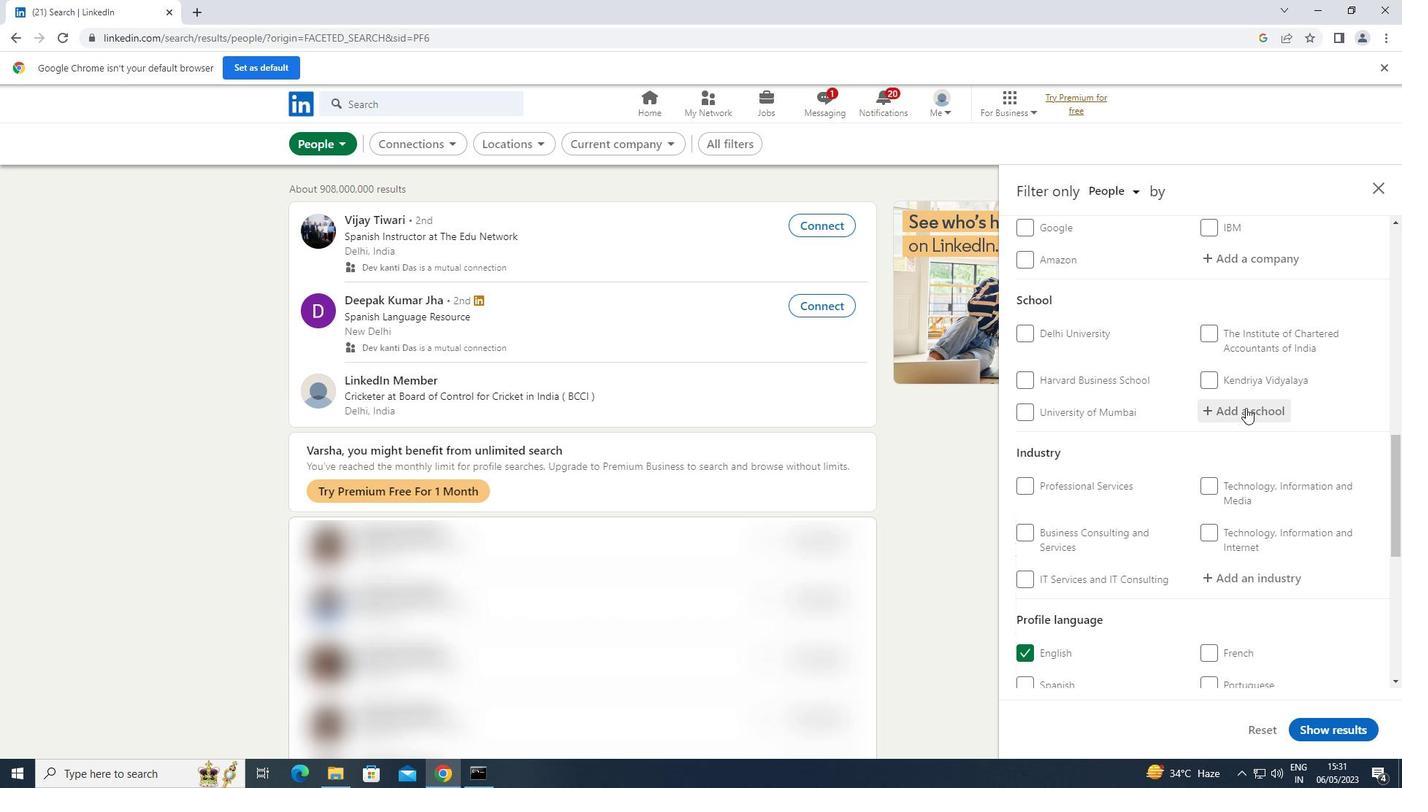 
Action: Mouse pressed left at (1246, 408)
Screenshot: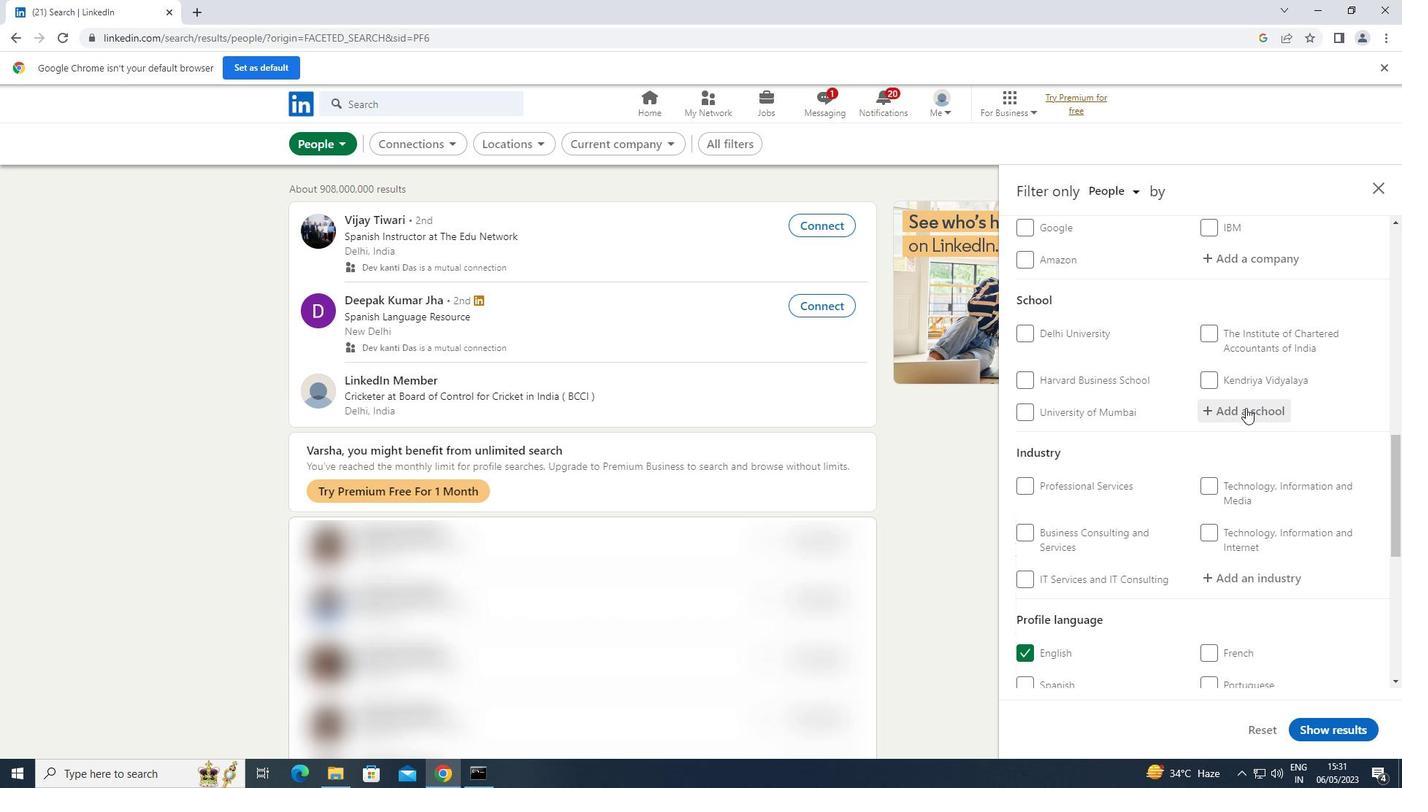 
Action: Key pressed <Key.shift>DR.<Key.space><Key.shift>BALASAHEB
Screenshot: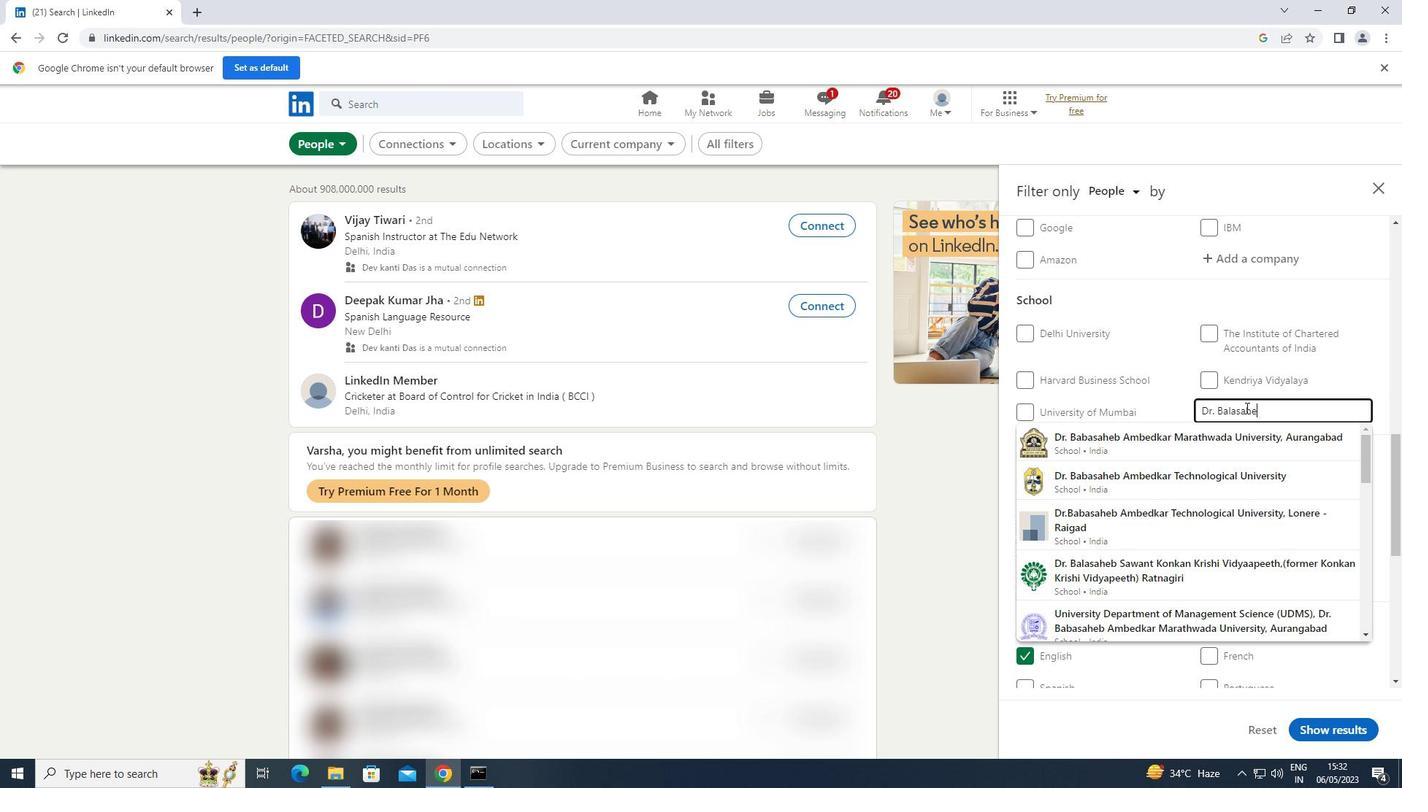 
Action: Mouse moved to (1201, 441)
Screenshot: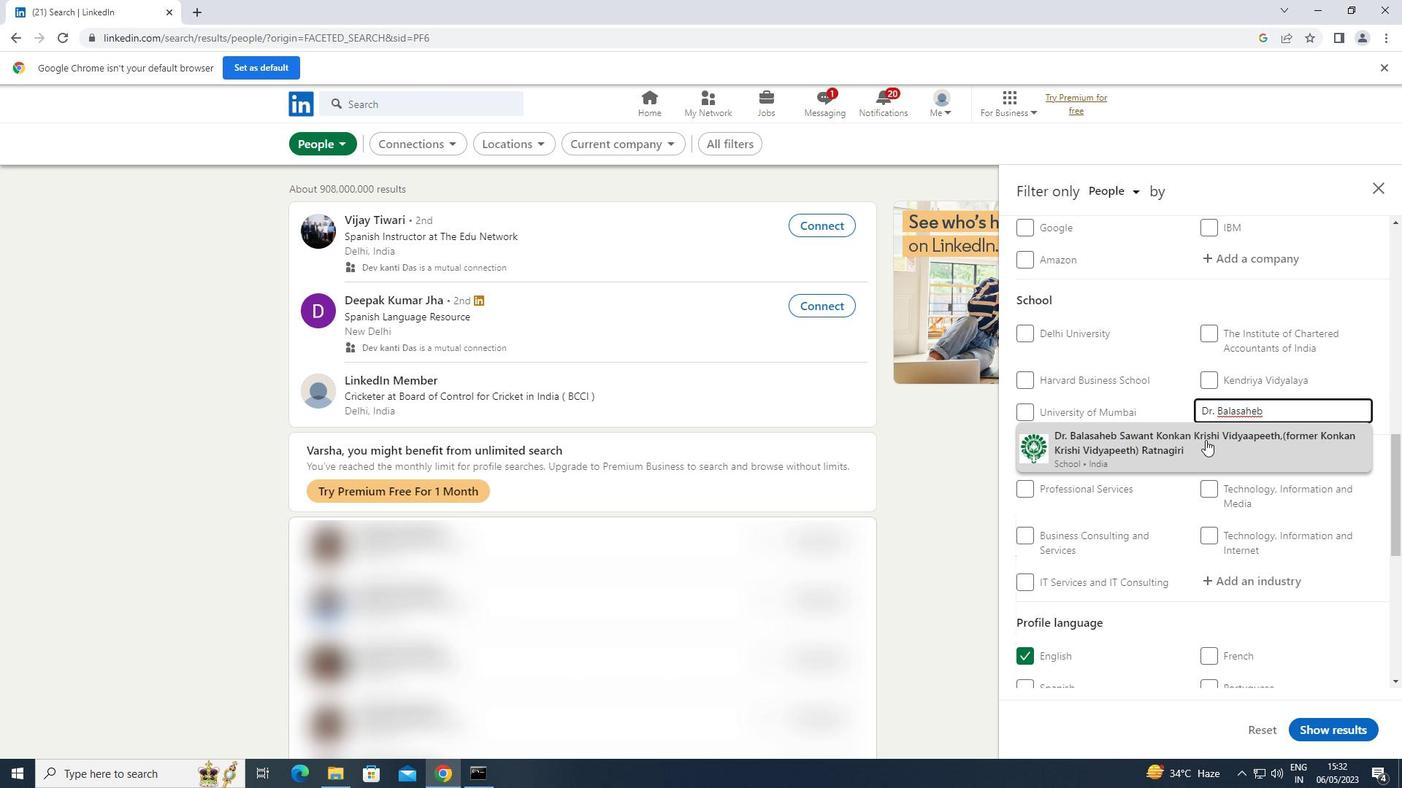 
Action: Mouse pressed left at (1201, 441)
Screenshot: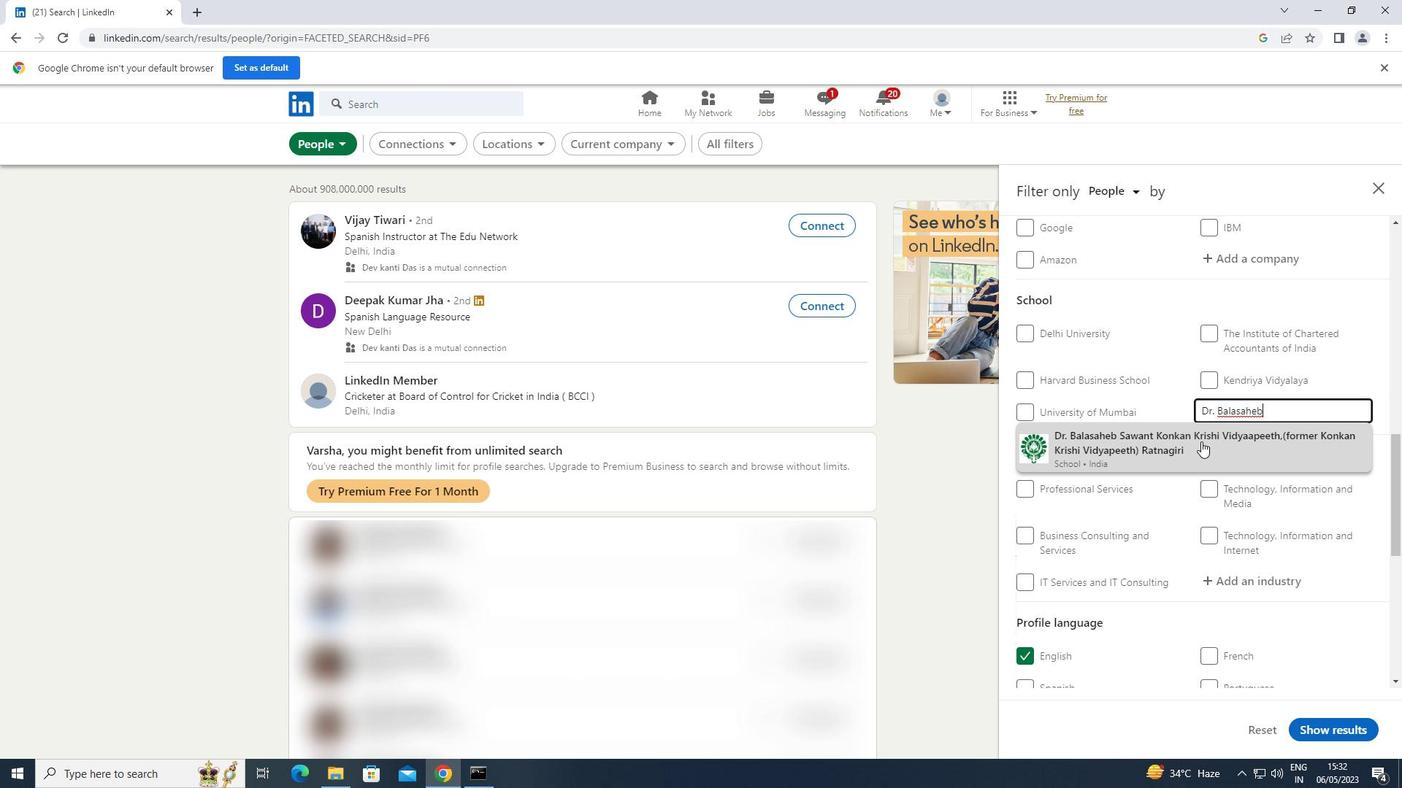 
Action: Mouse moved to (1208, 438)
Screenshot: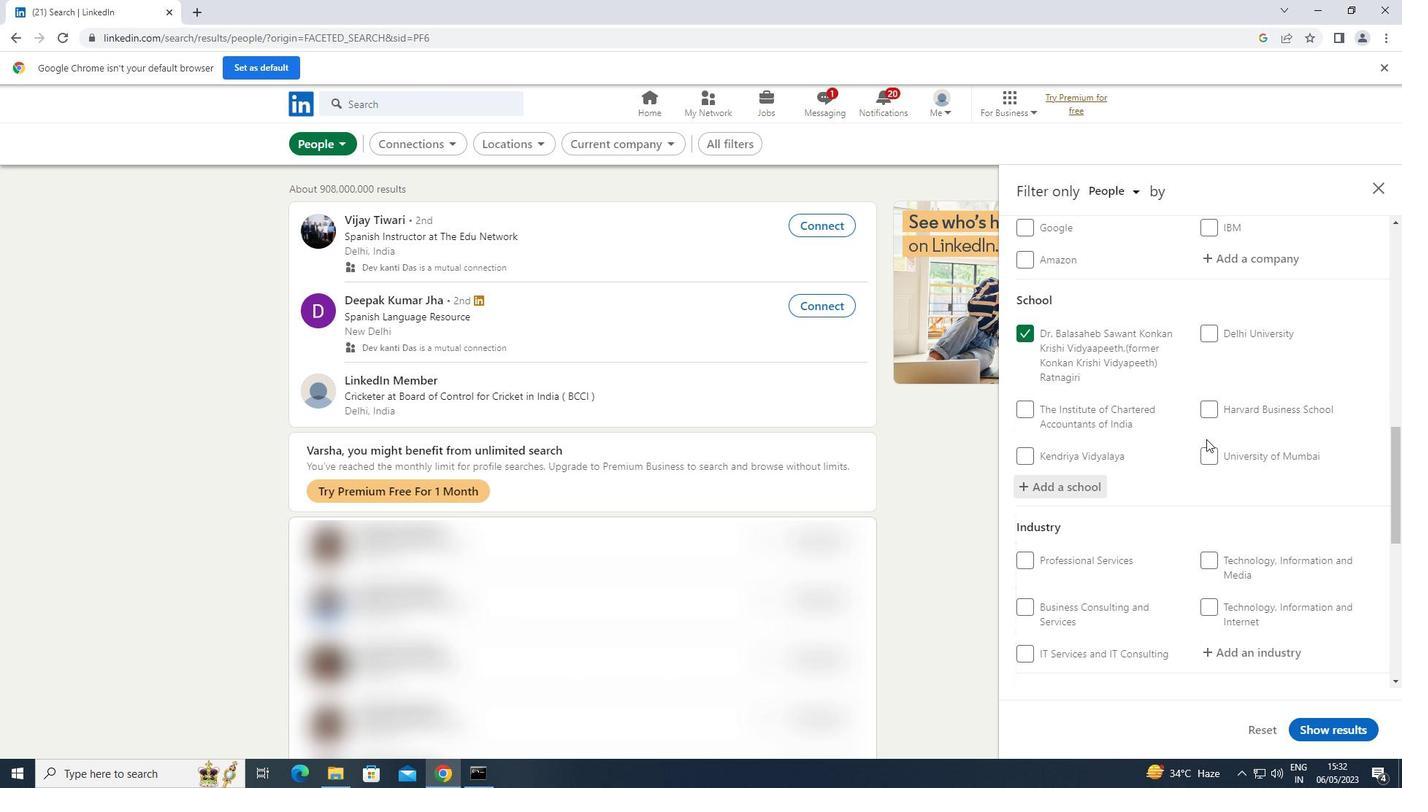 
Action: Mouse scrolled (1208, 437) with delta (0, 0)
Screenshot: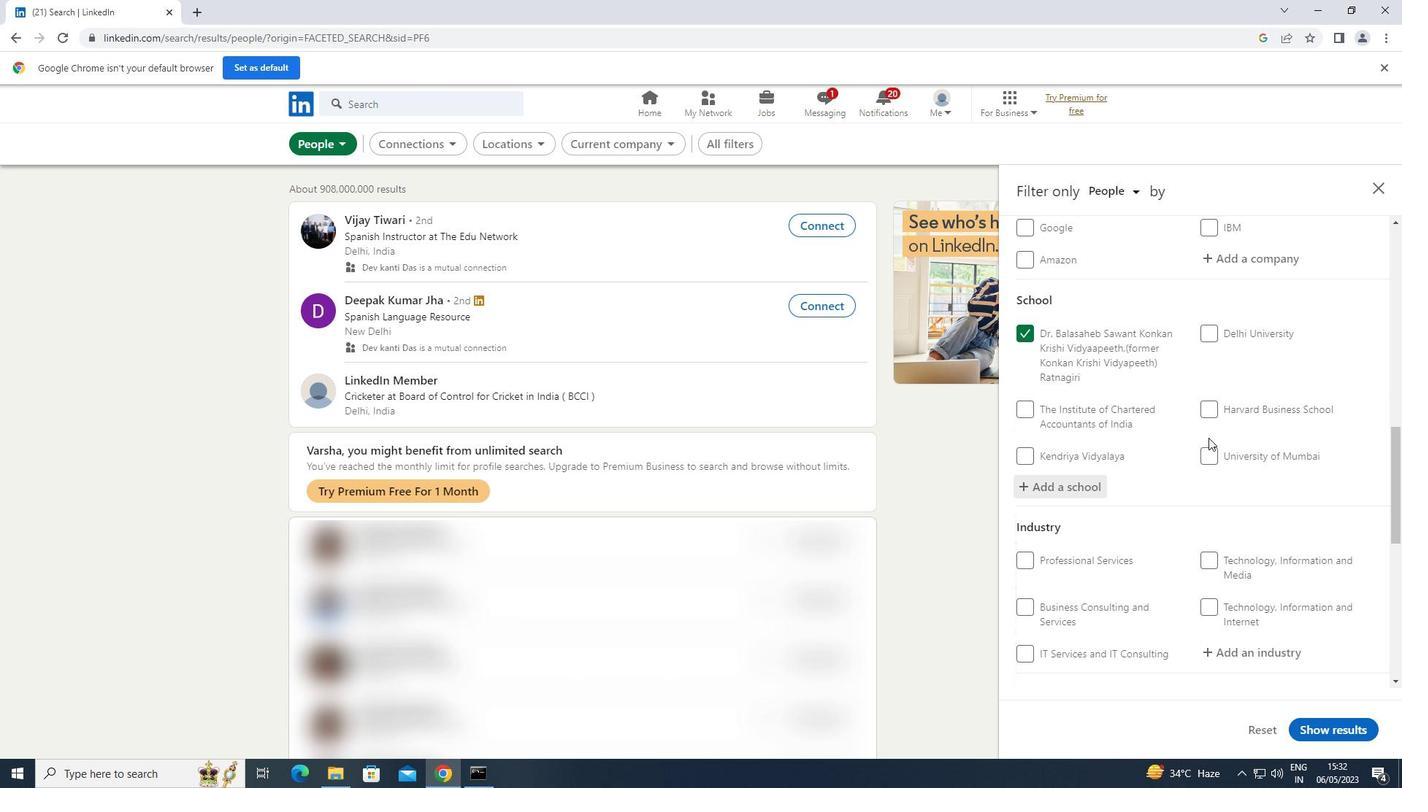 
Action: Mouse scrolled (1208, 437) with delta (0, 0)
Screenshot: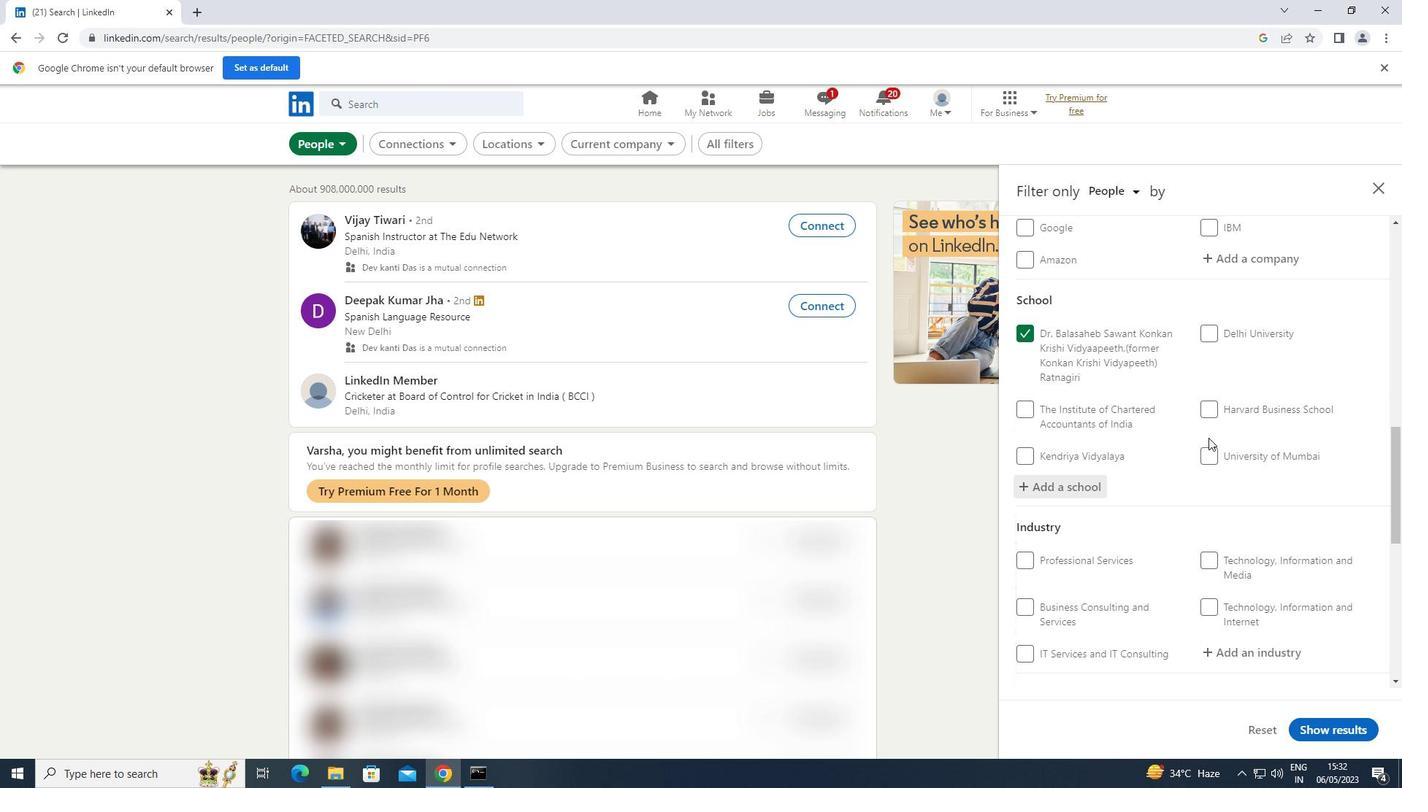 
Action: Mouse scrolled (1208, 437) with delta (0, 0)
Screenshot: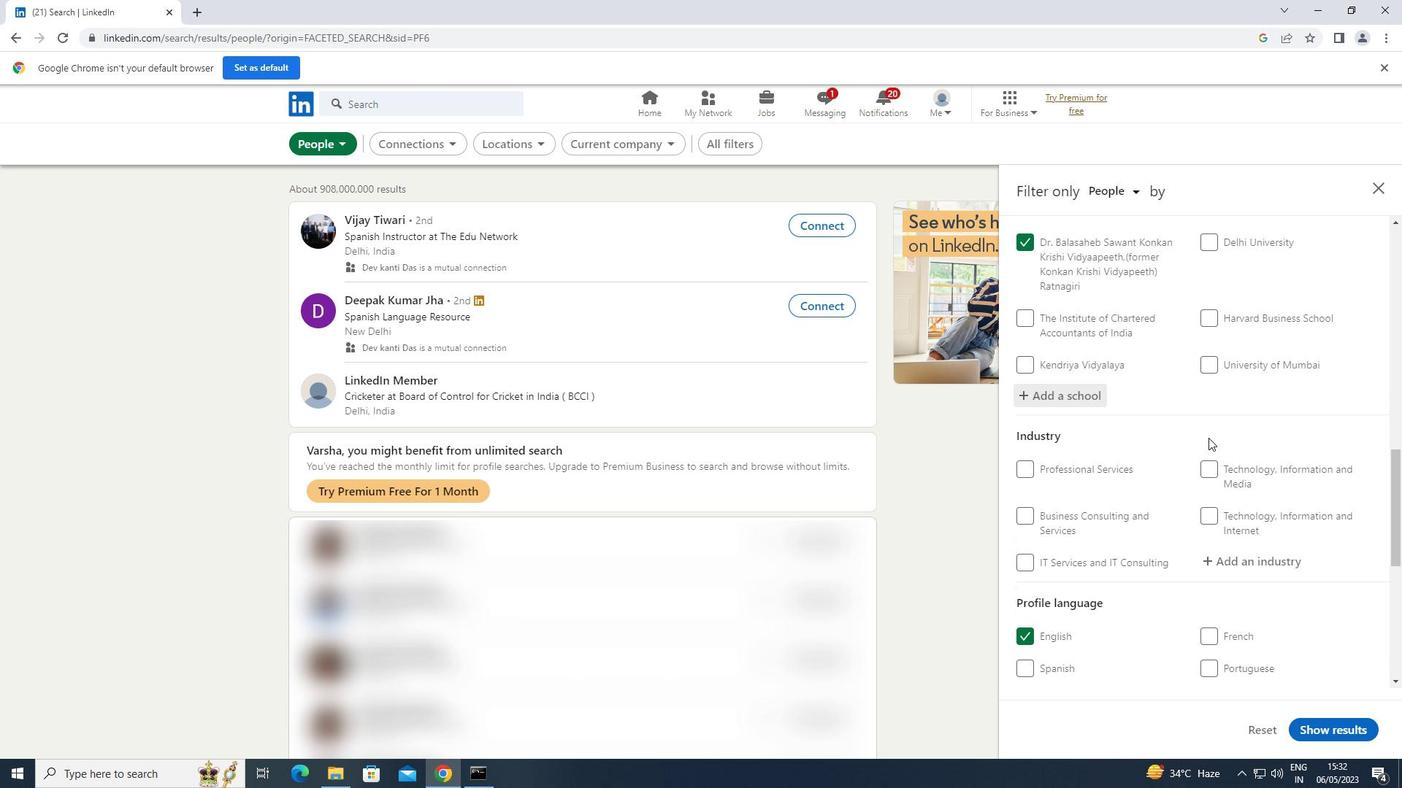 
Action: Mouse moved to (1251, 424)
Screenshot: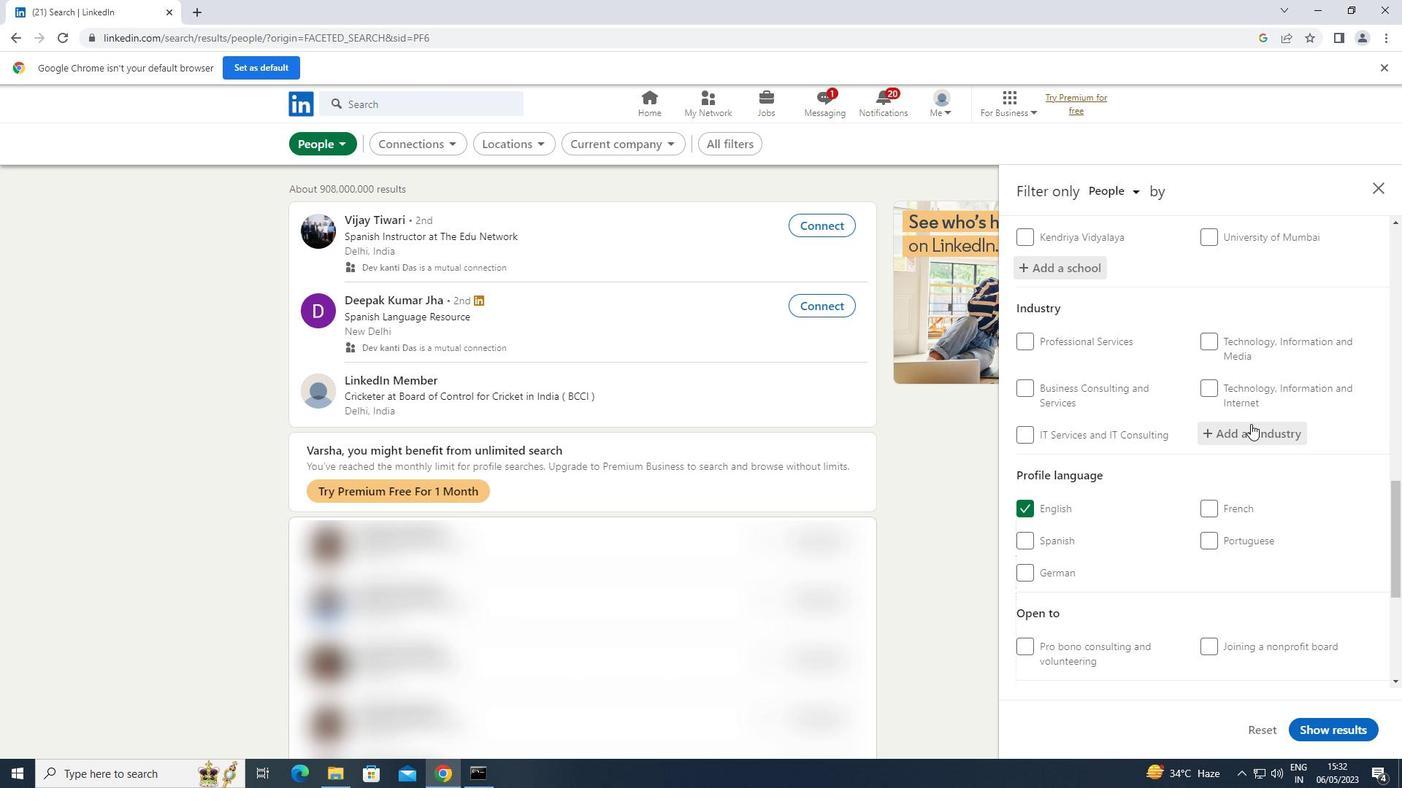 
Action: Mouse pressed left at (1251, 424)
Screenshot: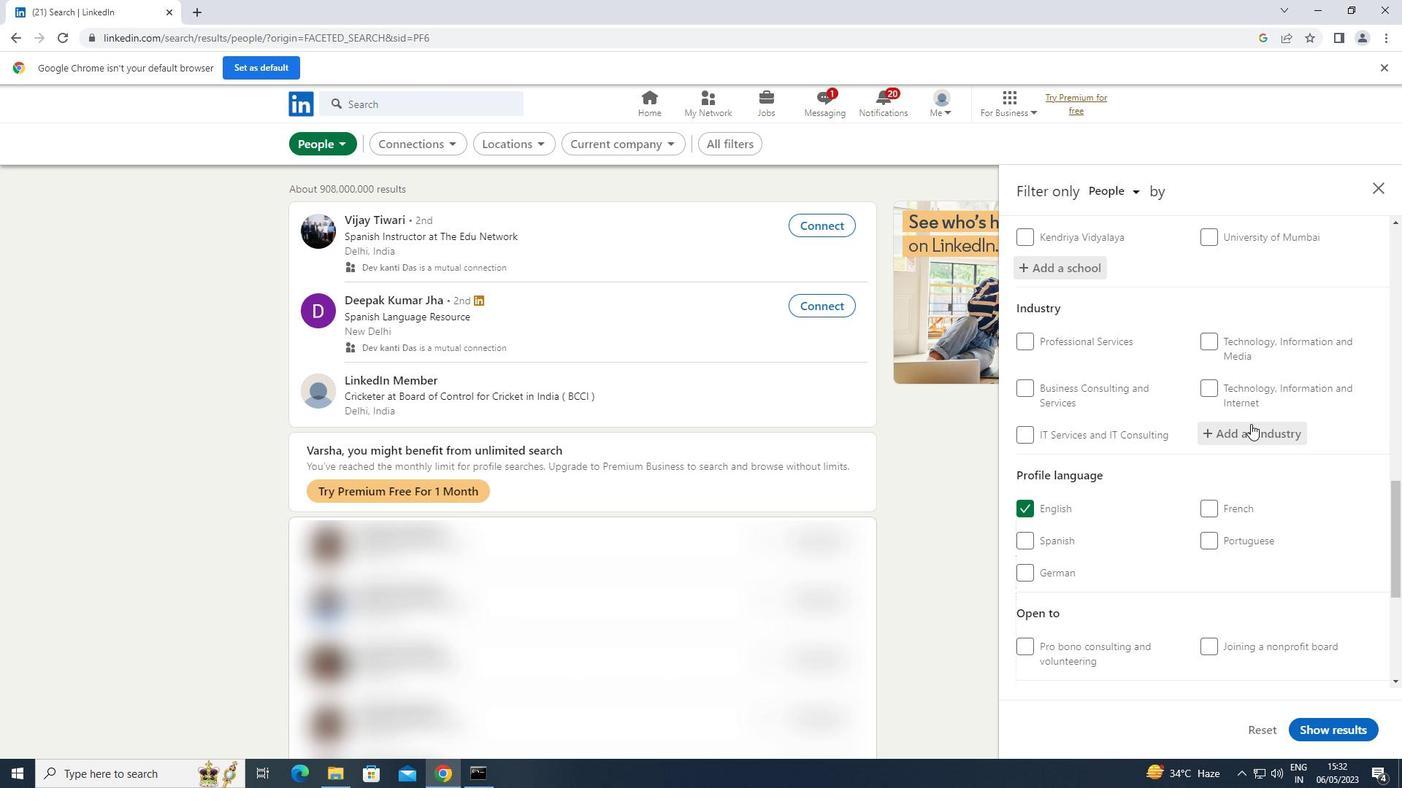 
Action: Mouse moved to (1251, 423)
Screenshot: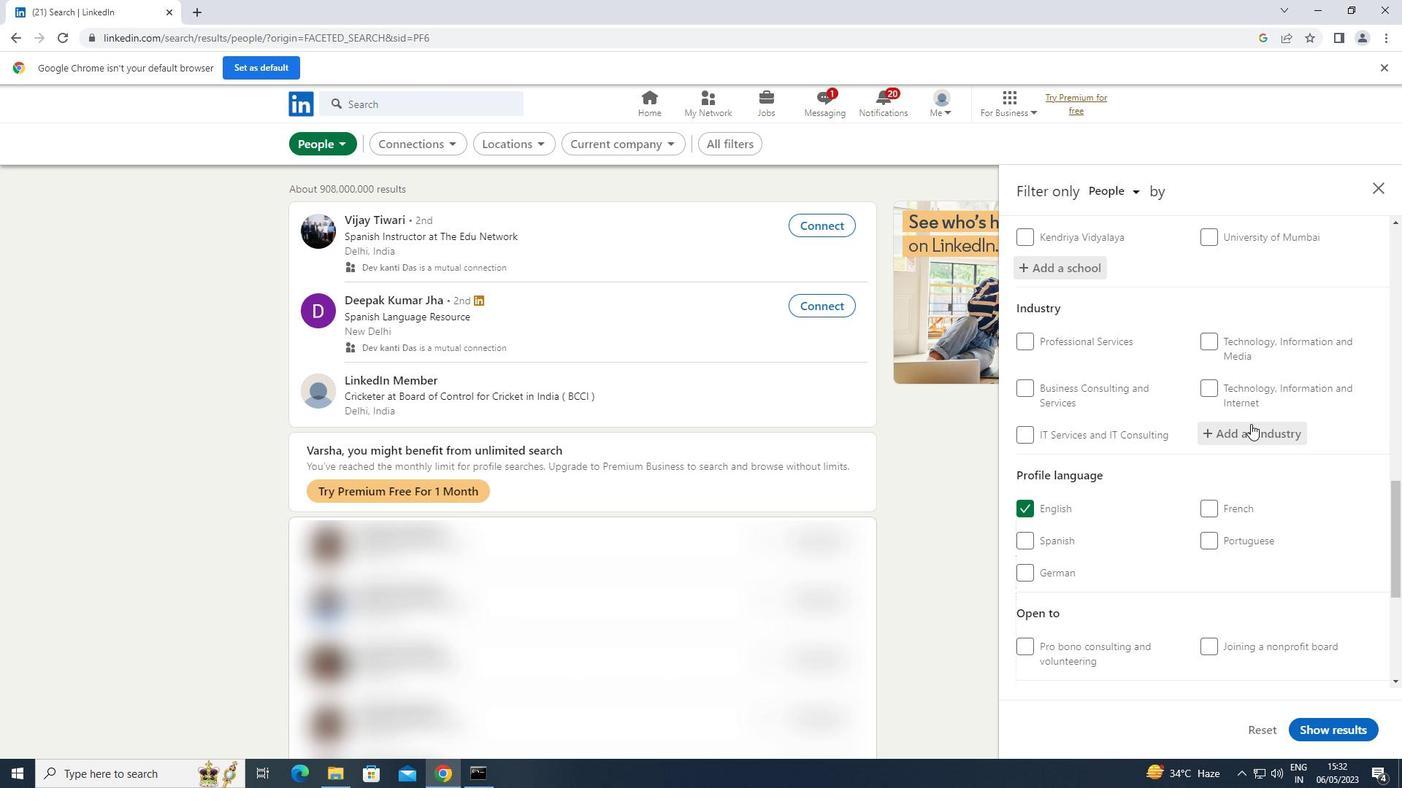 
Action: Key pressed <Key.shift>CIVIC
Screenshot: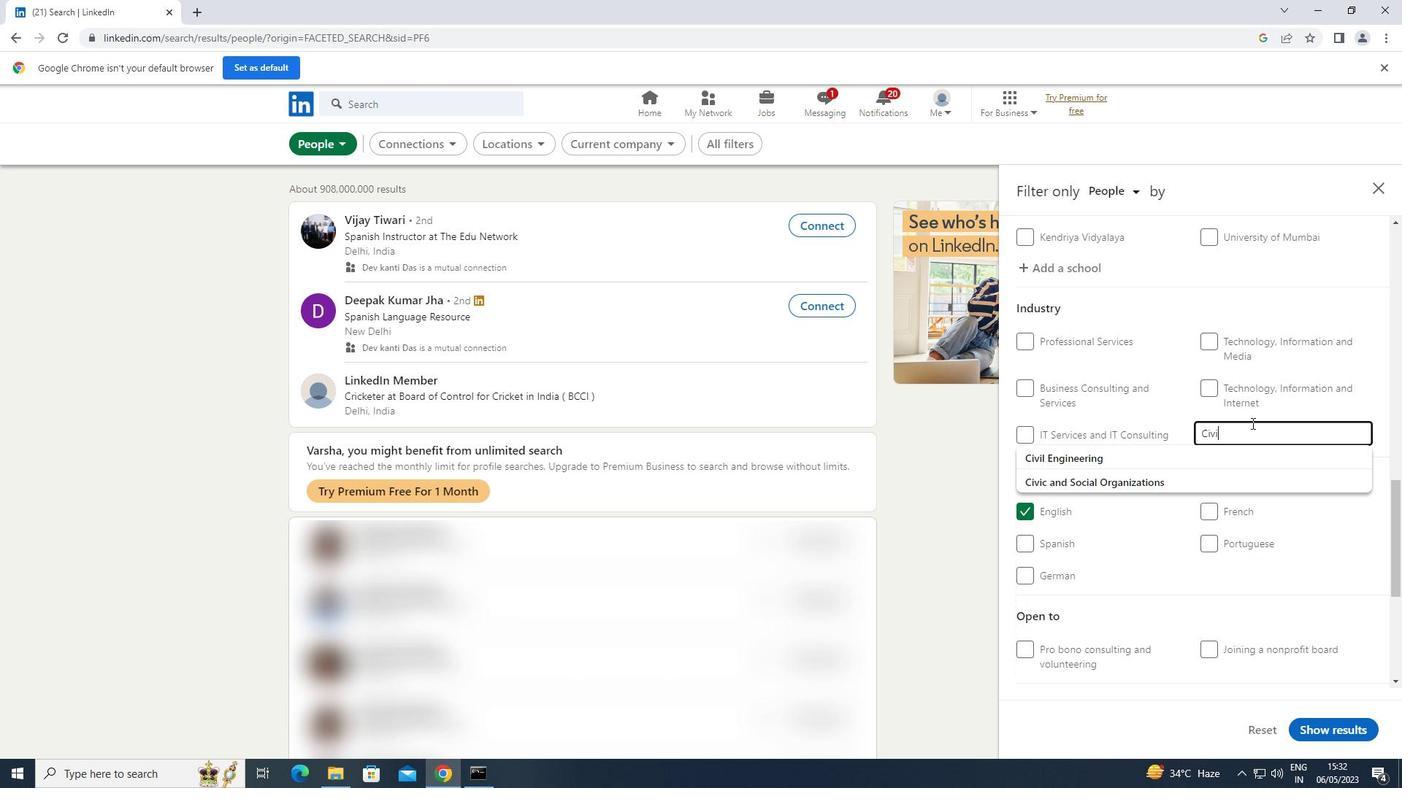 
Action: Mouse moved to (1147, 449)
Screenshot: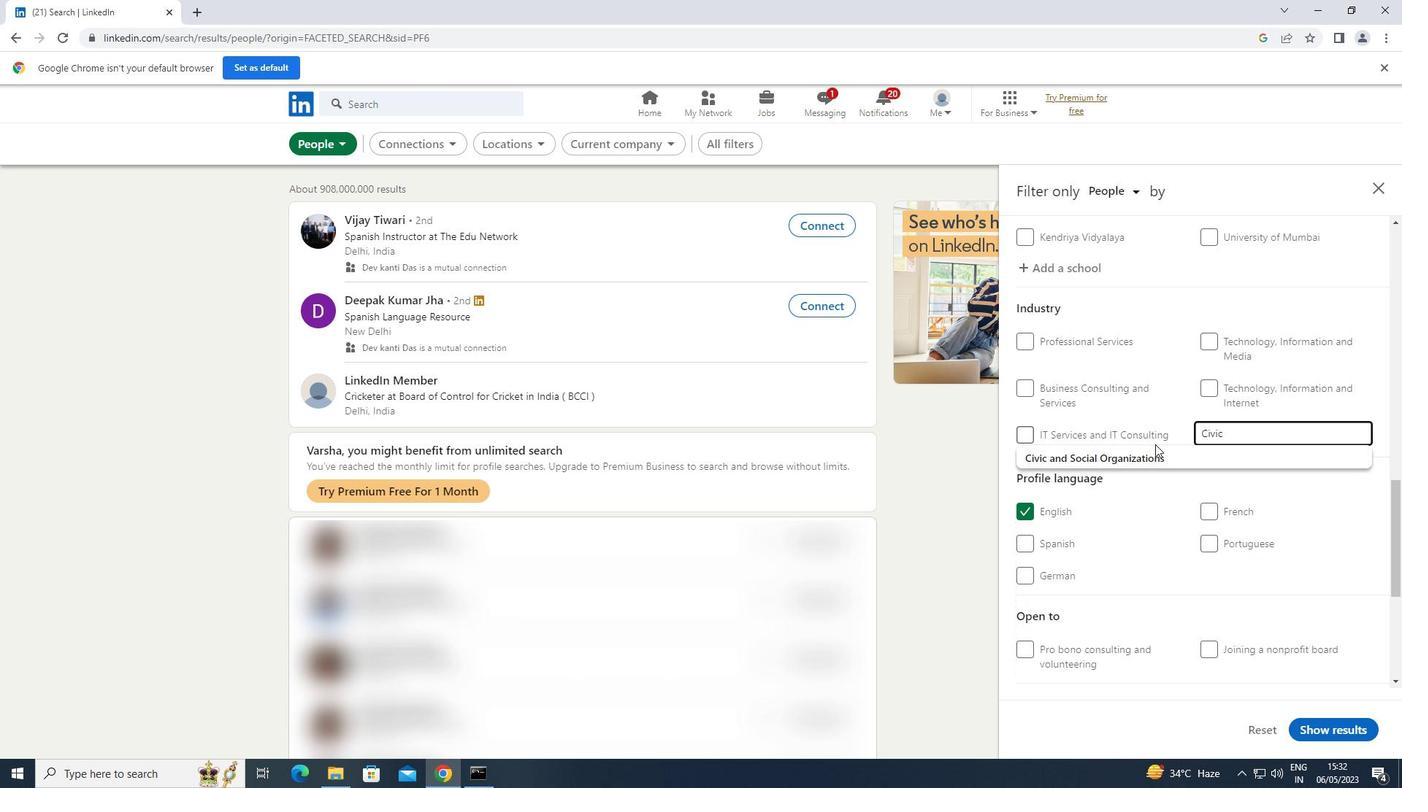 
Action: Mouse pressed left at (1147, 449)
Screenshot: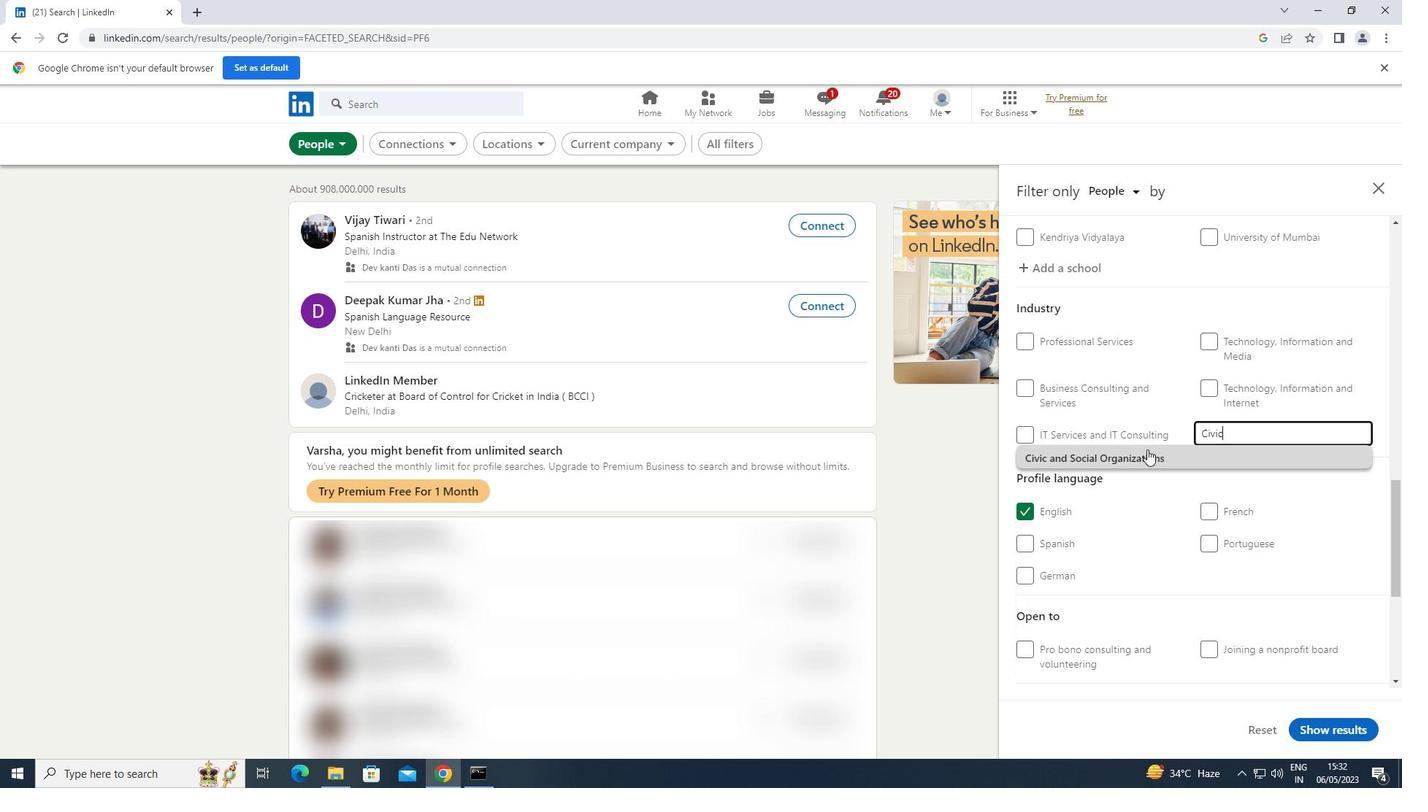 
Action: Mouse scrolled (1147, 449) with delta (0, 0)
Screenshot: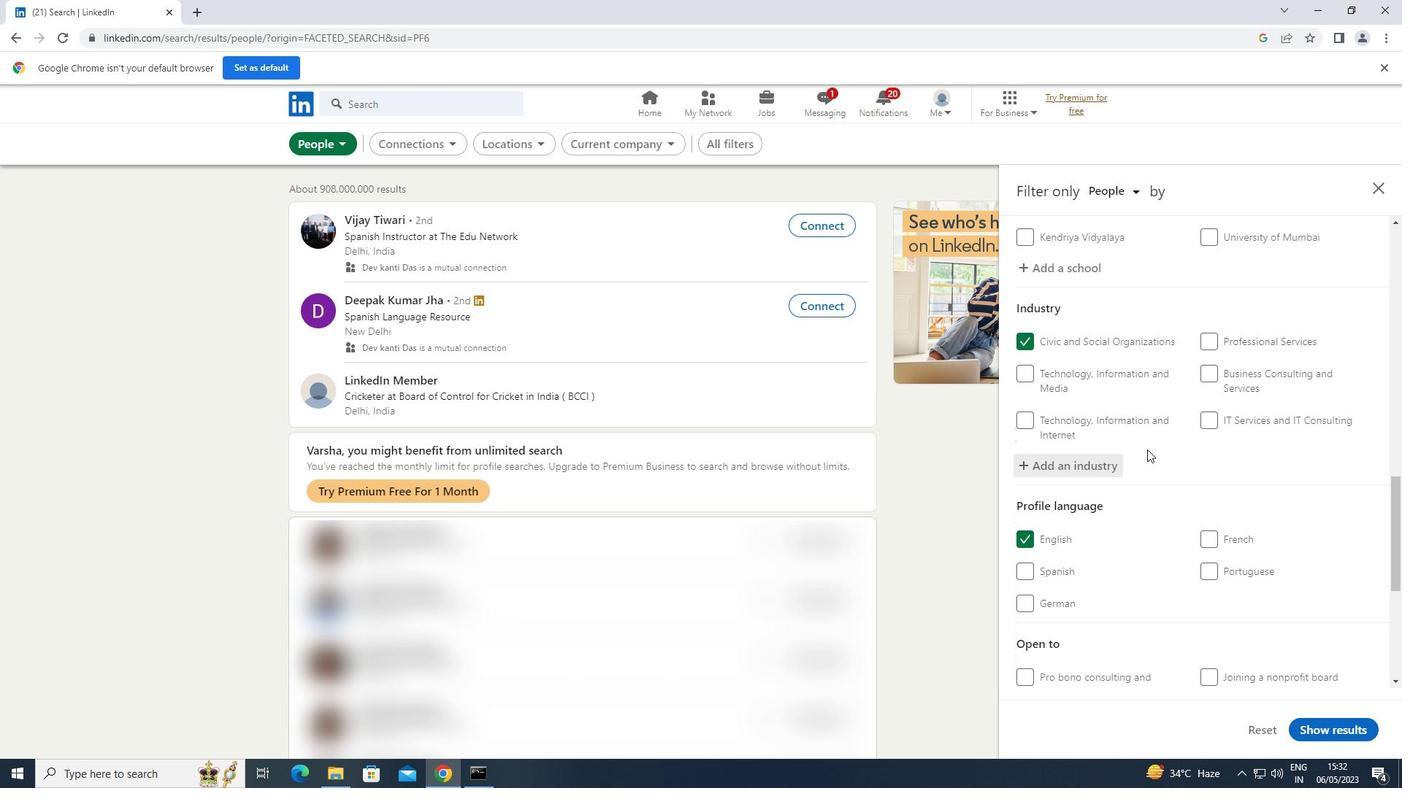 
Action: Mouse scrolled (1147, 449) with delta (0, 0)
Screenshot: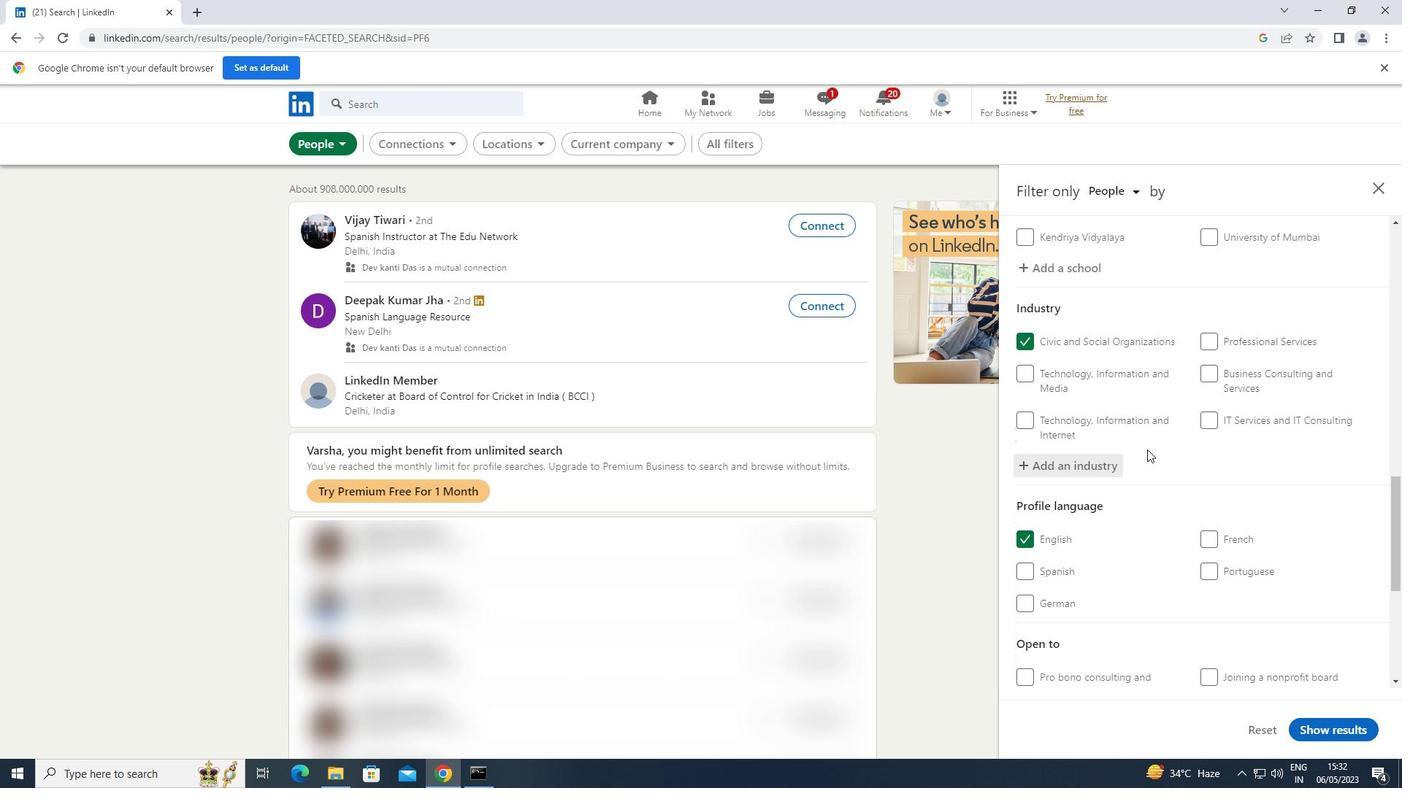 
Action: Mouse scrolled (1147, 449) with delta (0, 0)
Screenshot: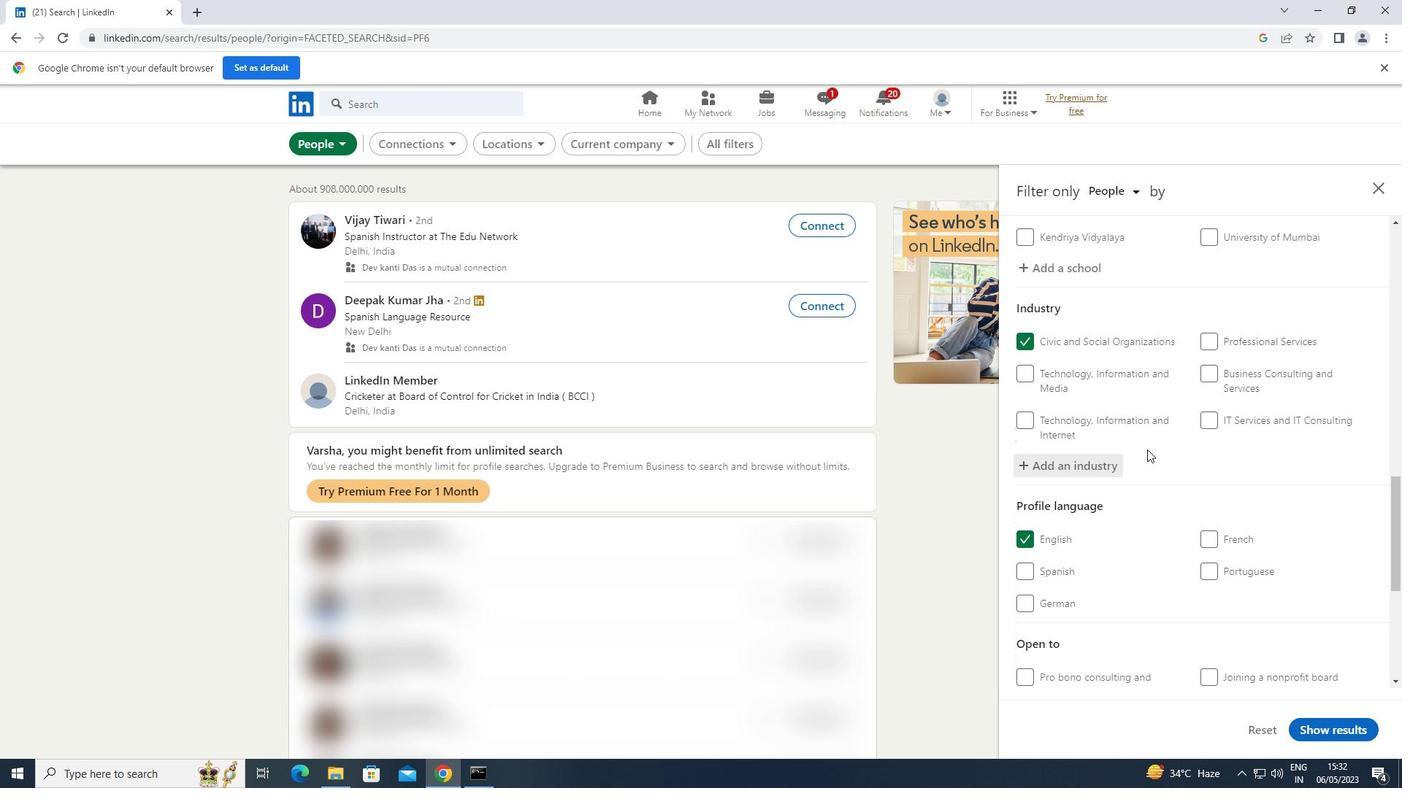 
Action: Mouse scrolled (1147, 449) with delta (0, 0)
Screenshot: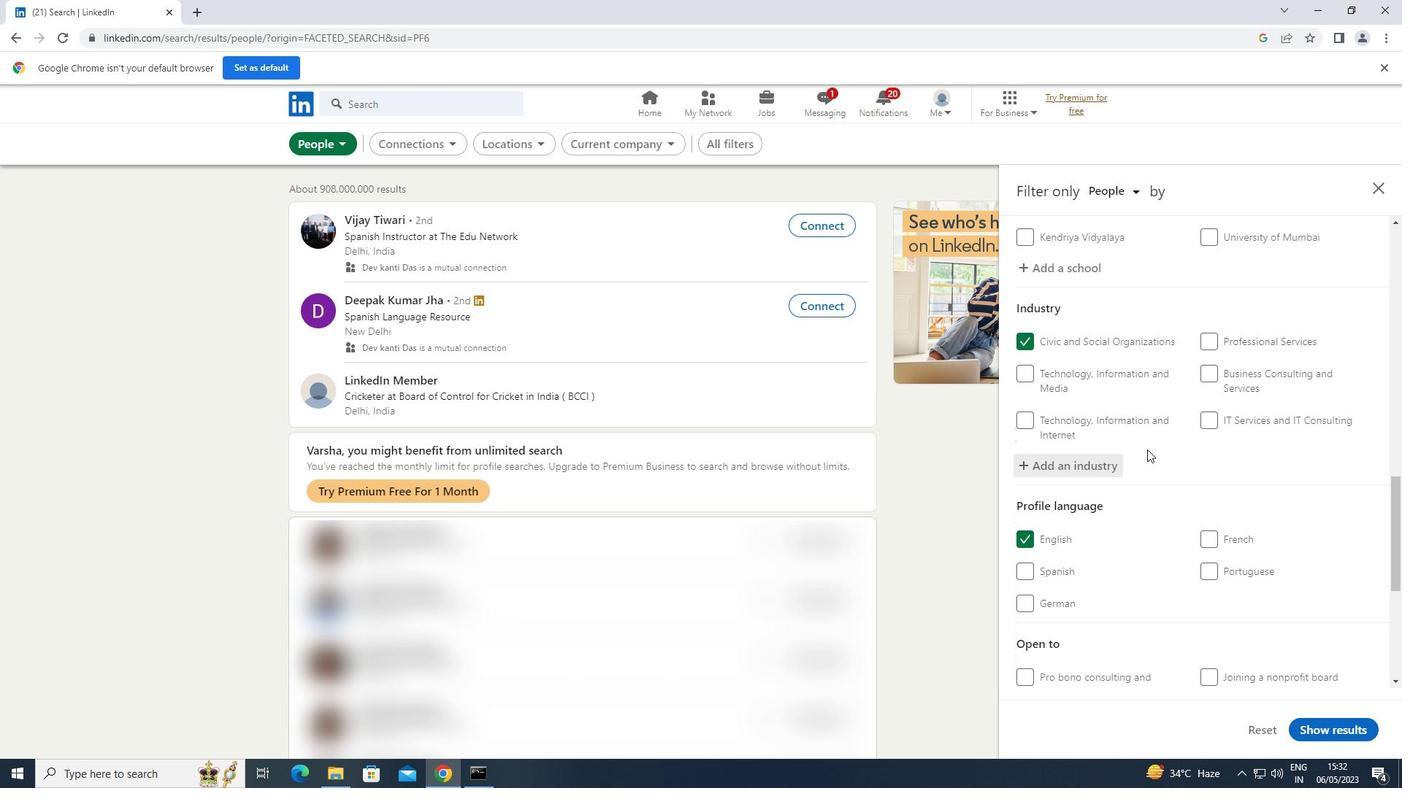 
Action: Mouse scrolled (1147, 449) with delta (0, 0)
Screenshot: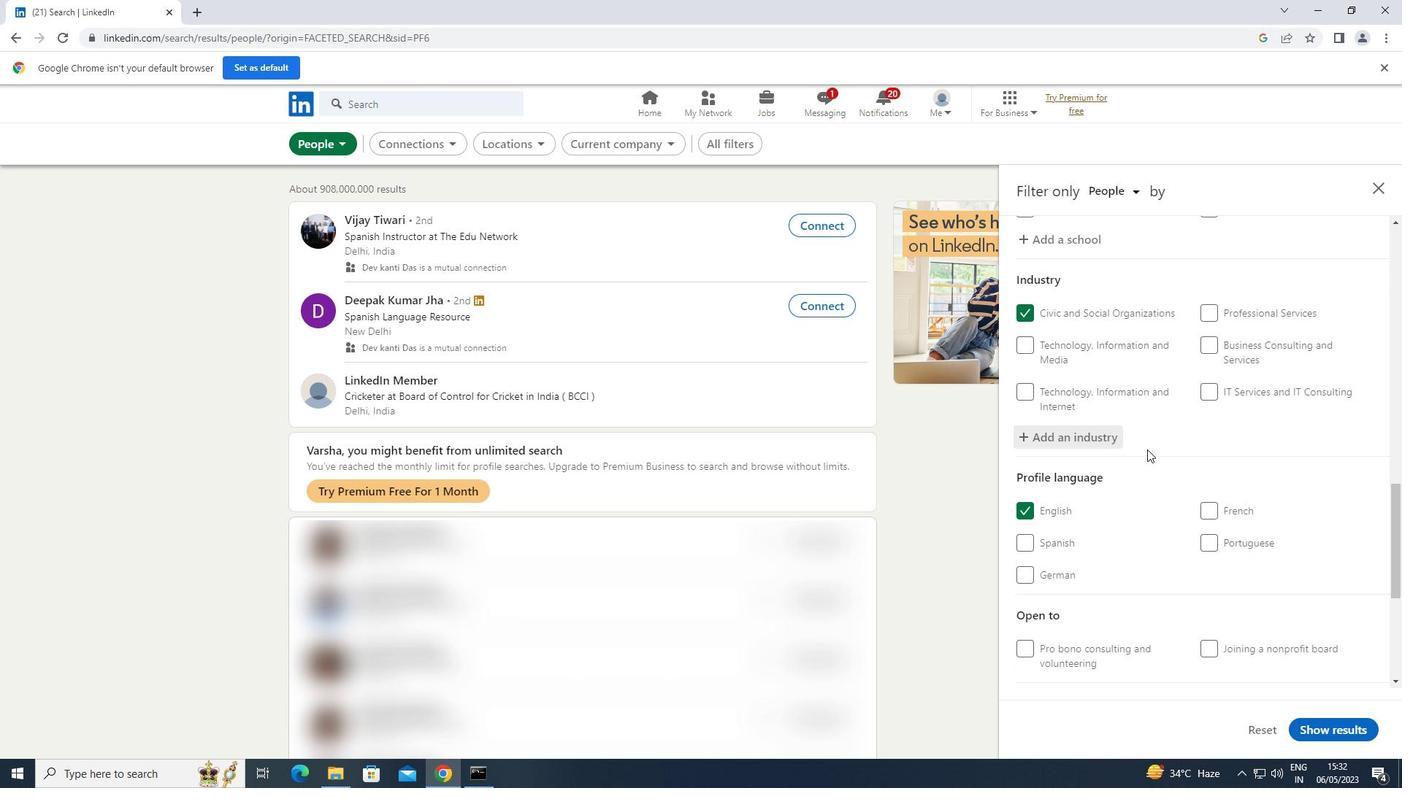 
Action: Mouse moved to (1239, 482)
Screenshot: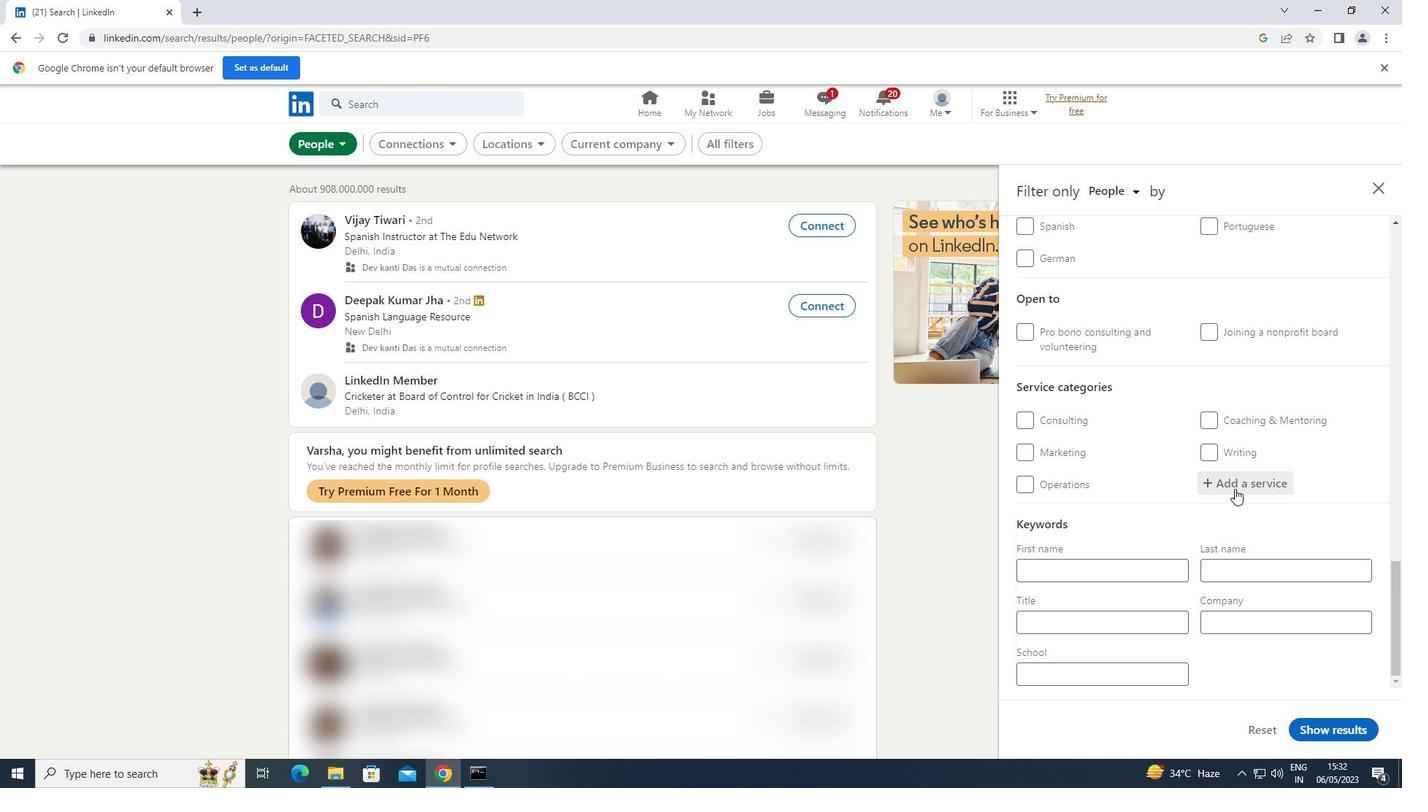 
Action: Mouse pressed left at (1239, 482)
Screenshot: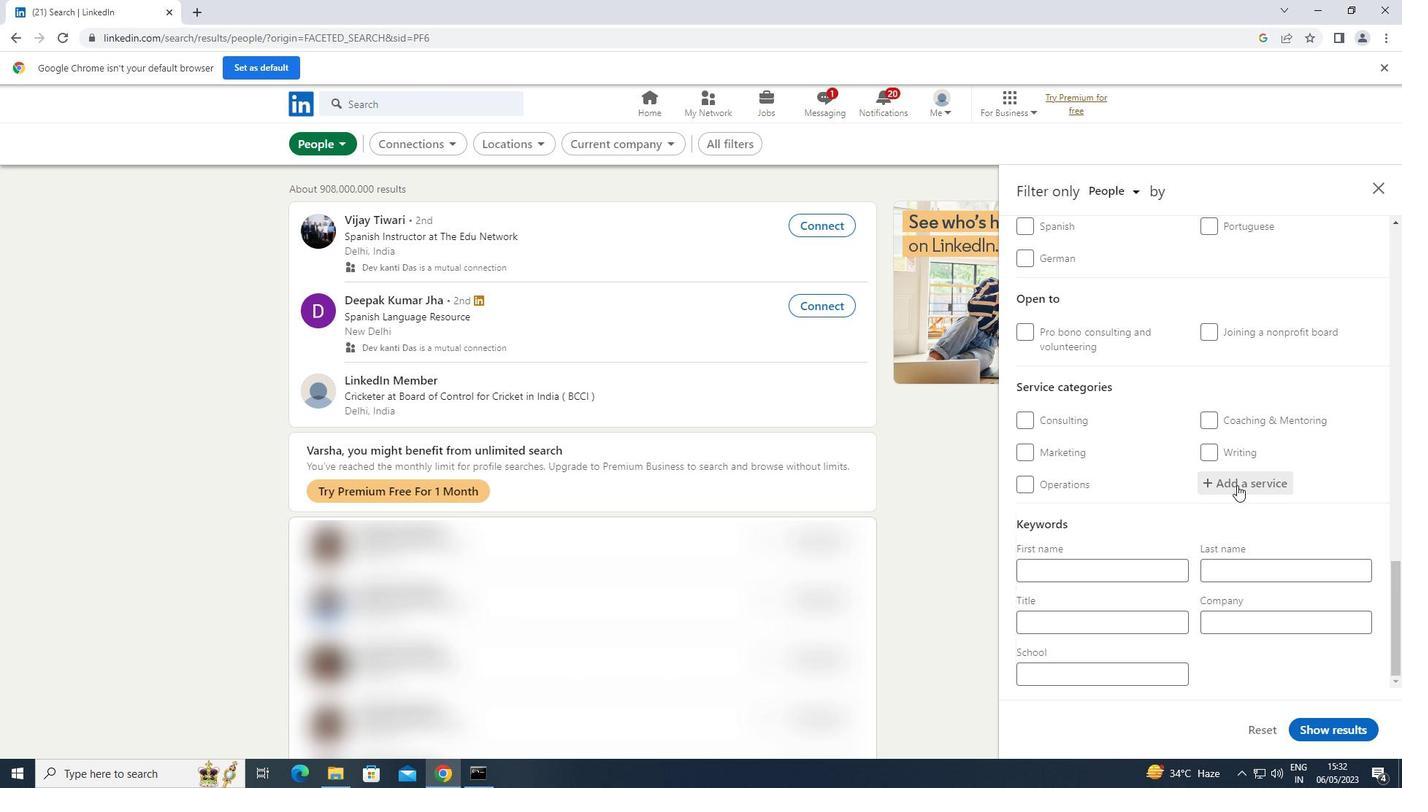 
Action: Key pressed <Key.shift>UX<Key.space><Key.shift>RE
Screenshot: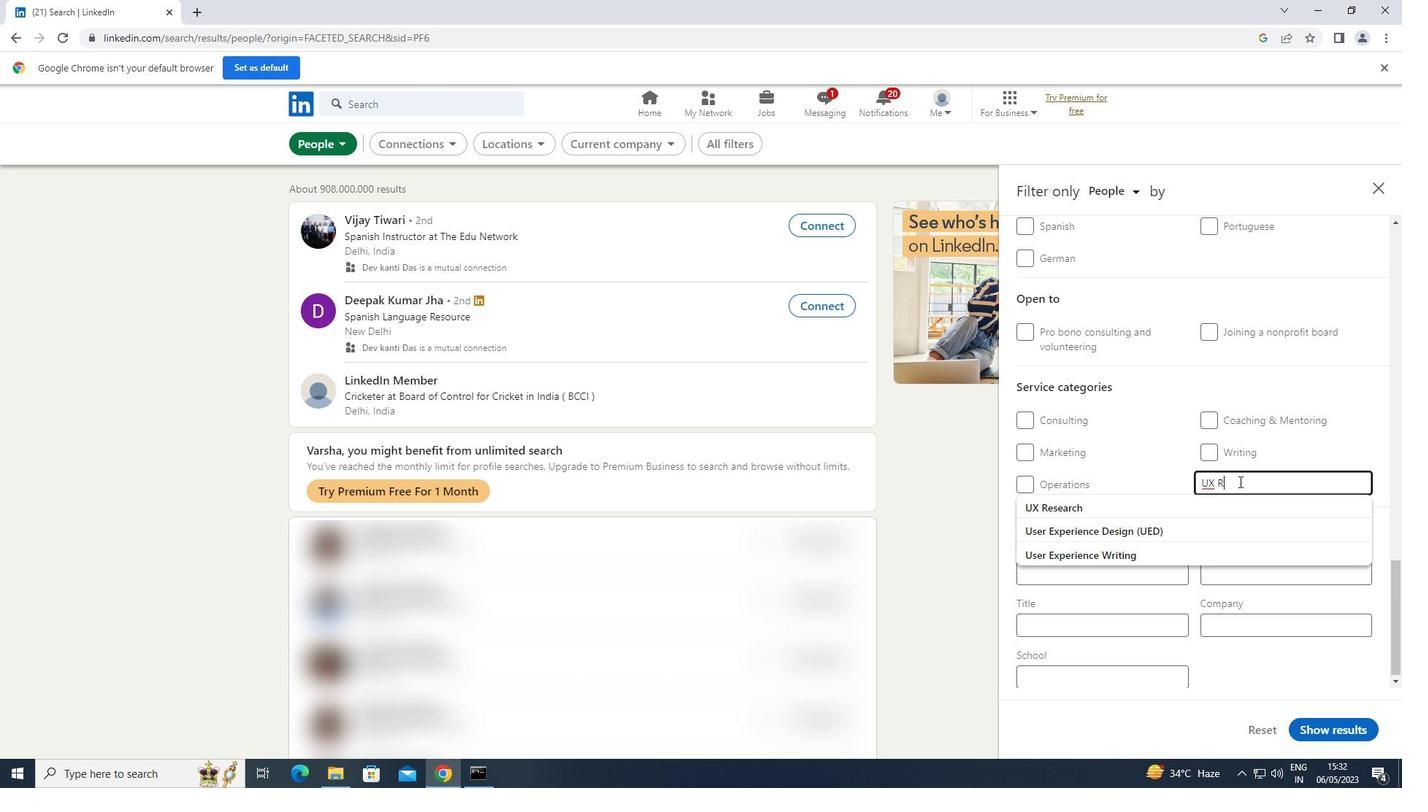 
Action: Mouse moved to (1083, 508)
Screenshot: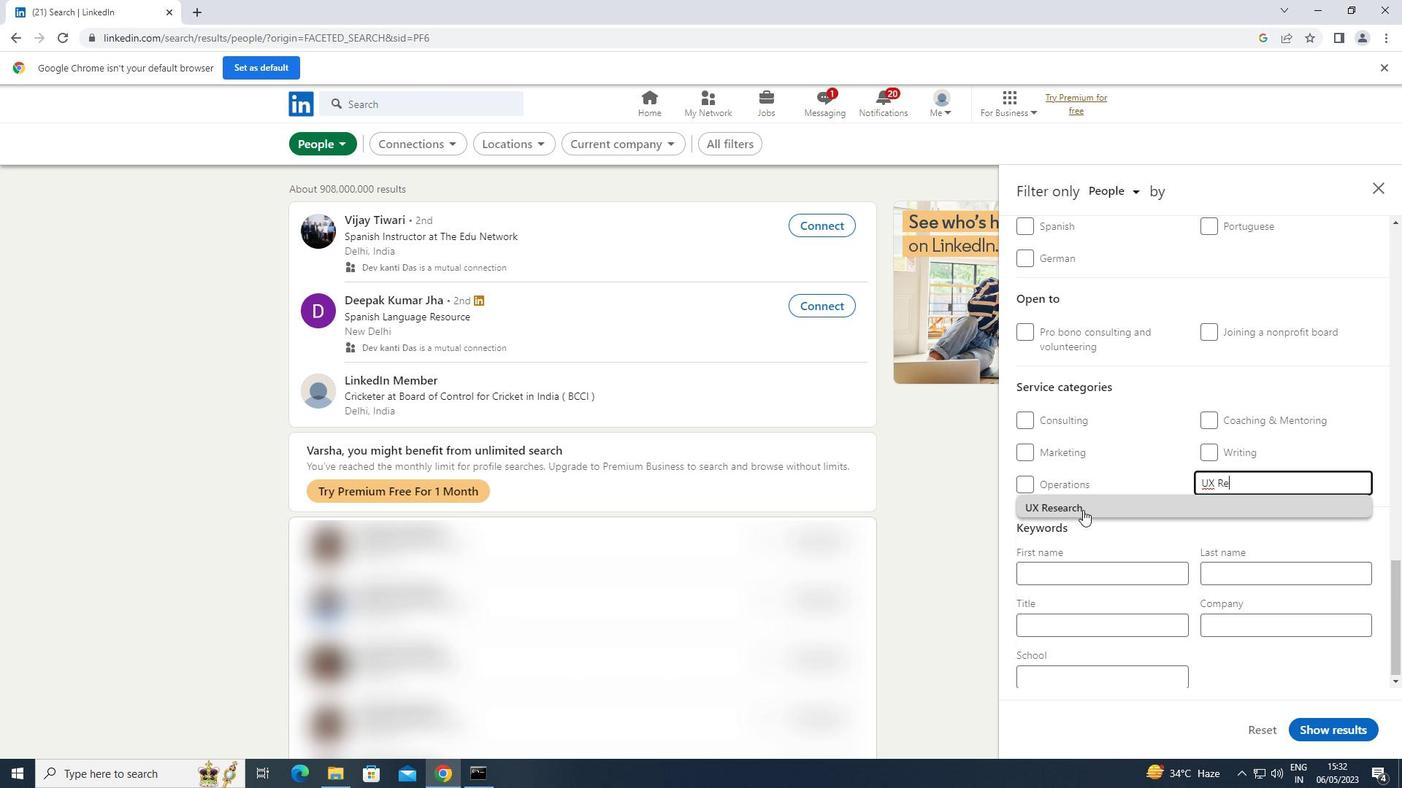 
Action: Mouse pressed left at (1083, 508)
Screenshot: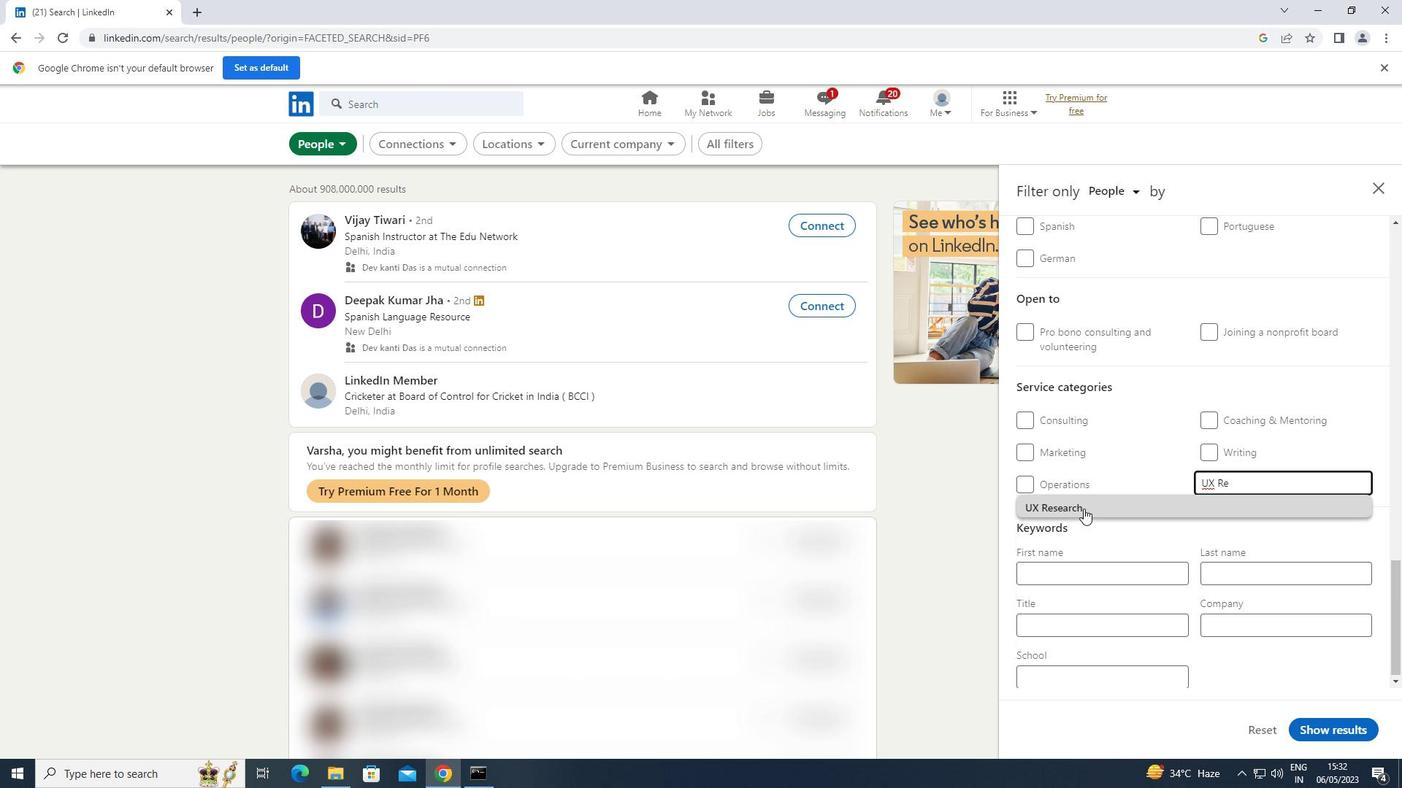 
Action: Mouse moved to (1084, 507)
Screenshot: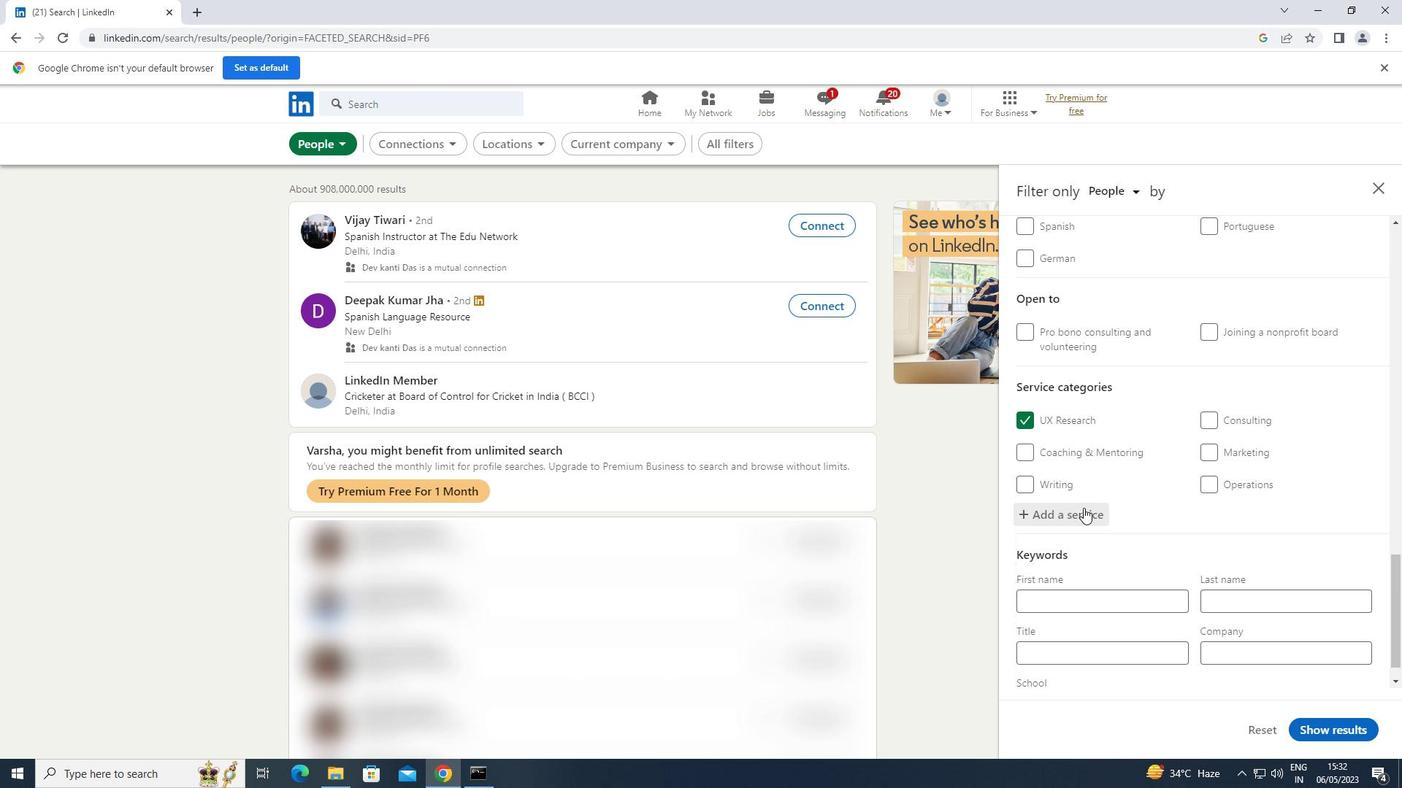 
Action: Mouse scrolled (1084, 506) with delta (0, 0)
Screenshot: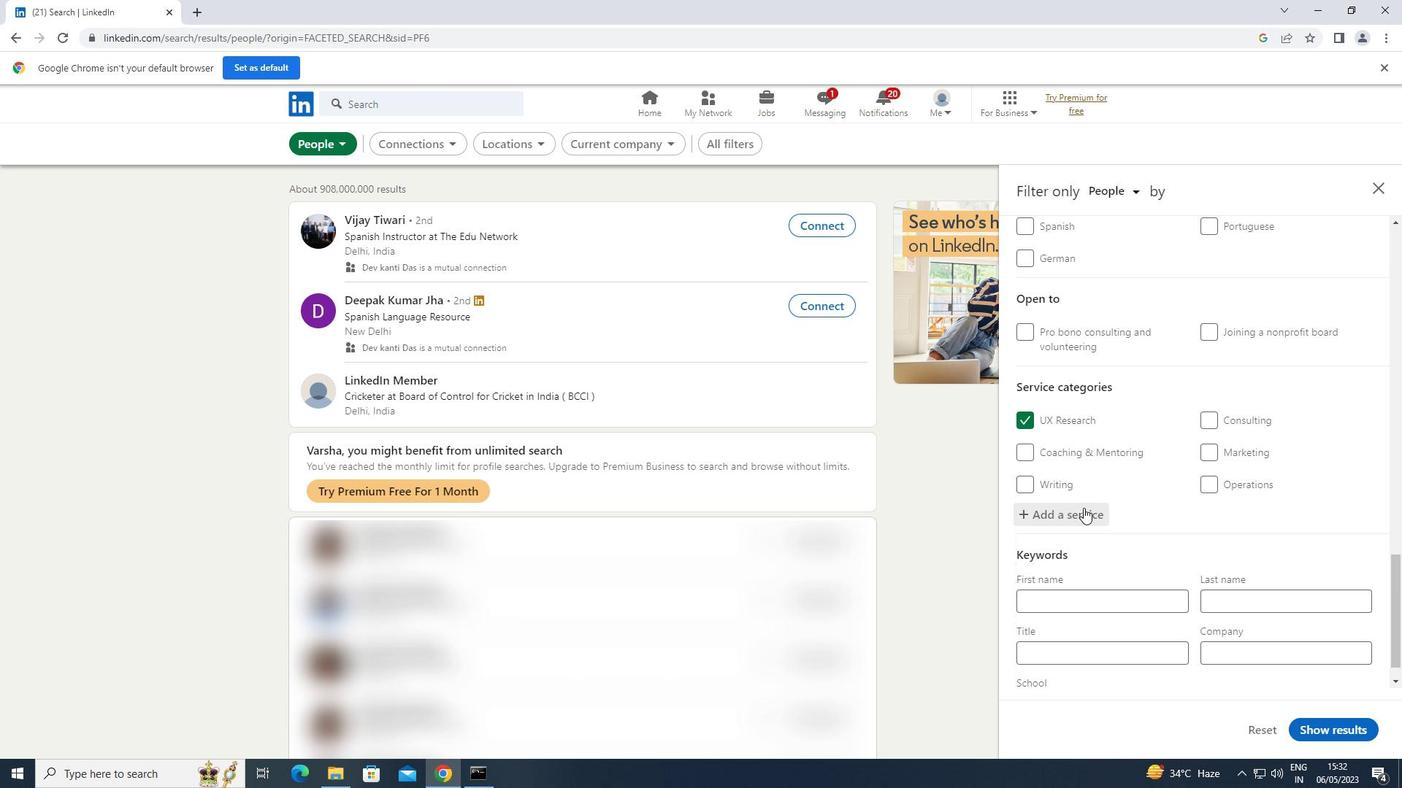 
Action: Mouse moved to (1084, 507)
Screenshot: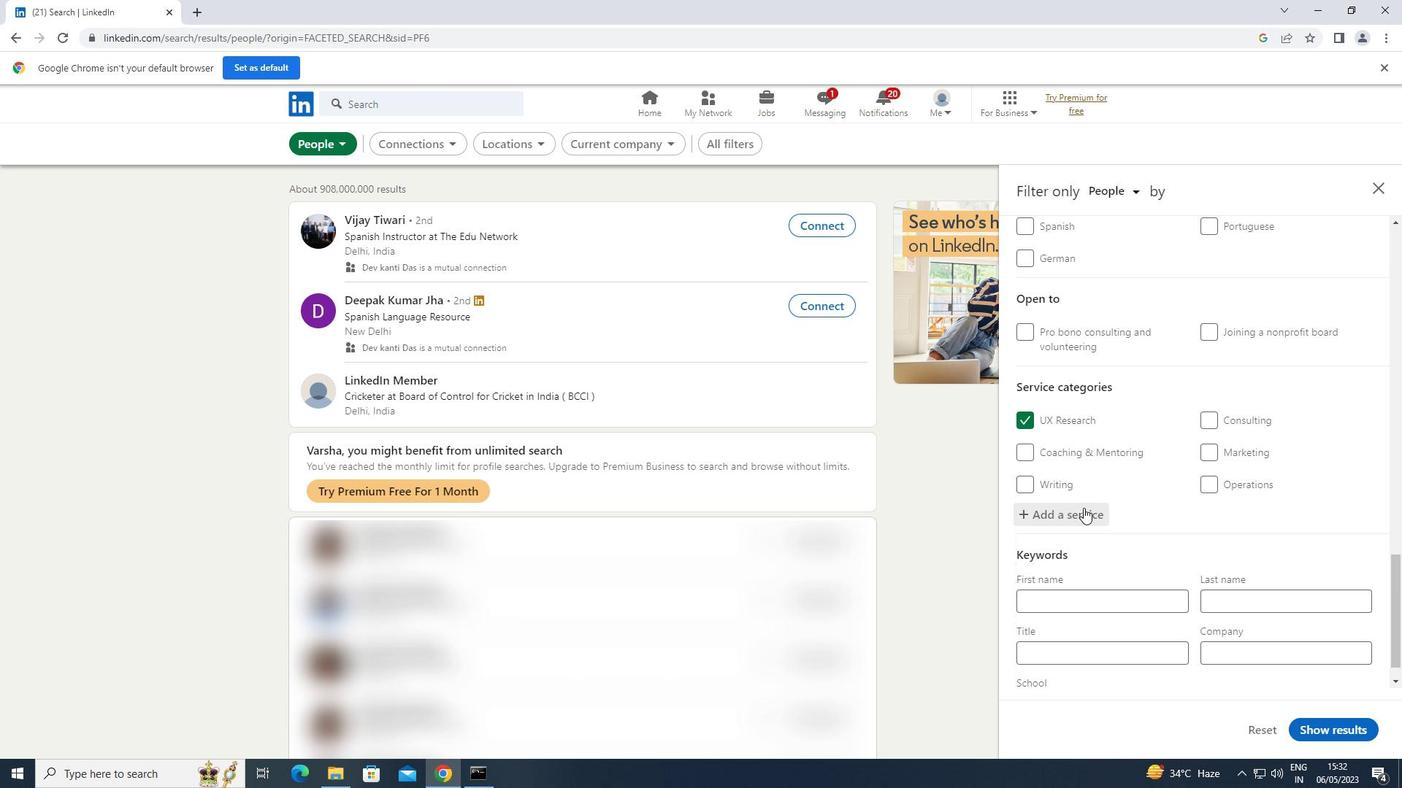 
Action: Mouse scrolled (1084, 506) with delta (0, 0)
Screenshot: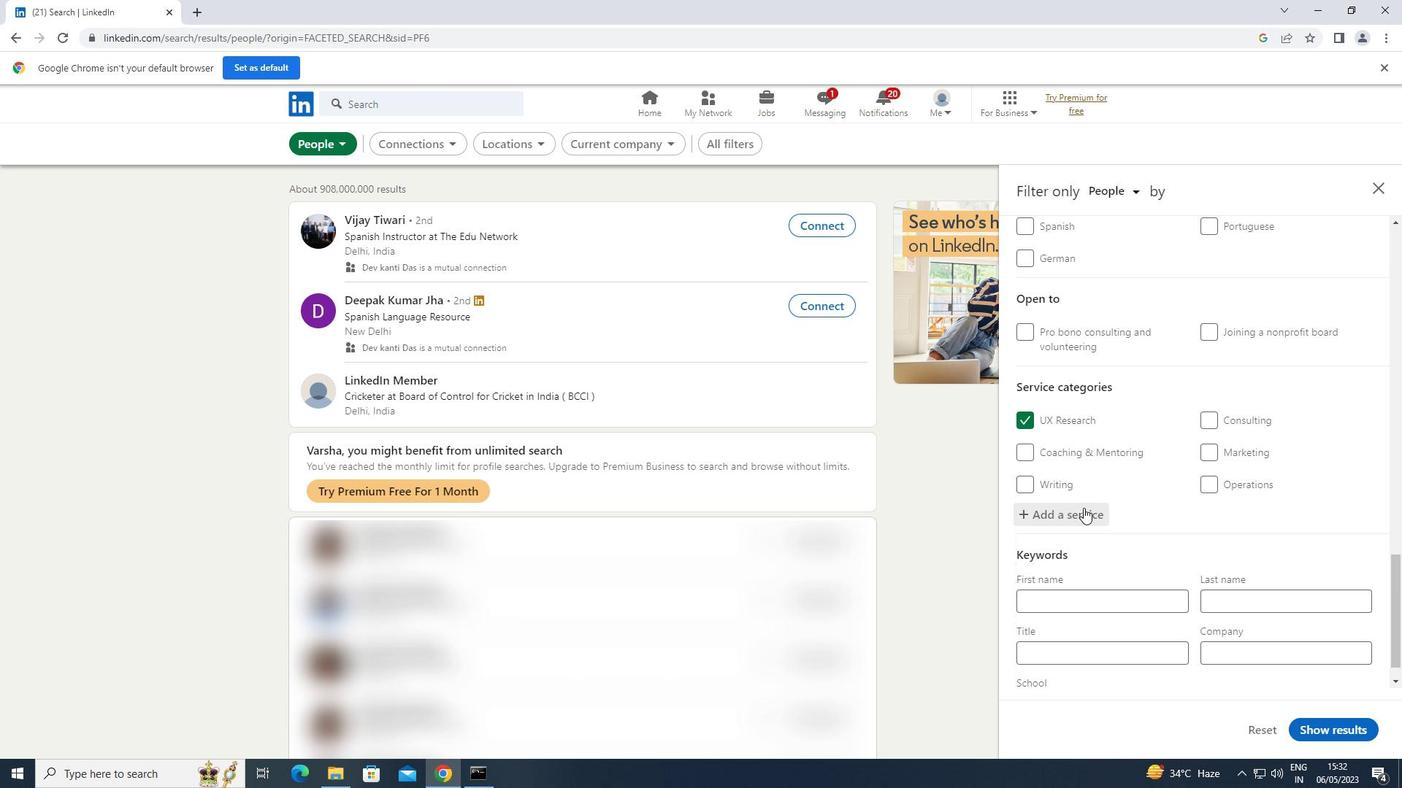 
Action: Mouse scrolled (1084, 506) with delta (0, 0)
Screenshot: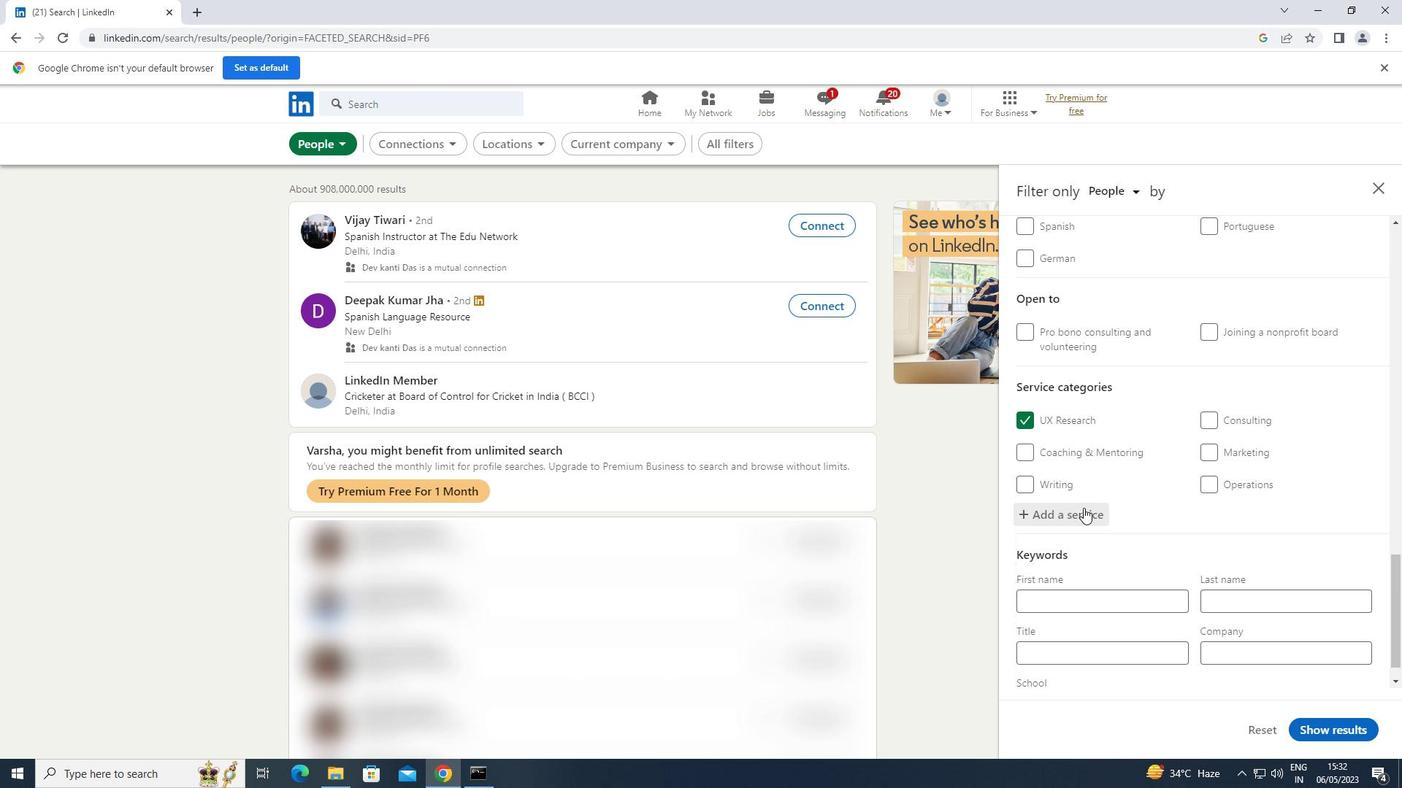
Action: Mouse moved to (1084, 509)
Screenshot: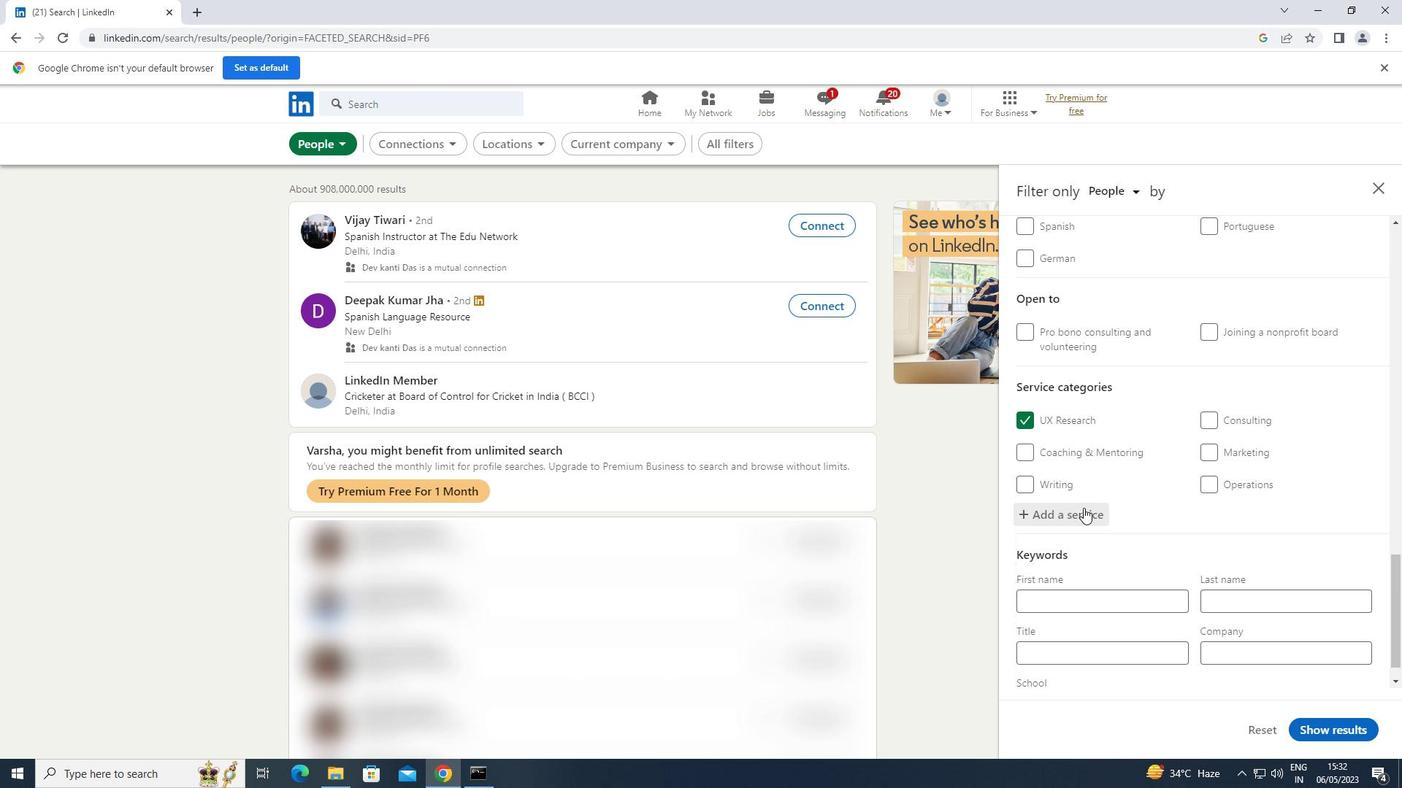 
Action: Mouse scrolled (1084, 508) with delta (0, 0)
Screenshot: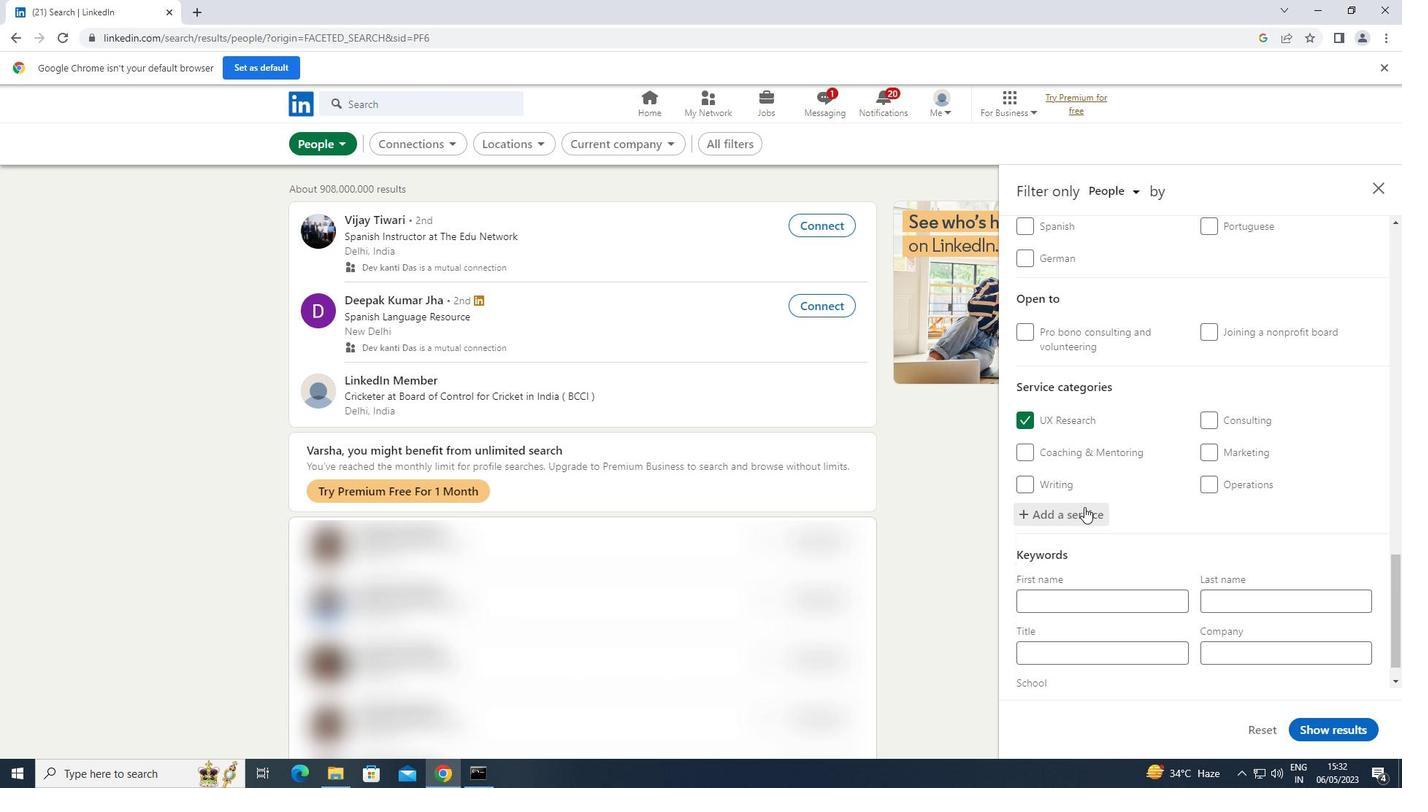 
Action: Mouse moved to (1086, 616)
Screenshot: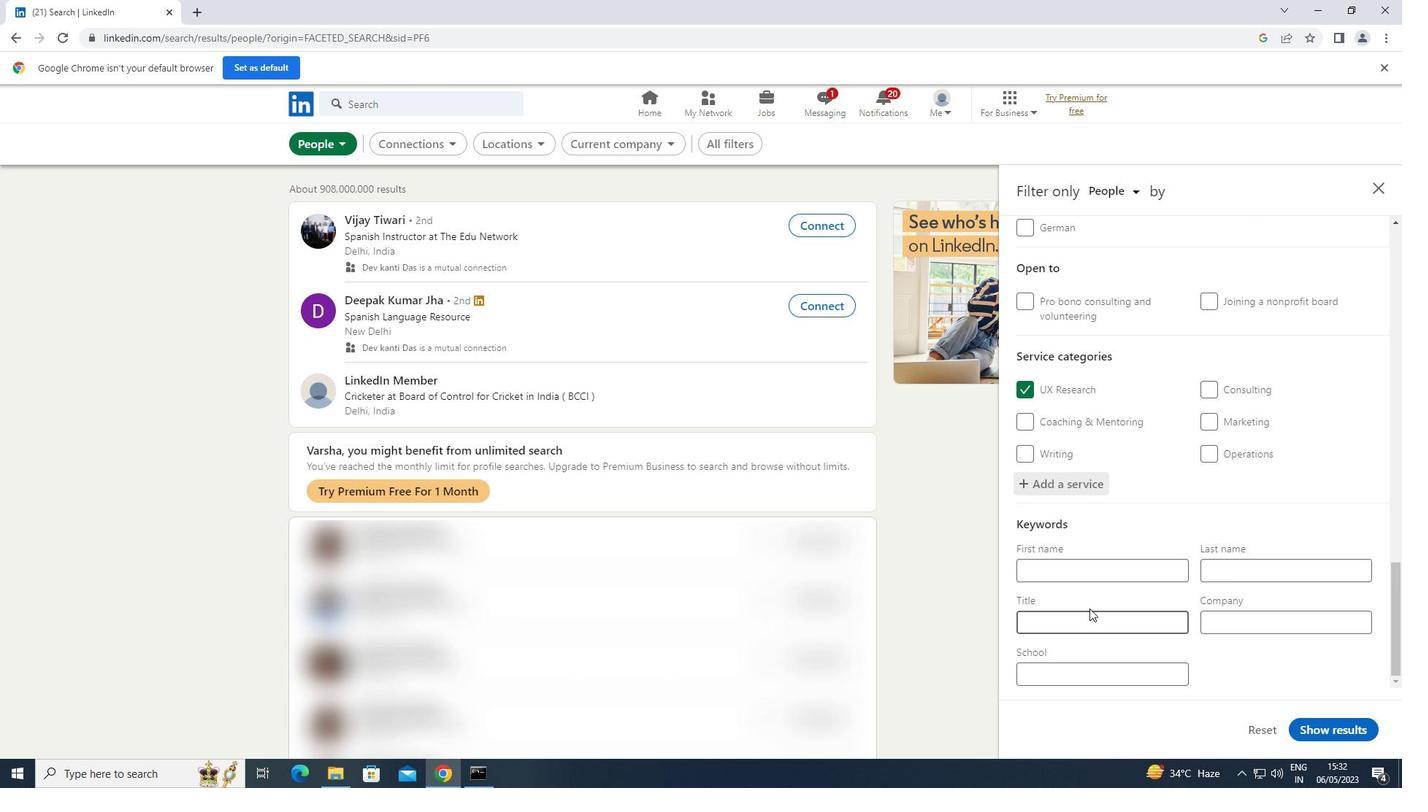 
Action: Mouse pressed left at (1086, 616)
Screenshot: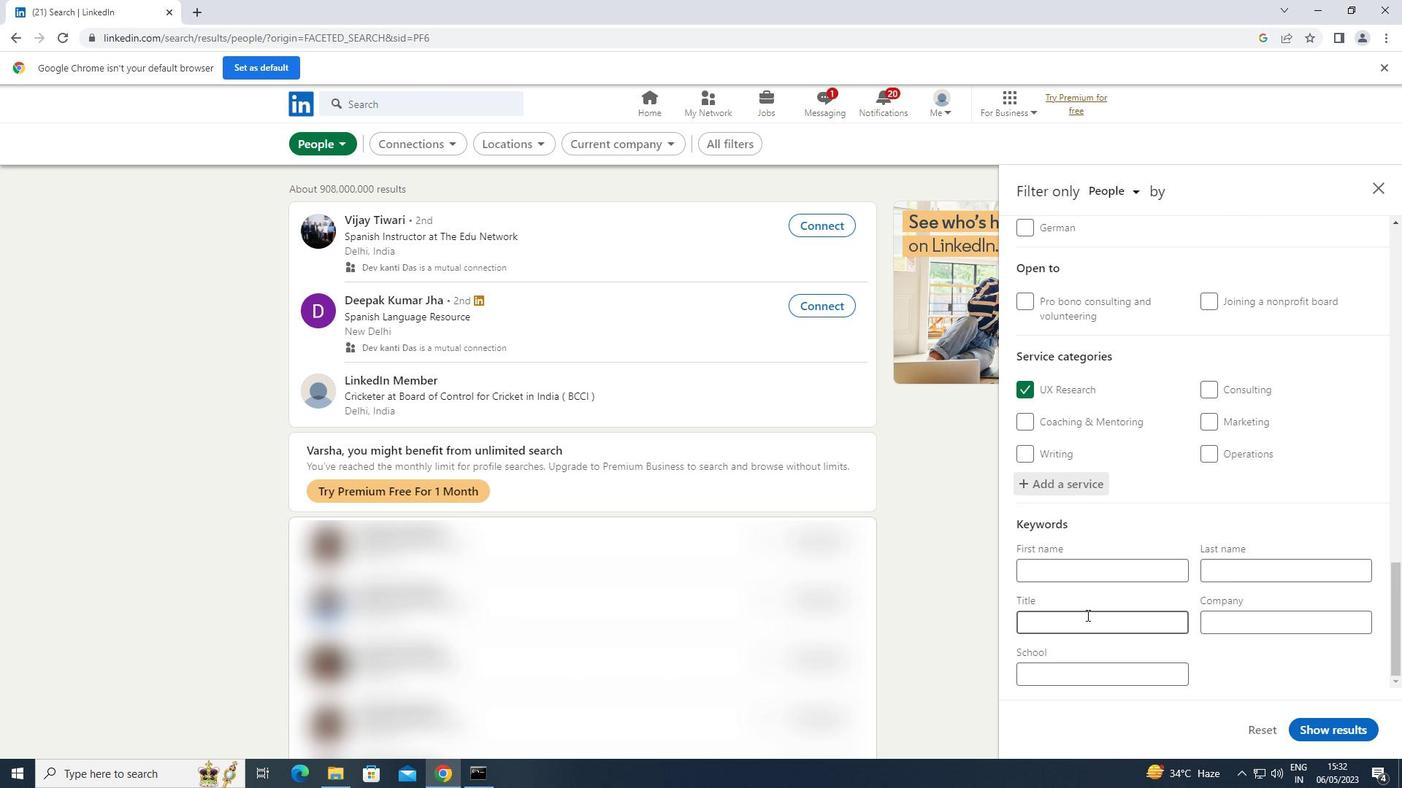 
Action: Mouse moved to (1081, 620)
Screenshot: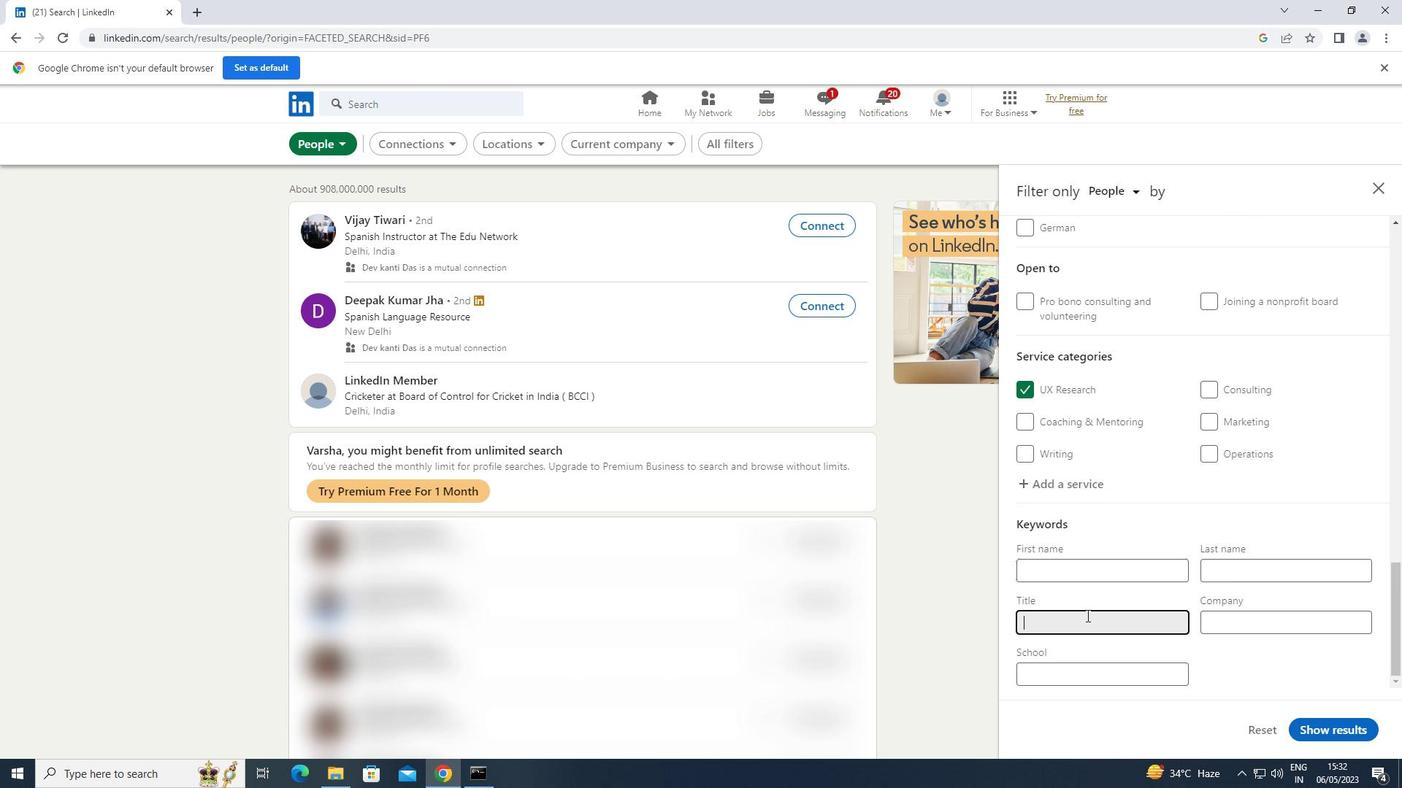 
Action: Key pressed <Key.shift>TRANSLATOR
Screenshot: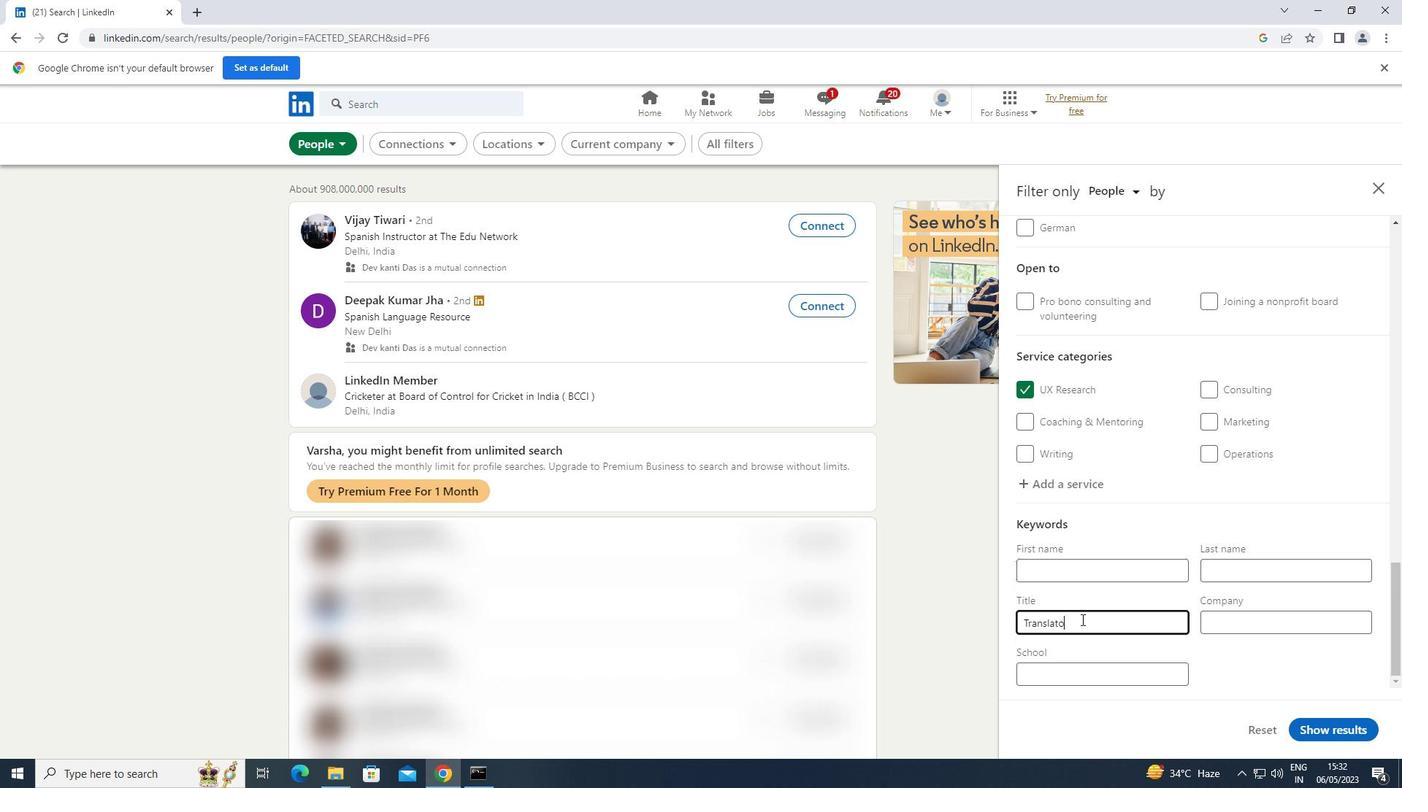 
Action: Mouse moved to (1317, 726)
Screenshot: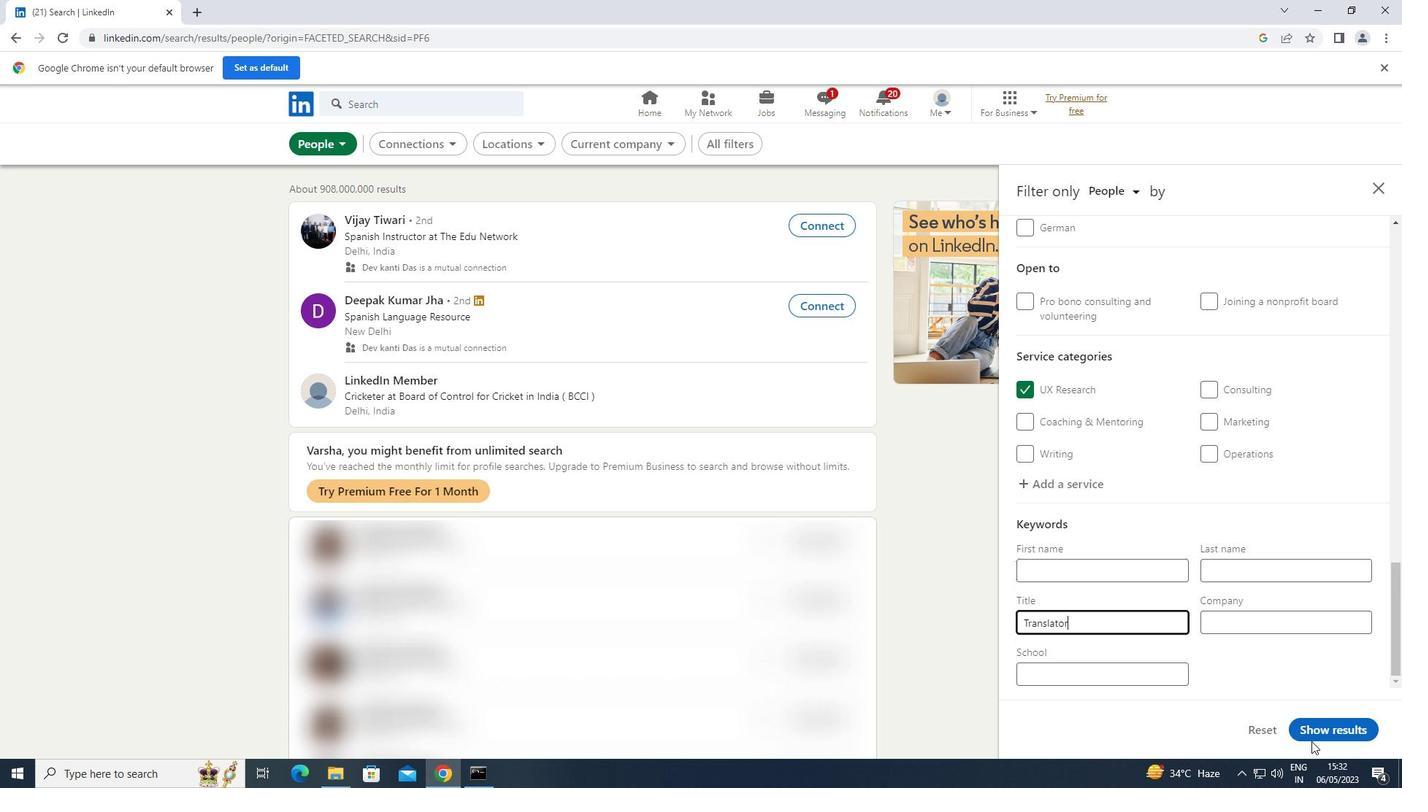 
Action: Mouse pressed left at (1317, 726)
Screenshot: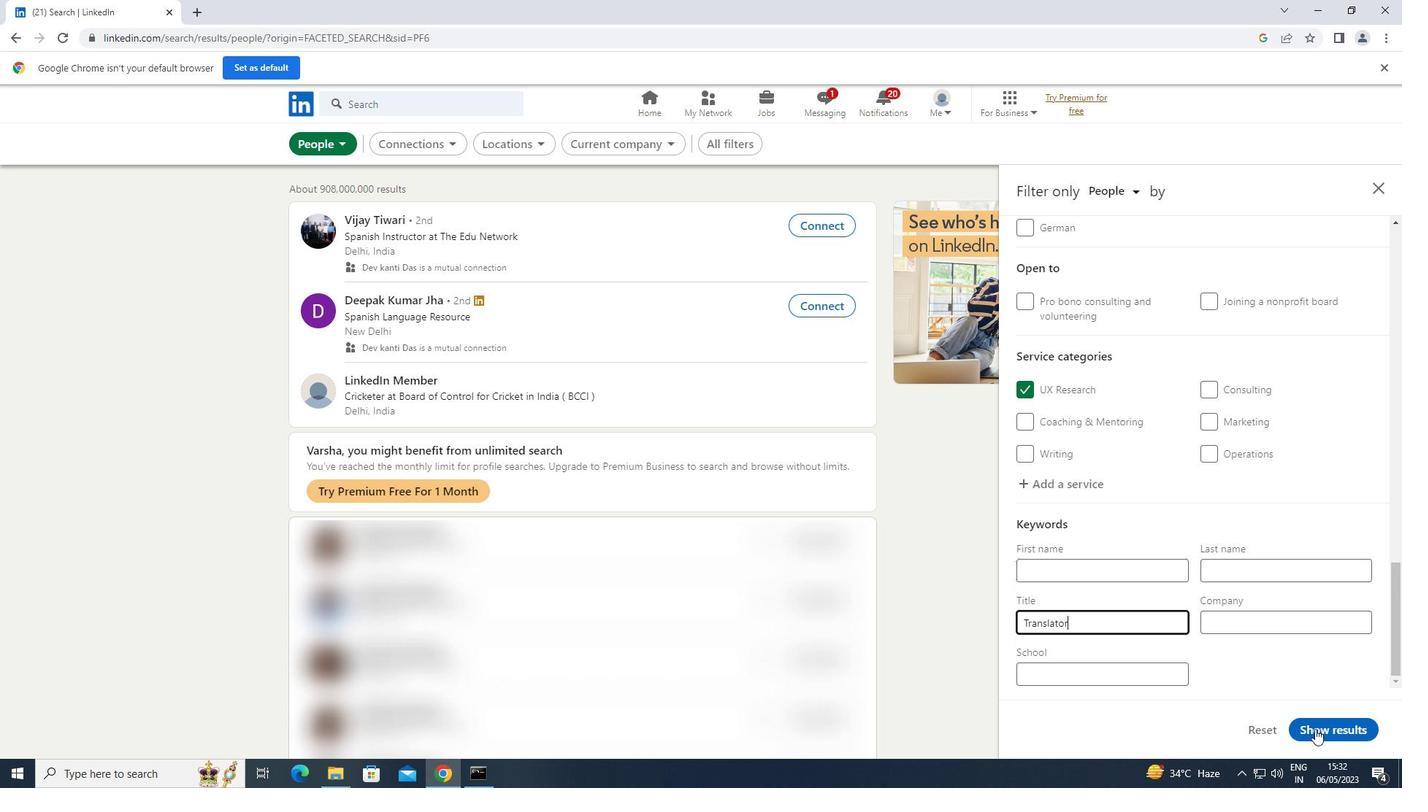 
